 Task: open an excel sheet and write heading  Money ManagerAdd Descriptions in a column and its values below  'Salary, Rent, Groceries, Utilities, Dining out, Transportation & Entertainment. 'Add Categories in next column and its values below  Income, Expense, Expense, Expense, Expense, Expense & Expense. Add Amount in next column and its values below  $2,500, $800, $200, $100, $50, $30 & $100Add Dates in next column and its values below  2023-05-01, 2023-05-05, 2023-05-10, 2023-05-15, 2023-05-20, 2023-05-25 & 2023-05-31Save page AssetAllocationbook
Action: Mouse moved to (112, 111)
Screenshot: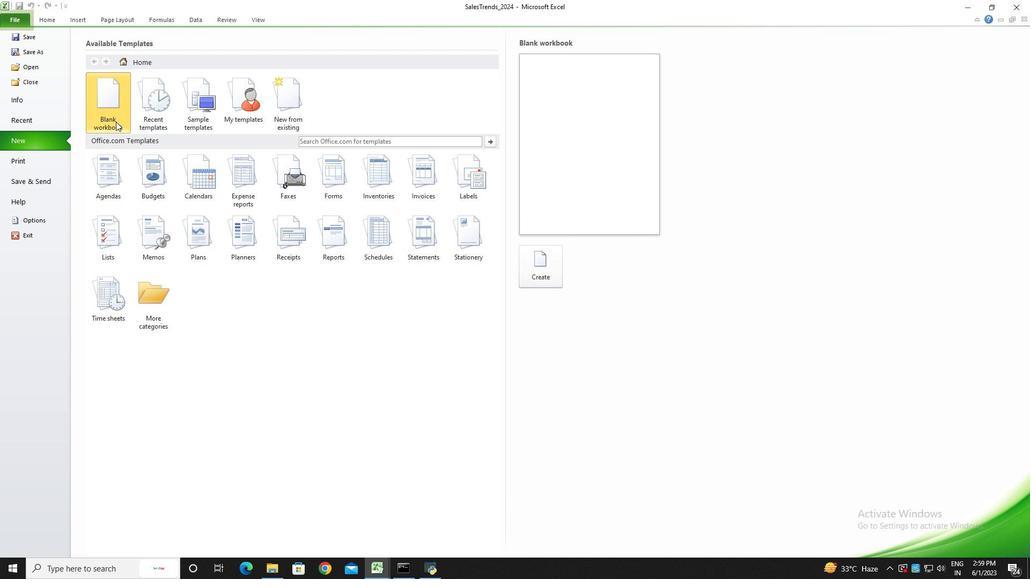 
Action: Mouse pressed left at (112, 111)
Screenshot: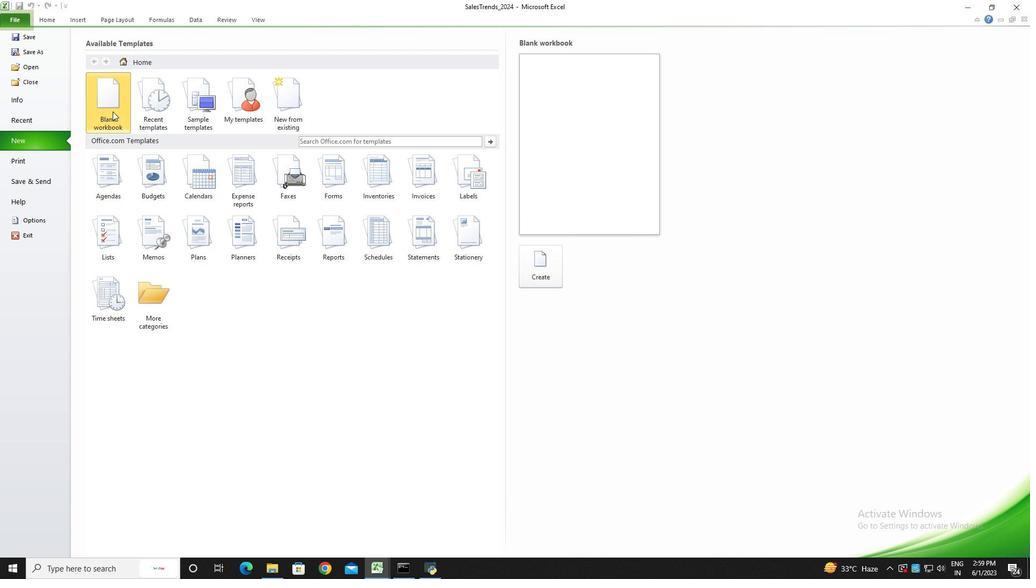 
Action: Mouse moved to (553, 267)
Screenshot: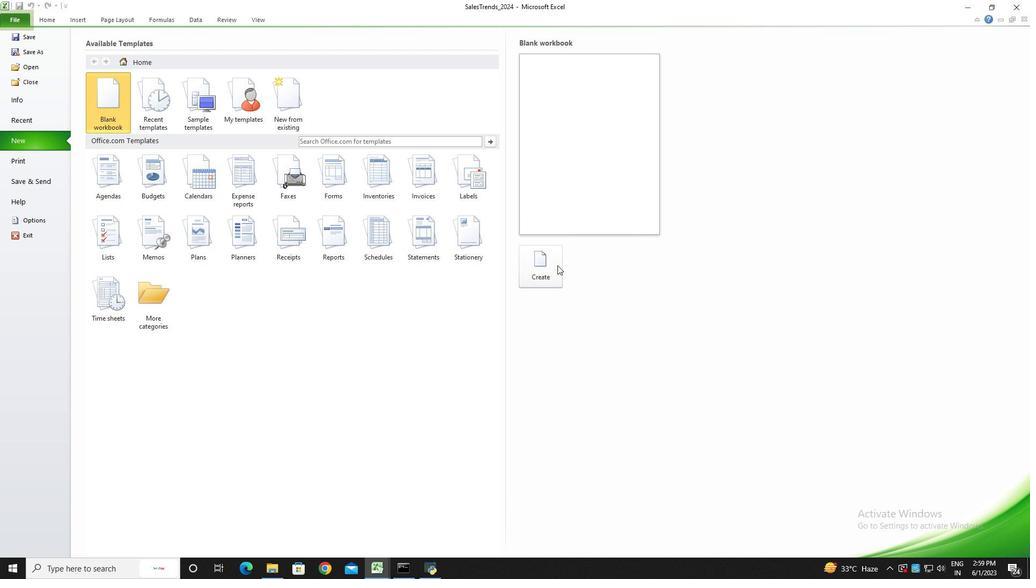 
Action: Mouse pressed left at (553, 267)
Screenshot: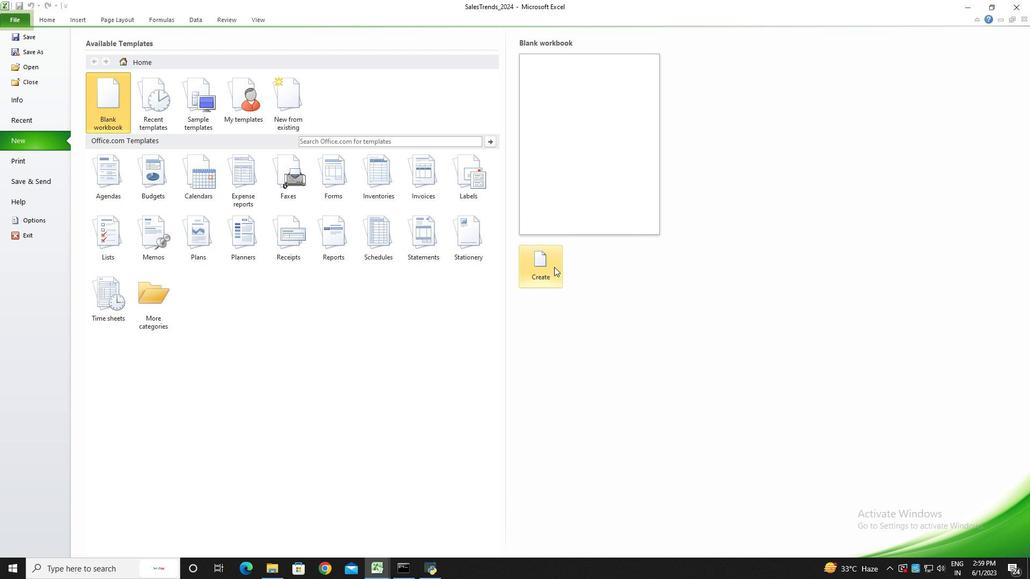 
Action: Key pressed <Key.shift>Money<Key.space><Key.shift><Key.shift><Key.shift><Key.shift><Key.shift><Key.shift><Key.shift><Key.shift><Key.shift><Key.shift><Key.shift><Key.shift><Key.shift><Key.shift><Key.shift><Key.shift><Key.shift><Key.shift><Key.shift><Key.shift><Key.shift><Key.shift><Key.shift><Key.shift><Key.shift><Key.shift><Key.shift><Key.shift><Key.shift><Key.shift><Key.shift><Key.shift><Key.shift><Key.shift>Manager<Key.enter><Key.shift>Descru<Key.backspace>iptions<Key.enter><Key.shift>Salary<Key.enter><Key.shift>Rent<Key.enter><Key.shift>Groceriess<Key.enter><Key.shift>Utilities<Key.enter><Key.shift>Dininhg<Key.backspace><Key.backspace>g<Key.space><Key.shift><Key.shift><Key.shift><Key.shift><Key.shift><Key.shift>Out<Key.enter><Key.shift>Transportation<Key.enter><Key.shift><Key.shift><Key.shift><Key.shift><Key.shift><Key.shift><Key.shift><Key.shift><Key.shift>Entertainment<Key.enter>
Screenshot: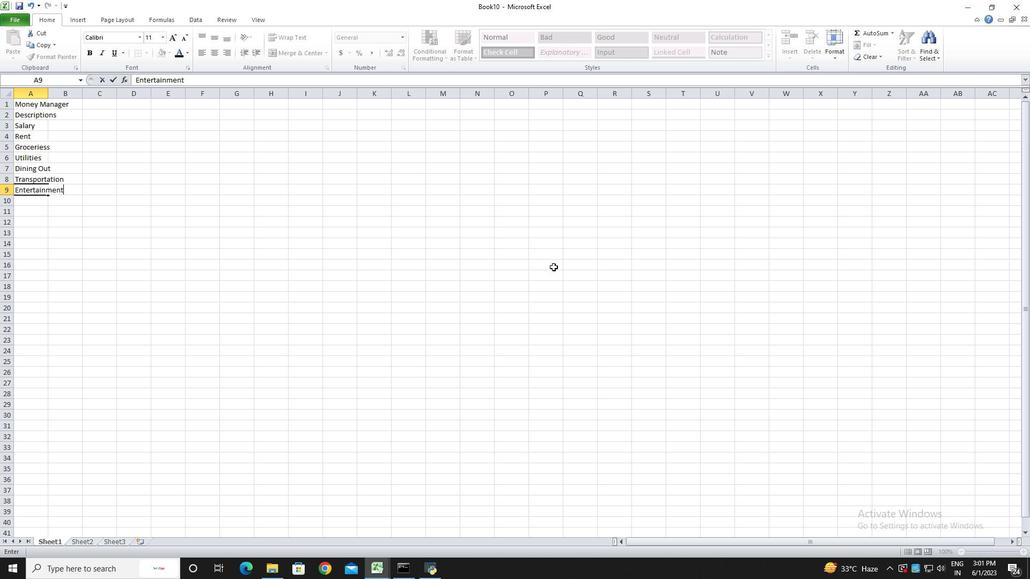 
Action: Mouse moved to (47, 92)
Screenshot: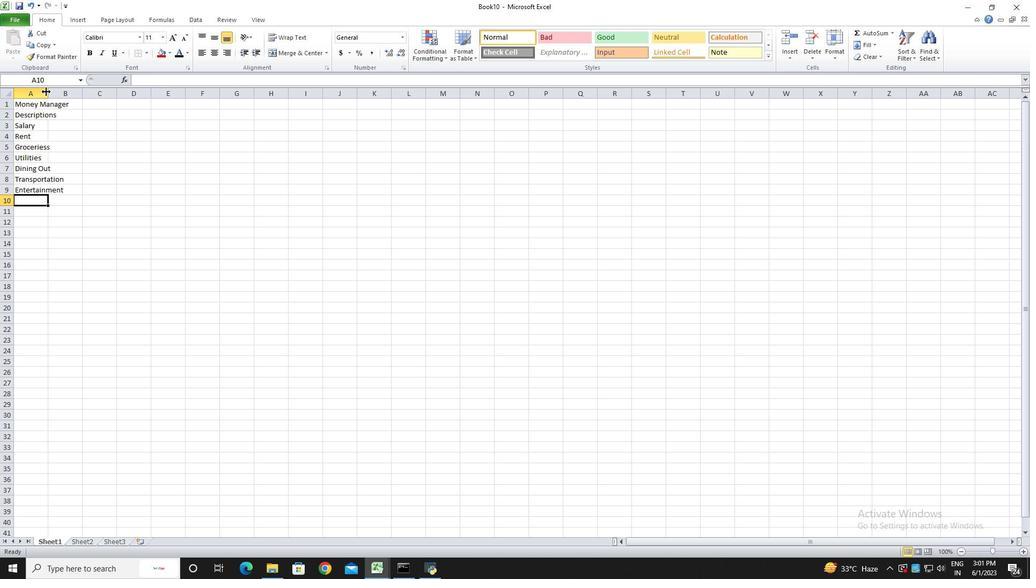 
Action: Mouse pressed left at (47, 92)
Screenshot: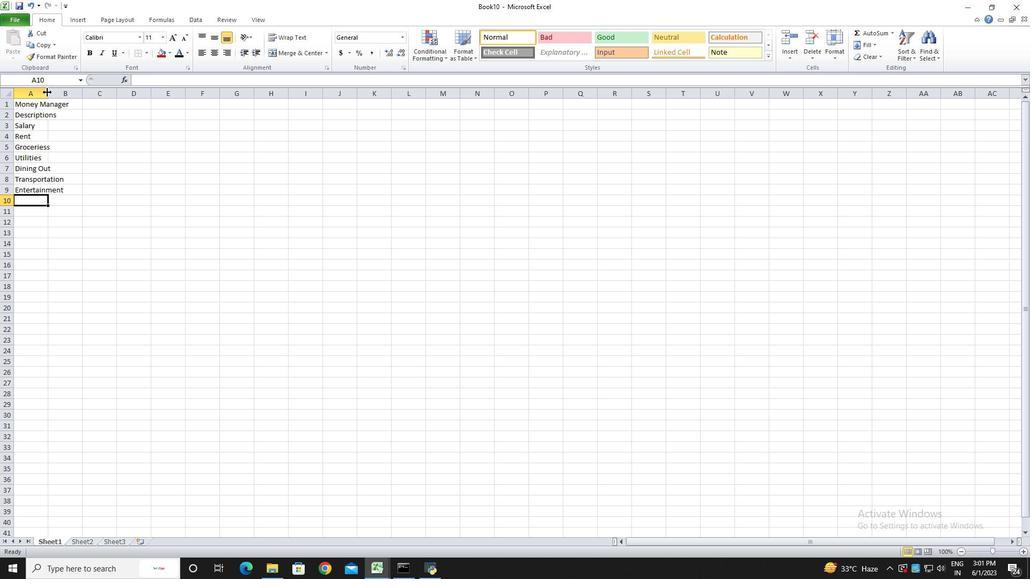 
Action: Mouse pressed left at (47, 92)
Screenshot: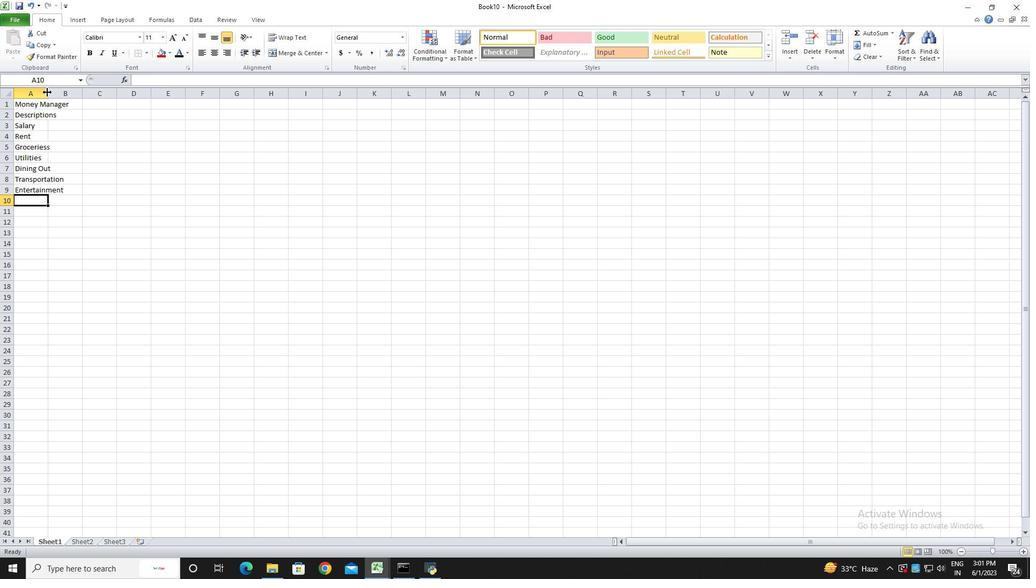 
Action: Mouse moved to (77, 115)
Screenshot: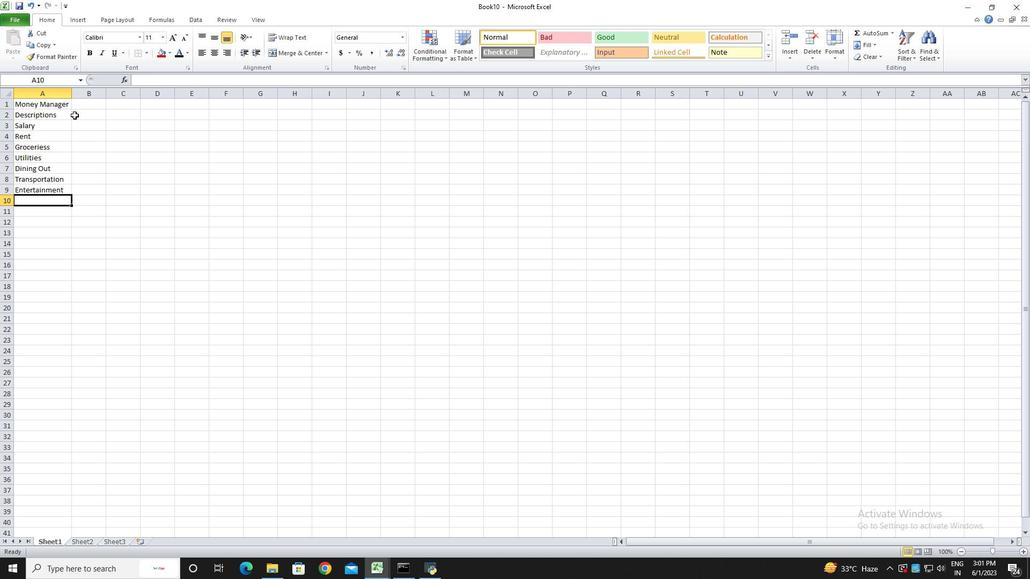 
Action: Mouse pressed left at (77, 115)
Screenshot: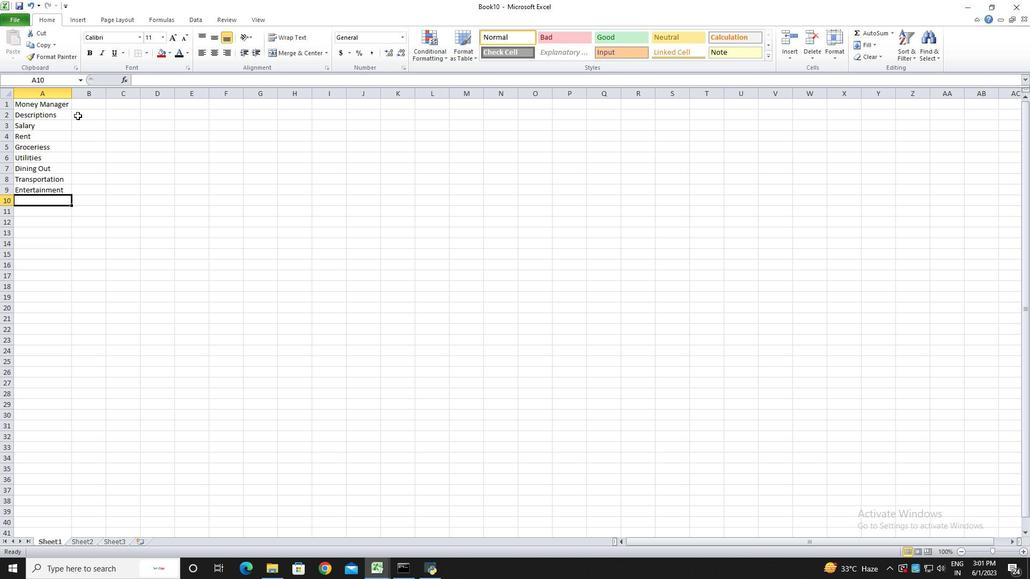 
Action: Key pressed <Key.shift><Key.shift><Key.shift><Key.shift><Key.shift><Key.shift>Categories<Key.enter><Key.shift><Key.shift><Key.shift><Key.shift>Income<Key.enter><Key.shift><Key.shift><Key.shift><Key.shift><Key.shift><Key.shift><Key.shift><Key.shift><Key.shift><Key.shift>Expenses<Key.backspace><Key.enter>expense<Key.enter><Key.backspace><Key.backspace><Key.up><Key.backspace><Key.shift>Expense<Key.enter><Key.shift>Expense<Key.enter><Key.shift>Expense<Key.enter><Key.shift>Expense<Key.enter><Key.shift>Expemn<Key.backspace><Key.backspace>m<Key.backspace>nse<Key.enter>
Screenshot: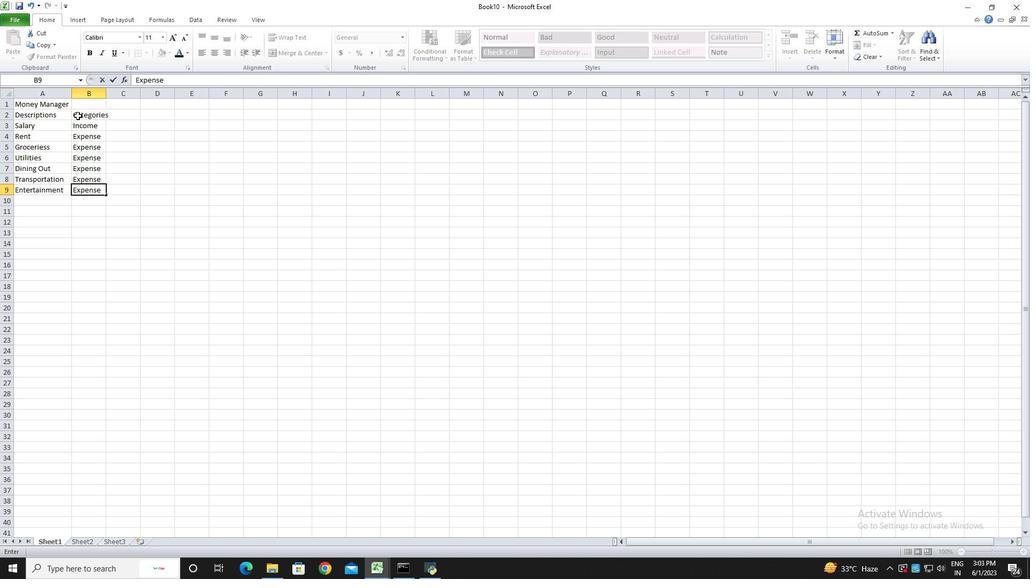 
Action: Mouse moved to (106, 91)
Screenshot: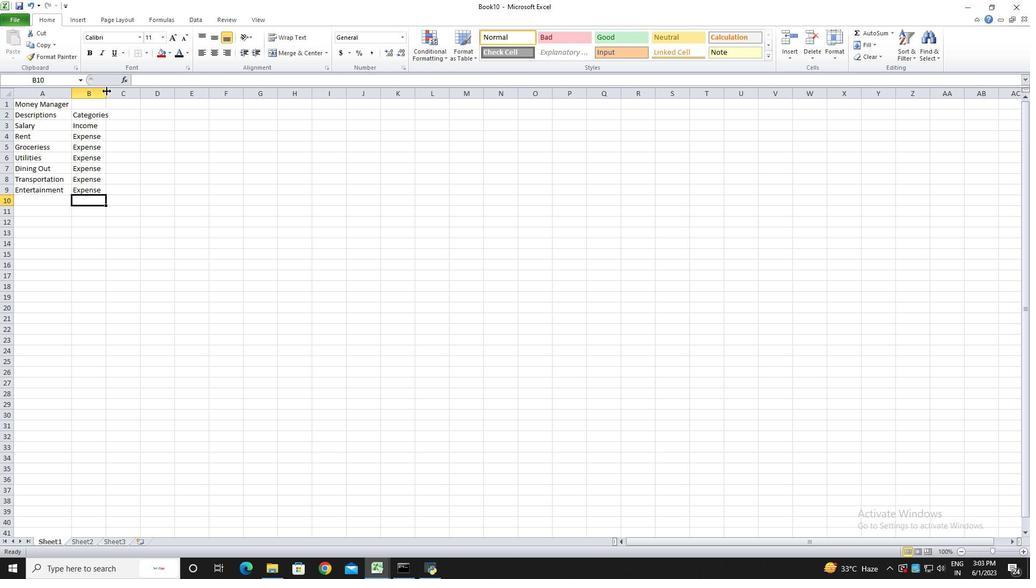 
Action: Mouse pressed left at (106, 91)
Screenshot: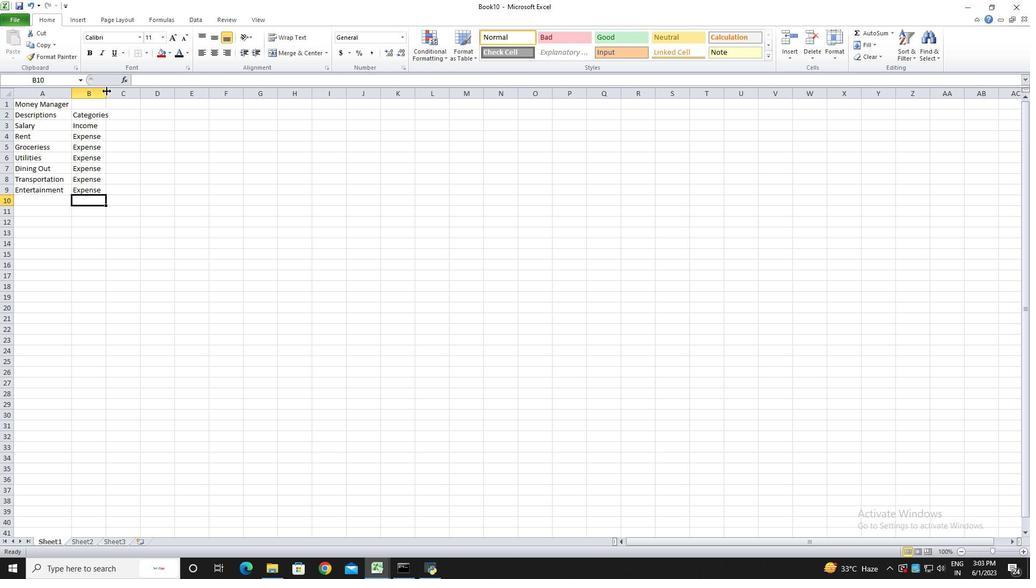 
Action: Mouse pressed left at (106, 91)
Screenshot: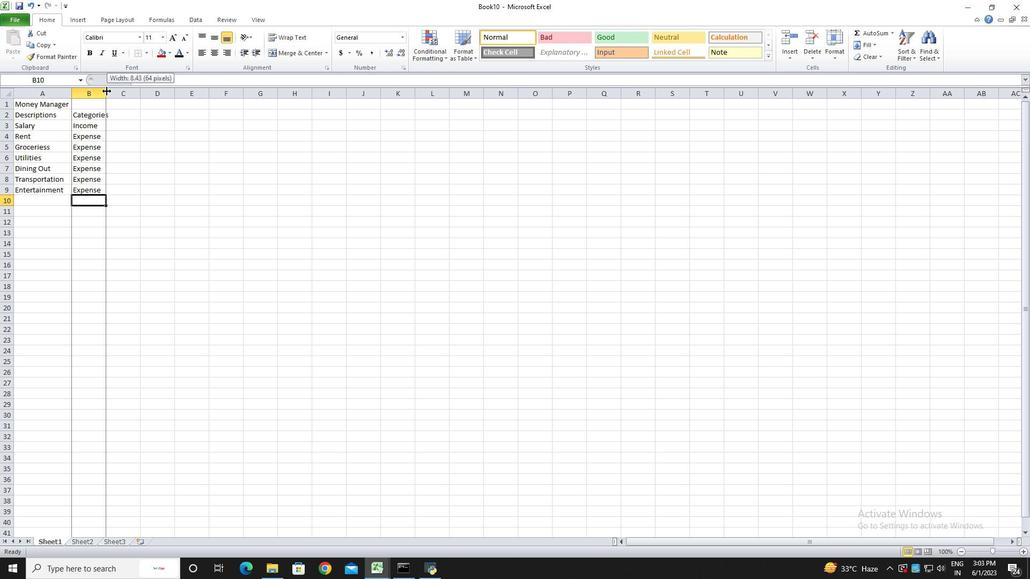 
Action: Mouse moved to (127, 112)
Screenshot: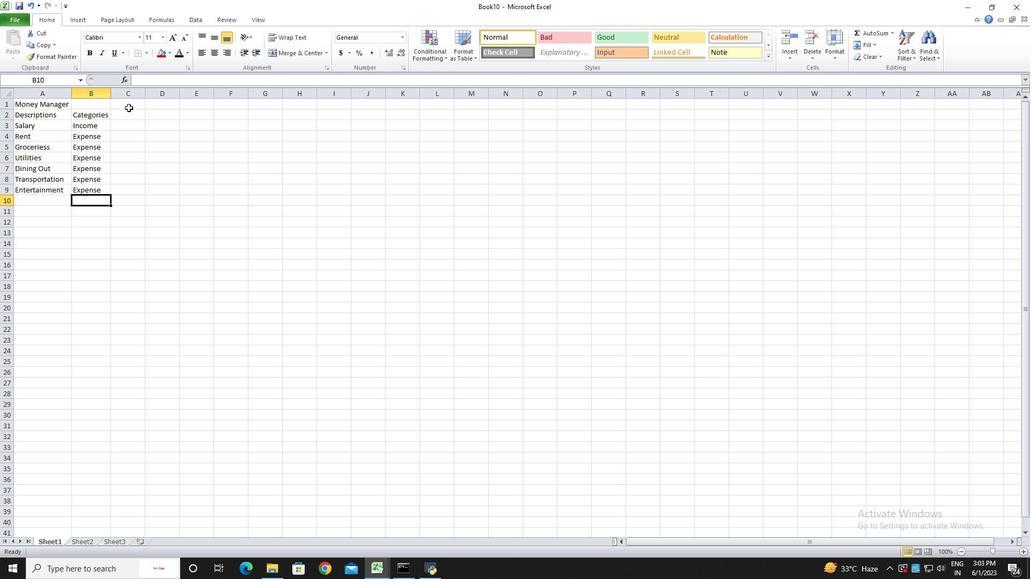 
Action: Mouse pressed left at (127, 112)
Screenshot: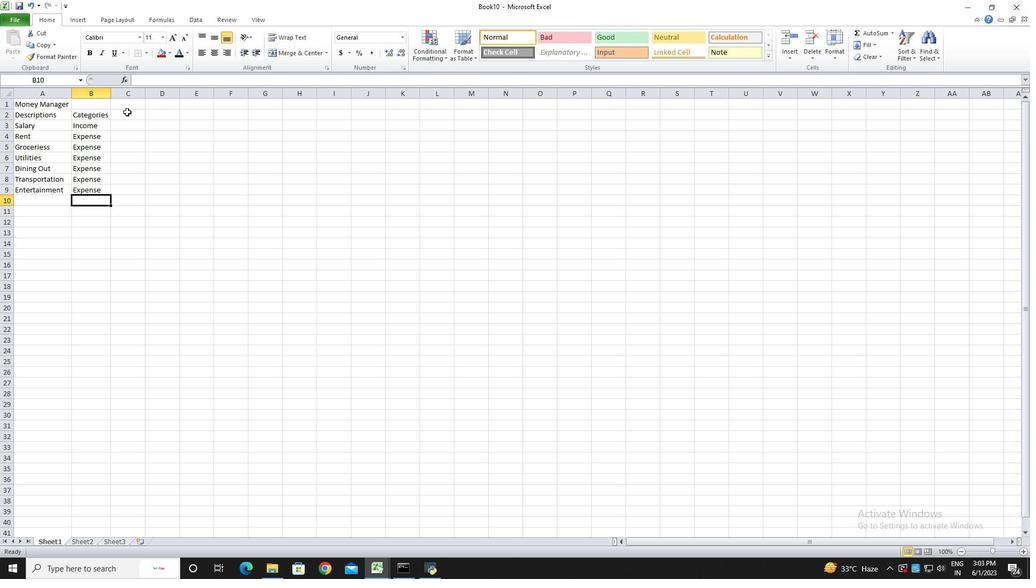 
Action: Key pressed <Key.shift>Amount<Key.enter><Key.shift><Key.shift><Key.shift><Key.shift><Key.shift><Key.shift><Key.shift><Key.shift><Key.shift><Key.shift>$2500<Key.enter><Key.shift><Key.shift>$800<Key.enter><Key.shift><Key.shift><Key.shift><Key.shift><Key.shift><Key.shift><Key.shift><Key.shift><Key.shift><Key.shift>$200<Key.enter><Key.shift><Key.shift><Key.shift><Key.shift><Key.shift><Key.shift><Key.shift>$100<Key.enter><Key.shift><Key.shift><Key.shift>$50<Key.enter><Key.shift><Key.shift><Key.shift><Key.shift><Key.shift><Key.shift><Key.shift>$30<Key.enter><Key.shift><Key.shift><Key.shift><Key.shift><Key.shift><Key.shift><Key.shift><Key.shift><Key.shift><Key.shift>$100<Key.enter>
Screenshot: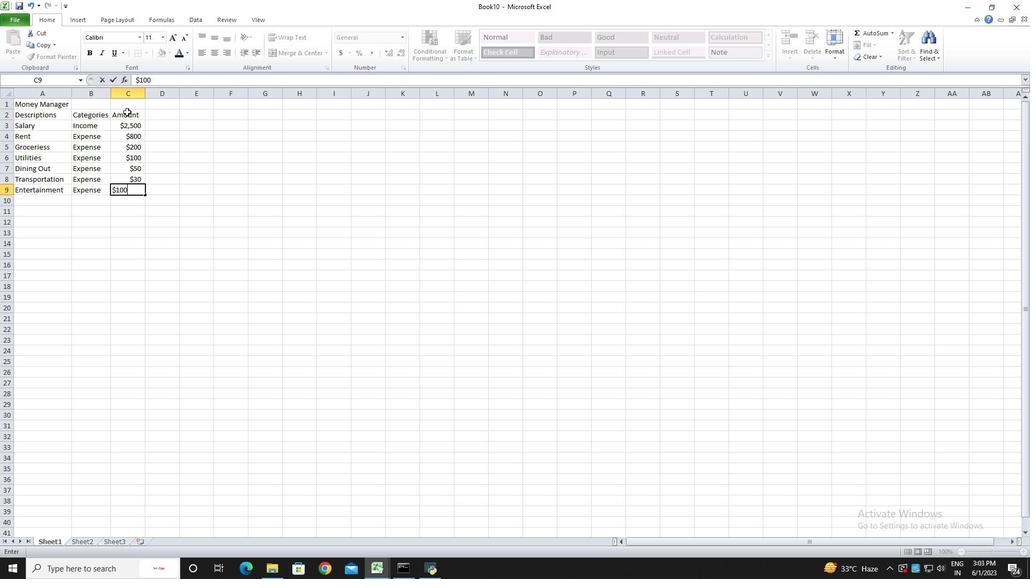 
Action: Mouse moved to (144, 92)
Screenshot: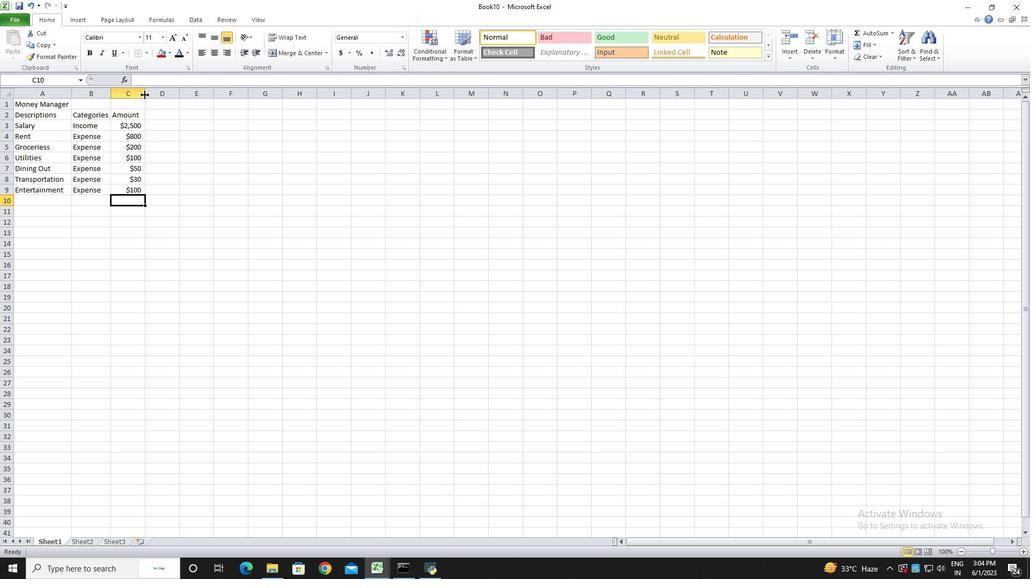 
Action: Mouse pressed left at (144, 92)
Screenshot: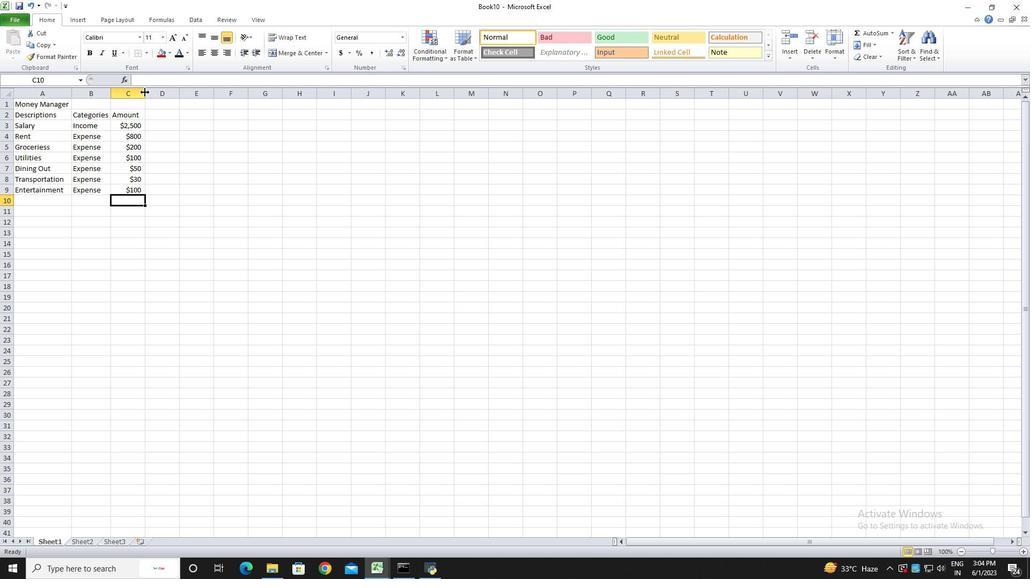 
Action: Mouse pressed left at (144, 92)
Screenshot: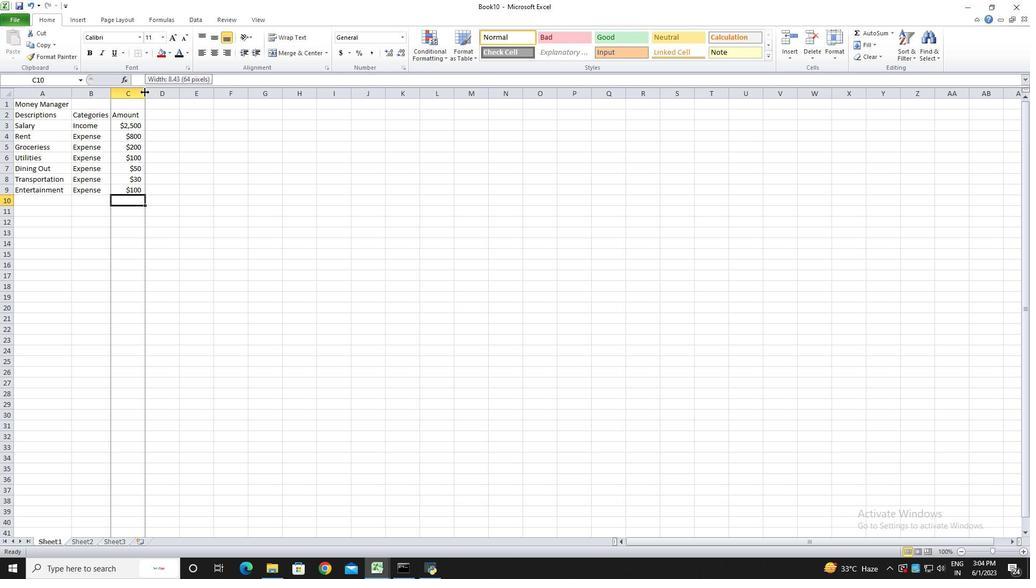 
Action: Mouse moved to (155, 117)
Screenshot: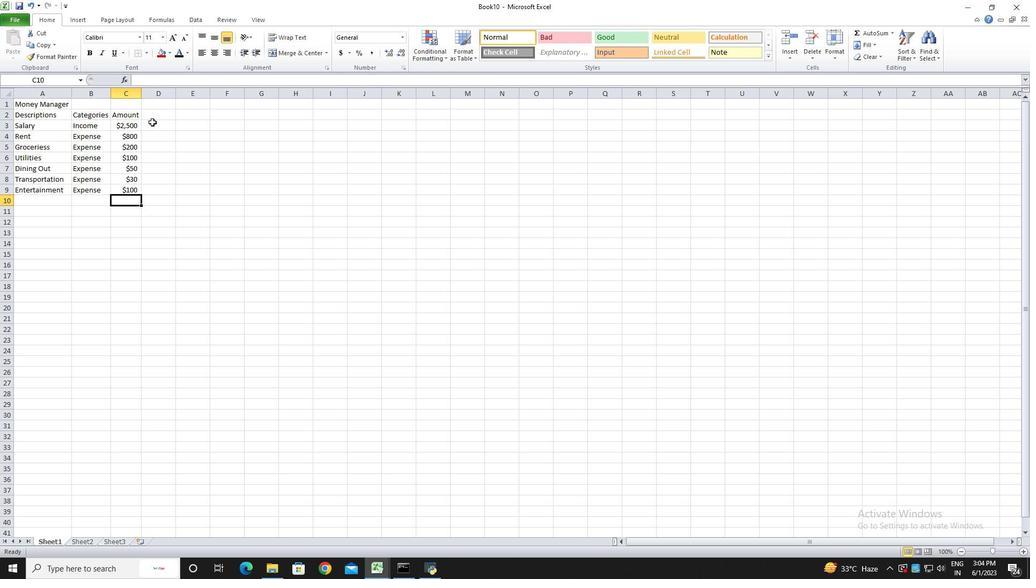 
Action: Mouse pressed left at (155, 117)
Screenshot: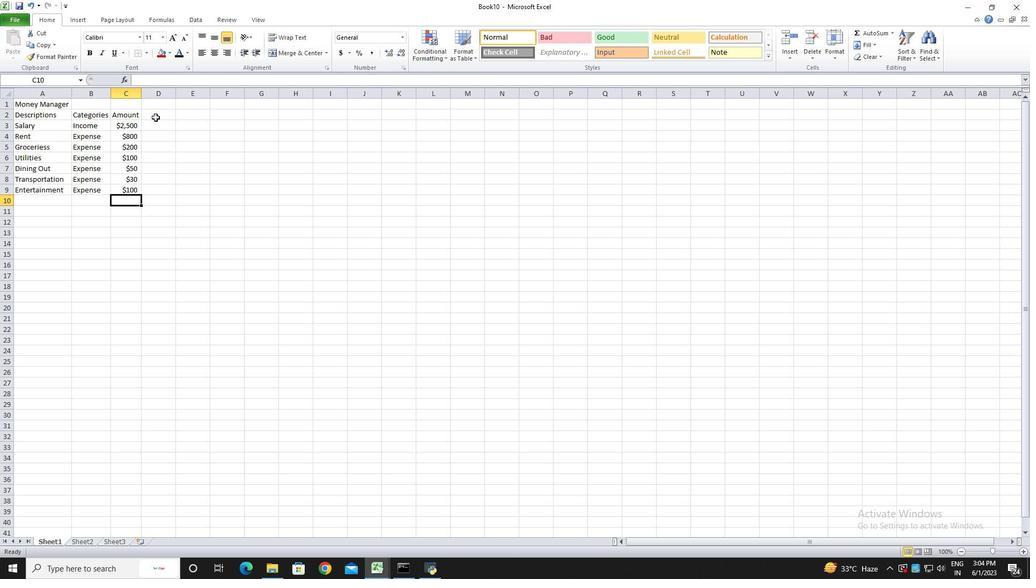 
Action: Key pressed <Key.shift>Dates<Key.enter>2023-05-01<Key.enter>
Screenshot: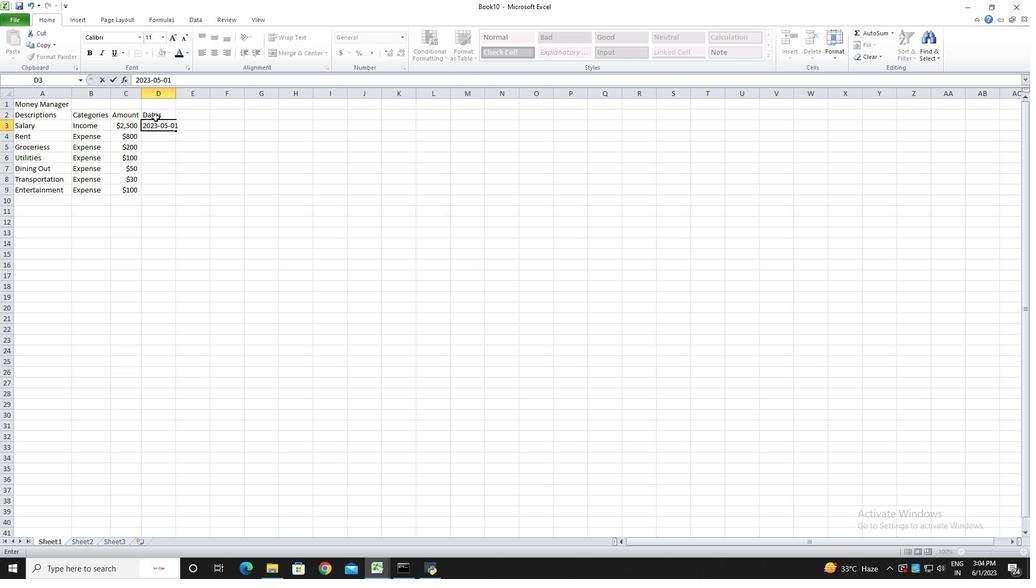 
Action: Mouse moved to (154, 126)
Screenshot: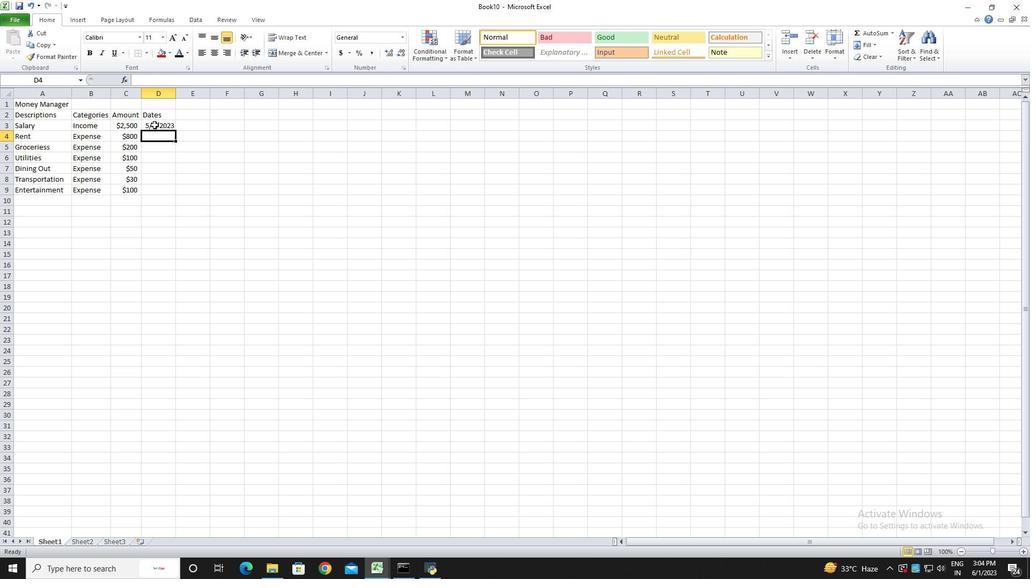 
Action: Mouse pressed left at (154, 126)
Screenshot: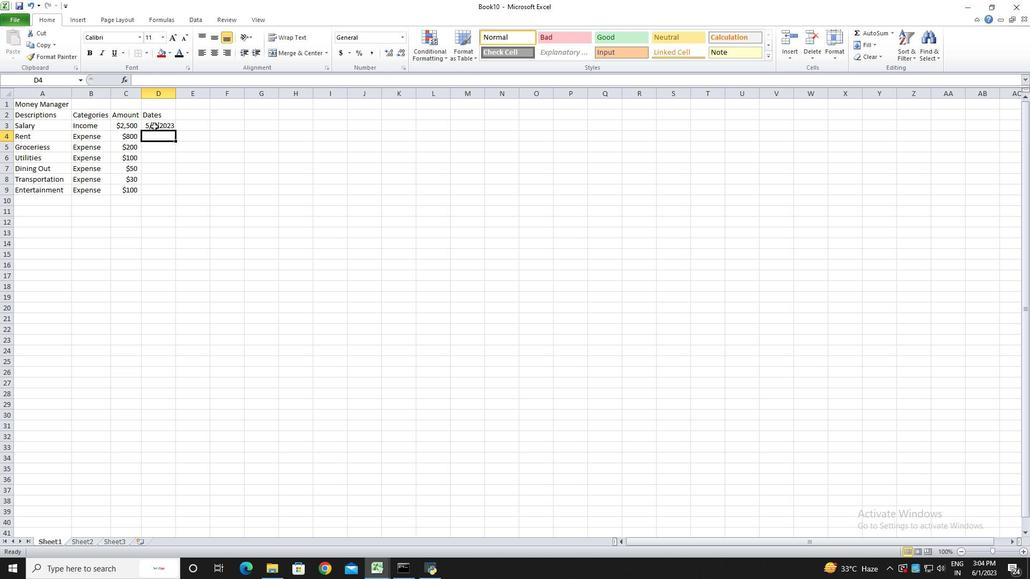 
Action: Mouse pressed right at (154, 126)
Screenshot: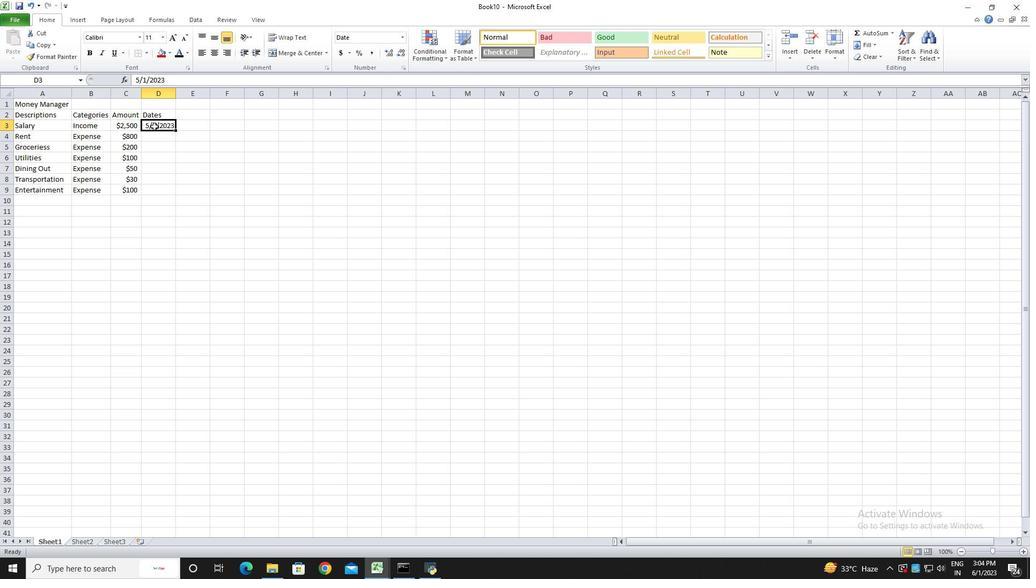 
Action: Mouse moved to (185, 274)
Screenshot: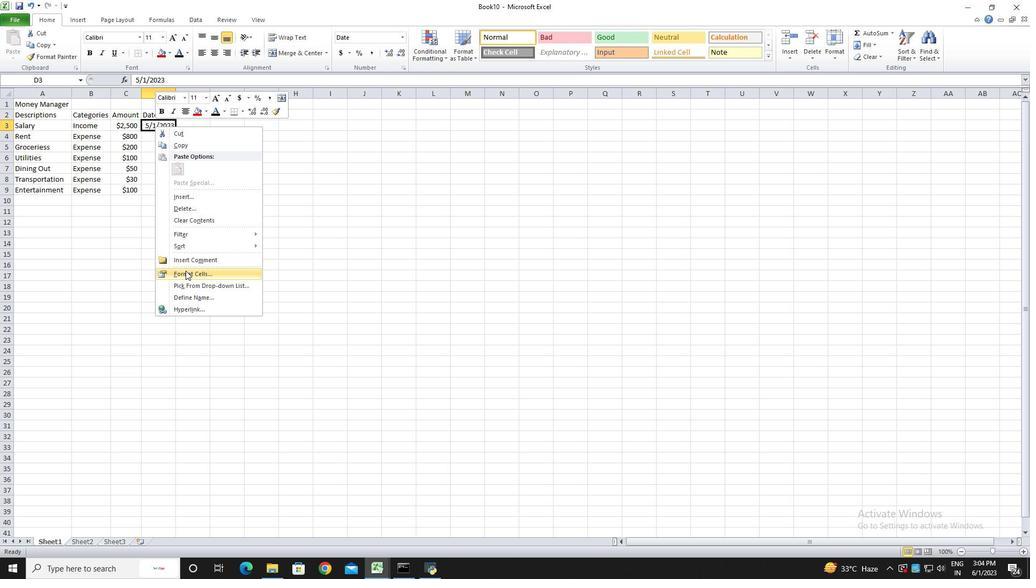
Action: Mouse pressed left at (185, 274)
Screenshot: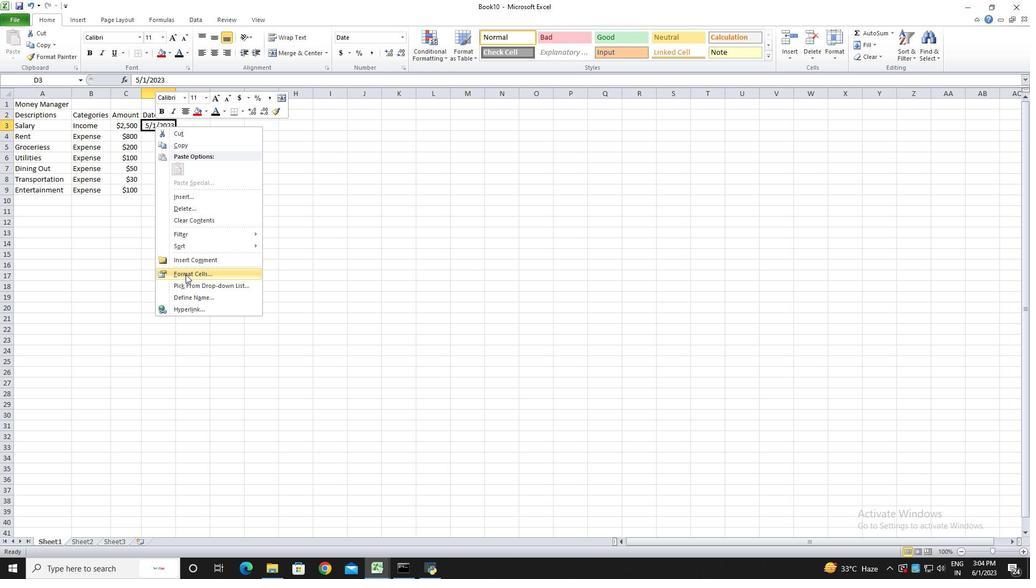 
Action: Mouse moved to (74, 270)
Screenshot: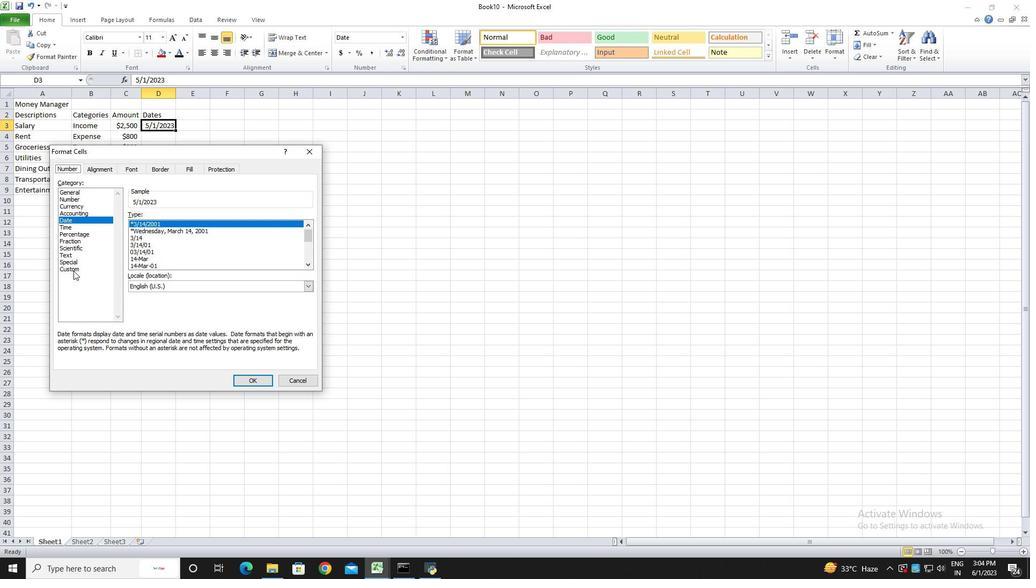 
Action: Mouse pressed left at (74, 270)
Screenshot: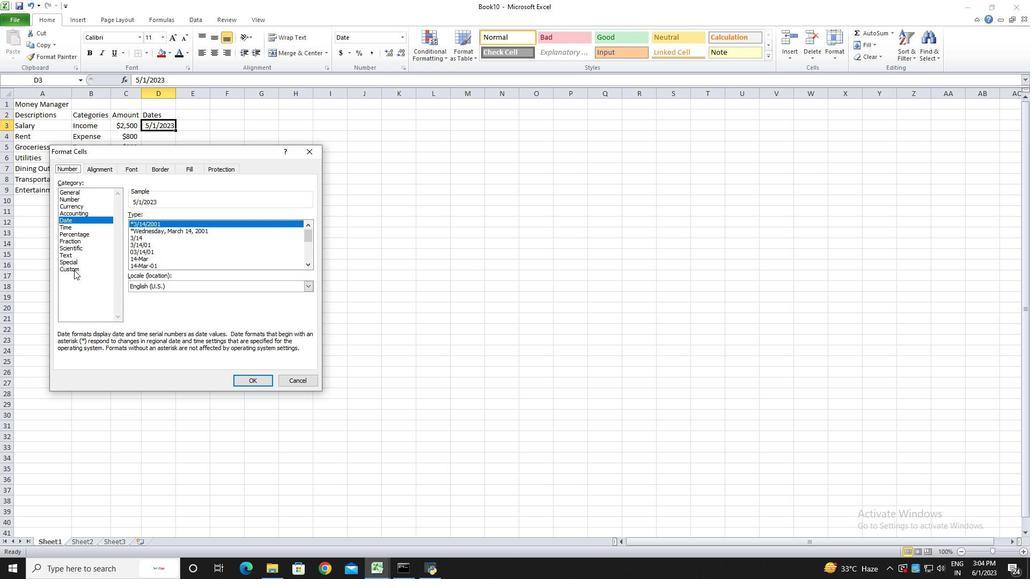 
Action: Mouse moved to (170, 225)
Screenshot: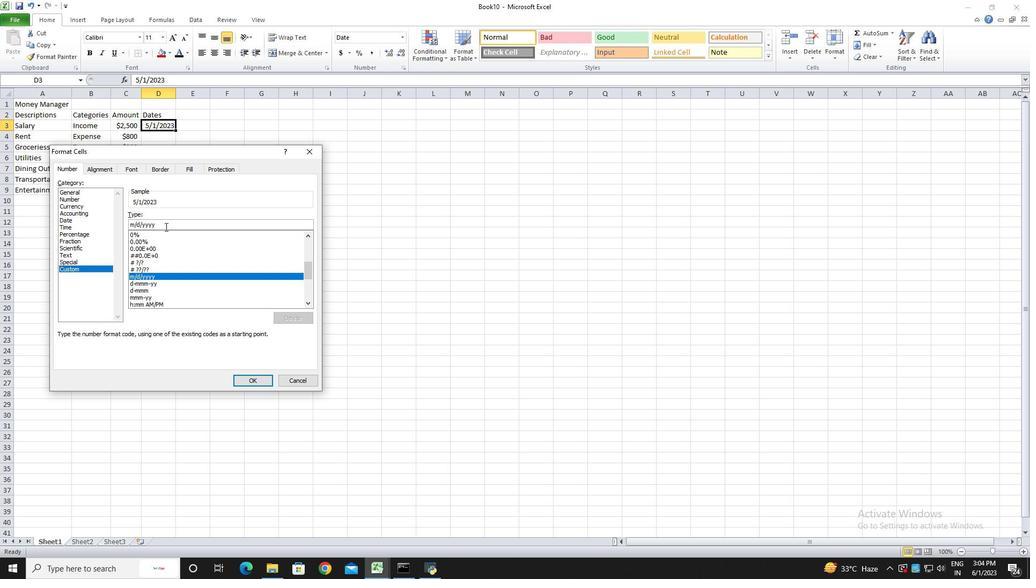 
Action: Mouse pressed left at (170, 225)
Screenshot: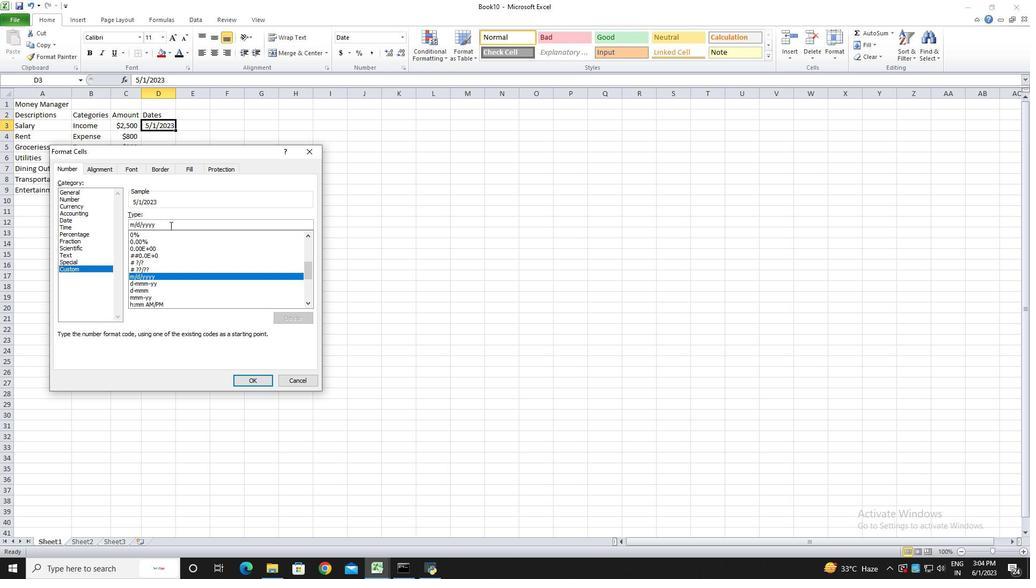 
Action: Key pressed <Key.backspace><Key.backspace><Key.backspace><Key.backspace><Key.backspace><Key.backspace><Key.backspace><Key.backspace><Key.backspace><Key.backspace>yyyy/ee<Key.backspace><Key.backspace>mm/dd
Screenshot: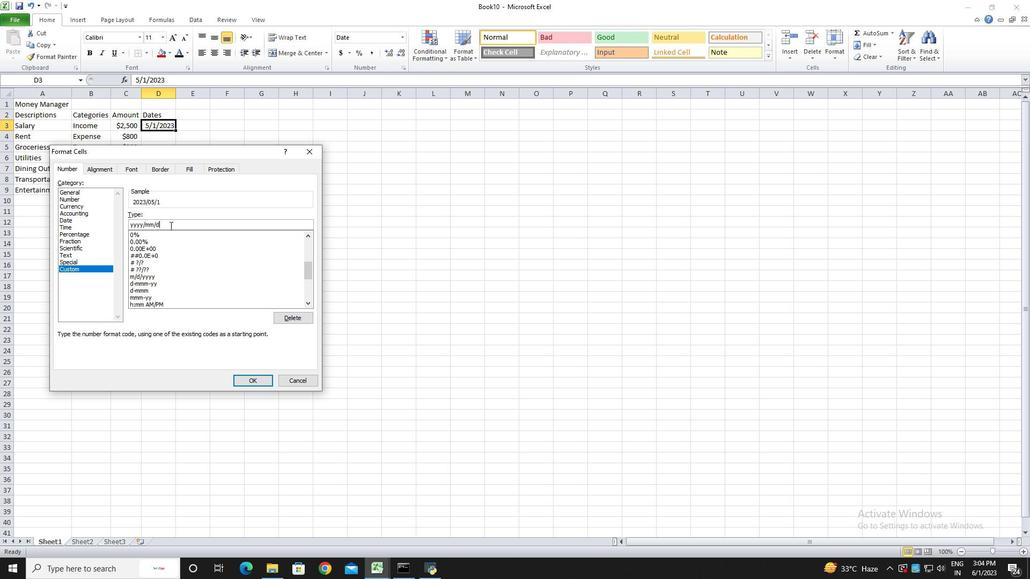 
Action: Mouse moved to (258, 380)
Screenshot: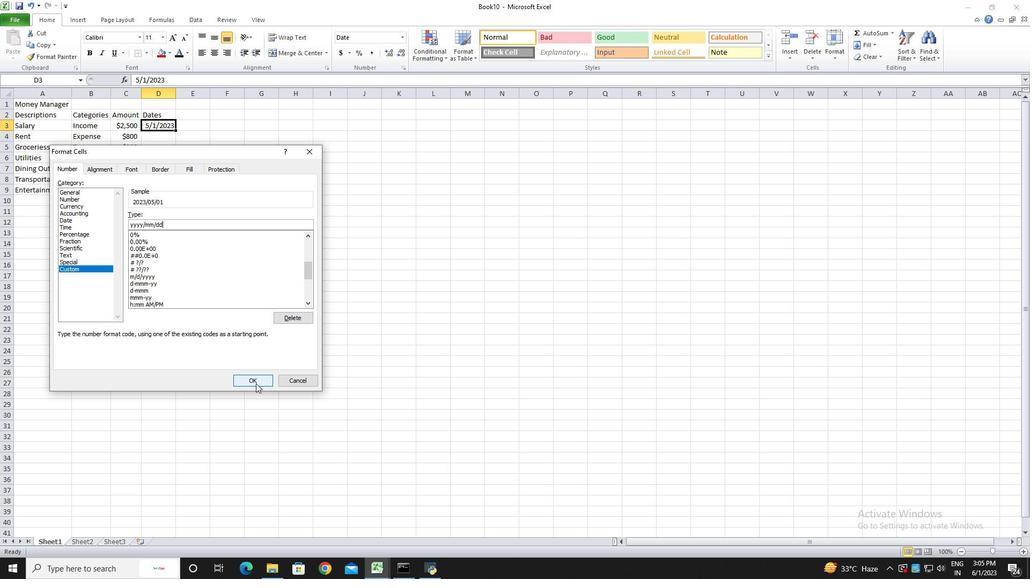 
Action: Mouse pressed left at (258, 380)
Screenshot: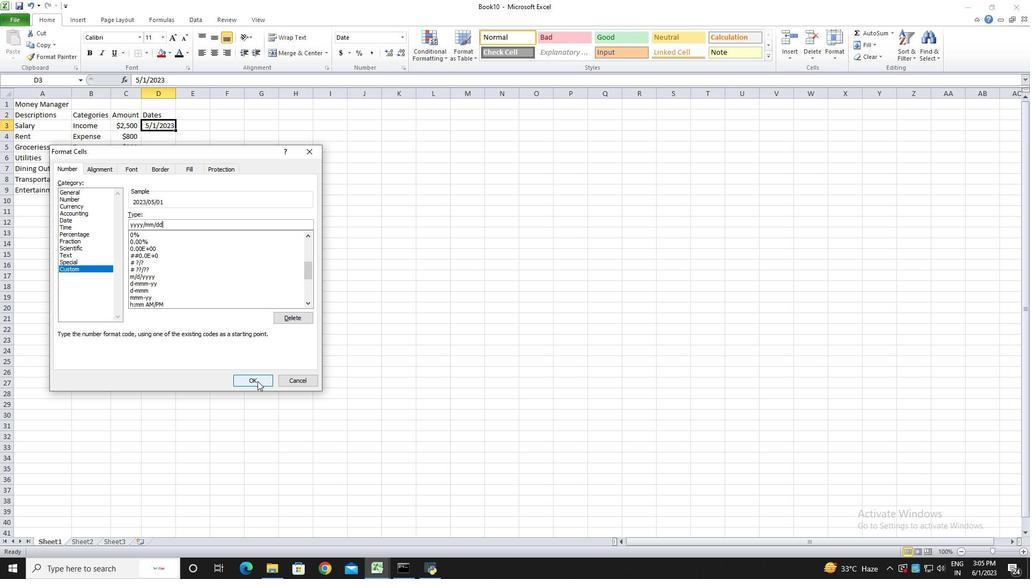 
Action: Mouse moved to (160, 125)
Screenshot: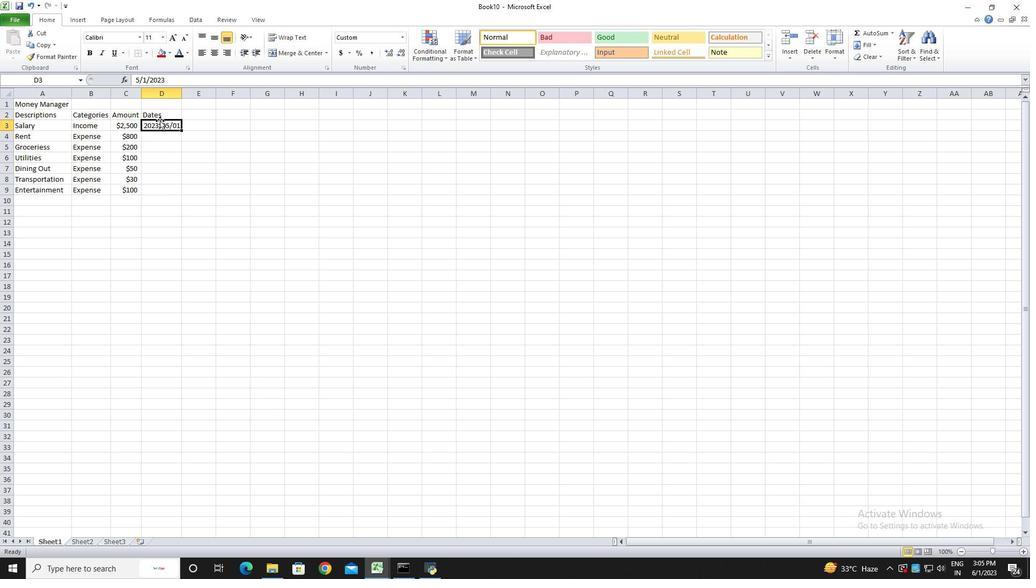 
Action: Mouse pressed left at (160, 125)
Screenshot: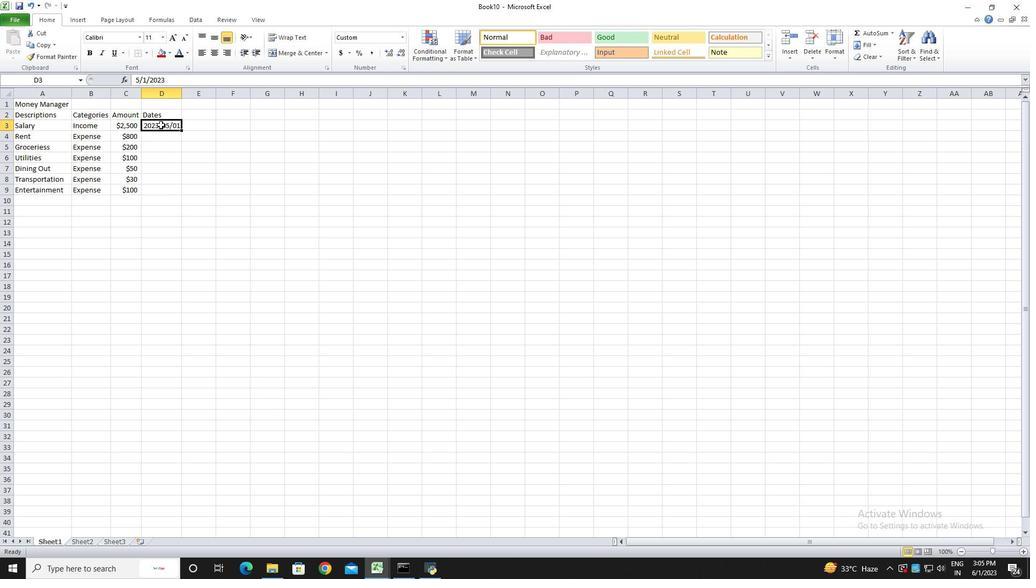 
Action: Mouse moved to (163, 125)
Screenshot: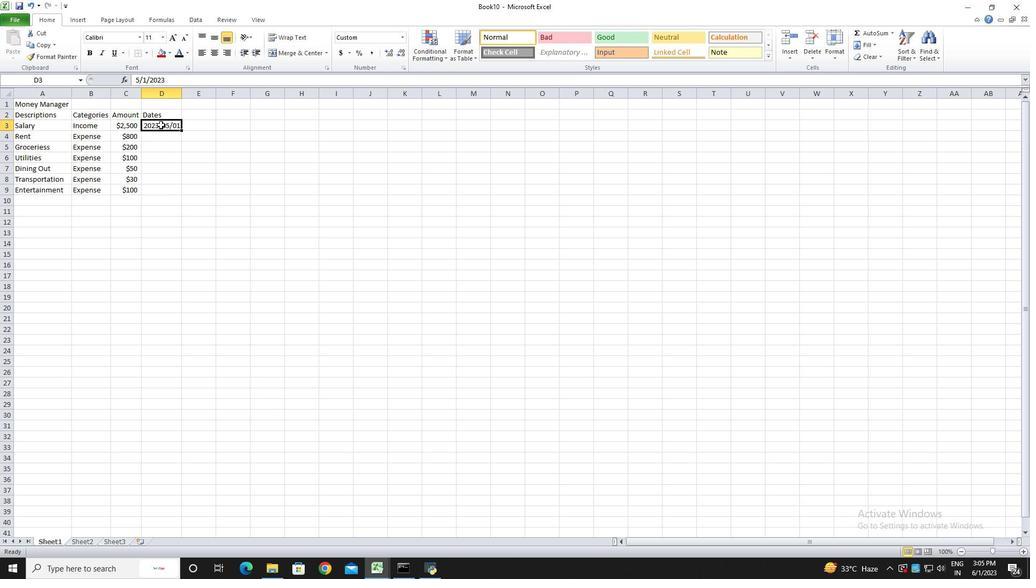 
Action: Mouse pressed right at (163, 125)
Screenshot: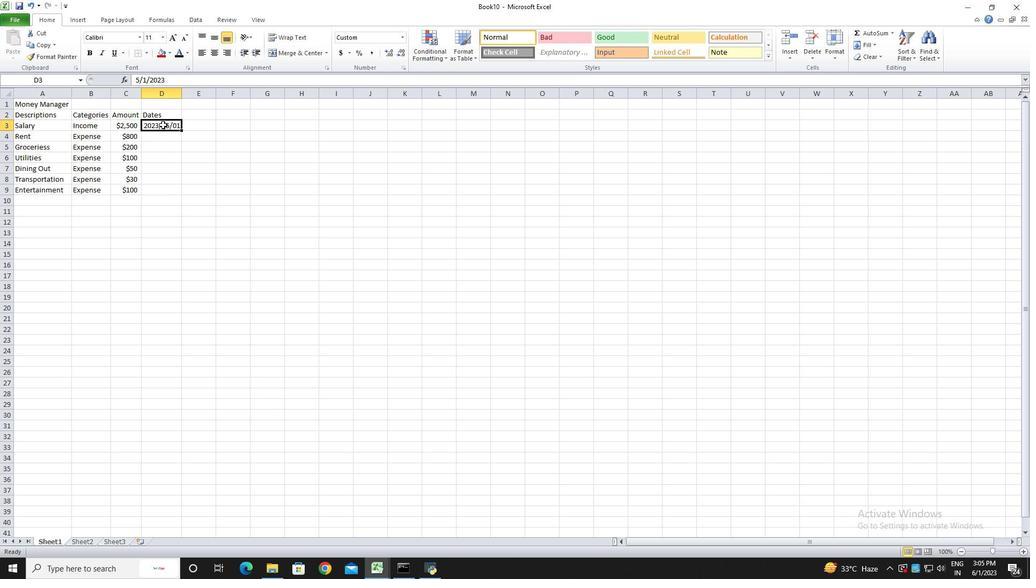 
Action: Mouse moved to (151, 136)
Screenshot: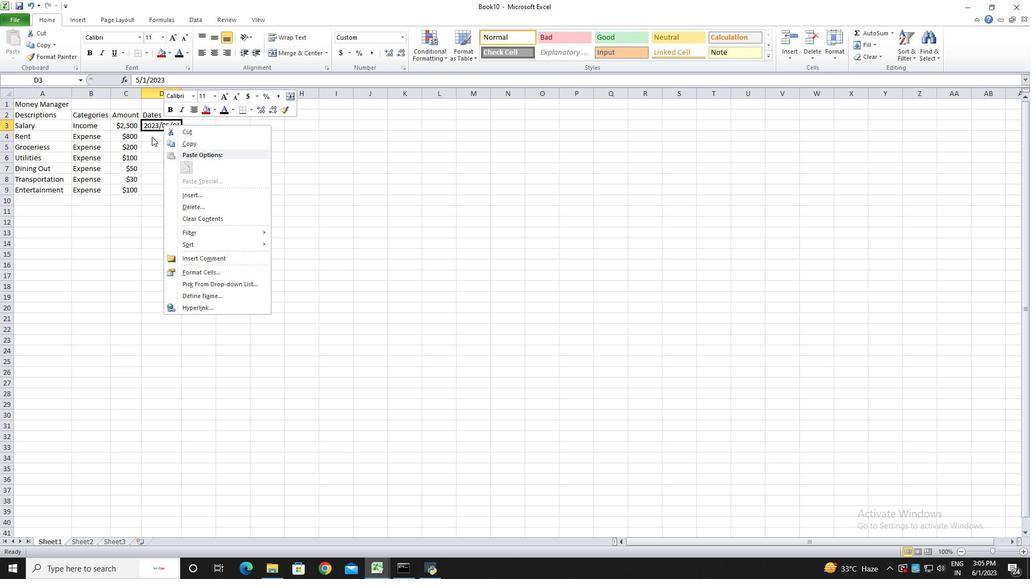 
Action: Mouse pressed left at (151, 136)
Screenshot: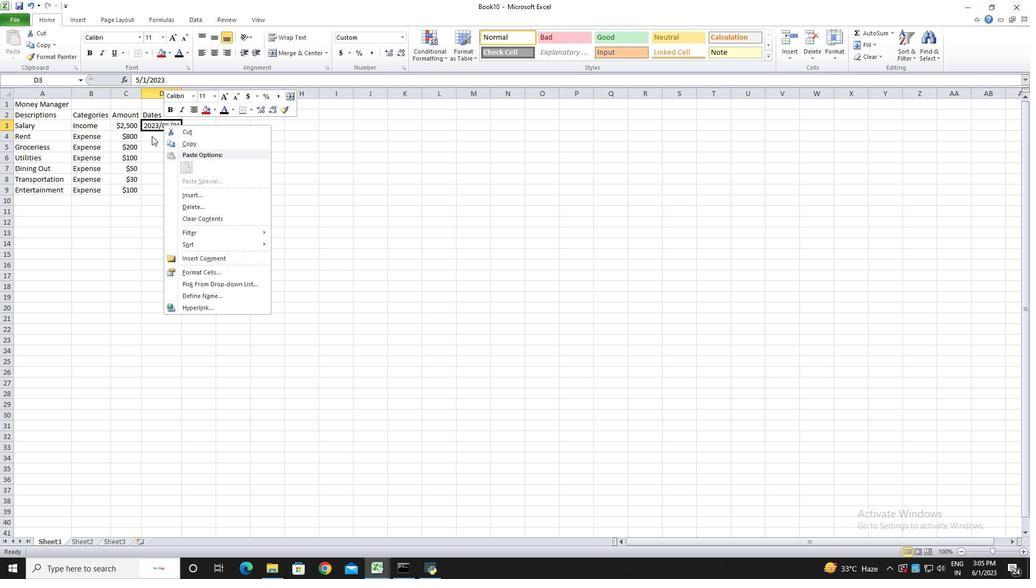 
Action: Mouse moved to (180, 123)
Screenshot: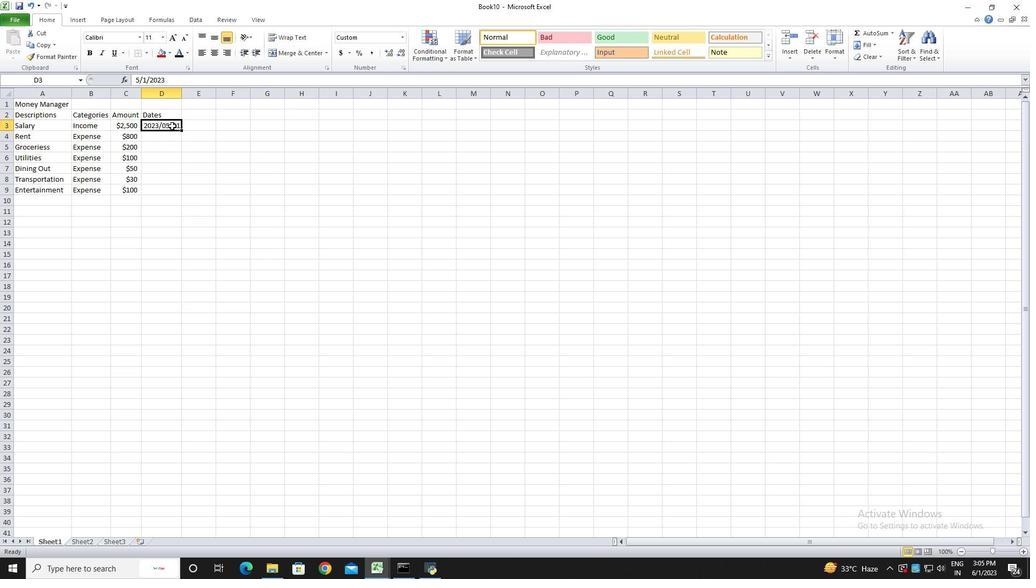 
Action: Key pressed <Key.enter>2023/05/05<Key.enter>
Screenshot: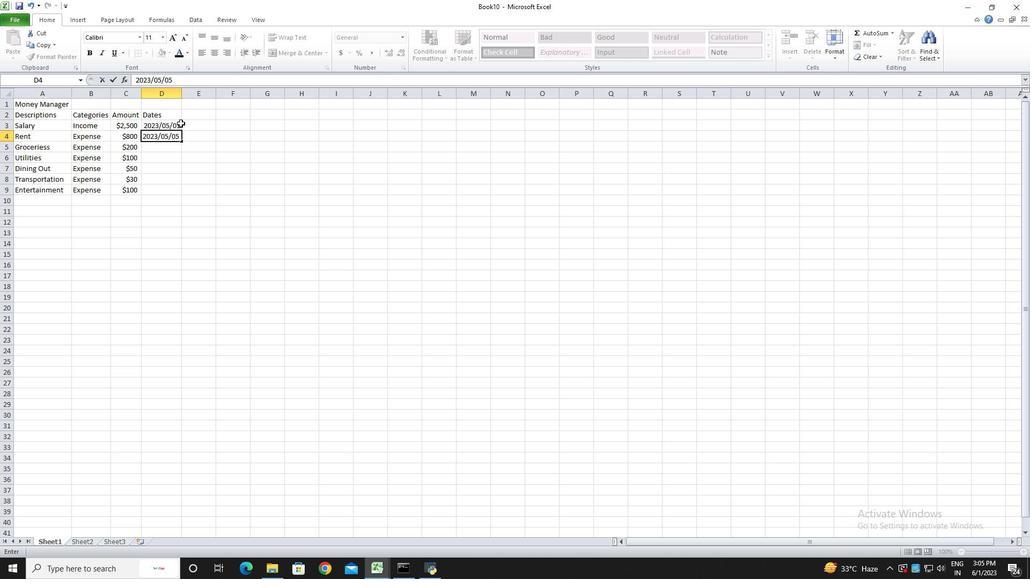 
Action: Mouse moved to (163, 135)
Screenshot: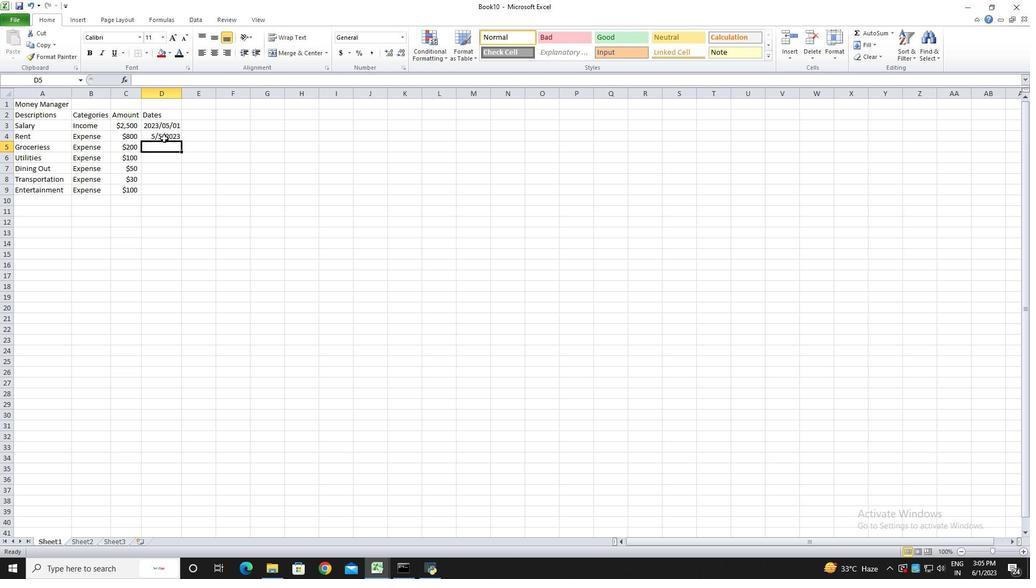 
Action: Mouse pressed left at (163, 135)
Screenshot: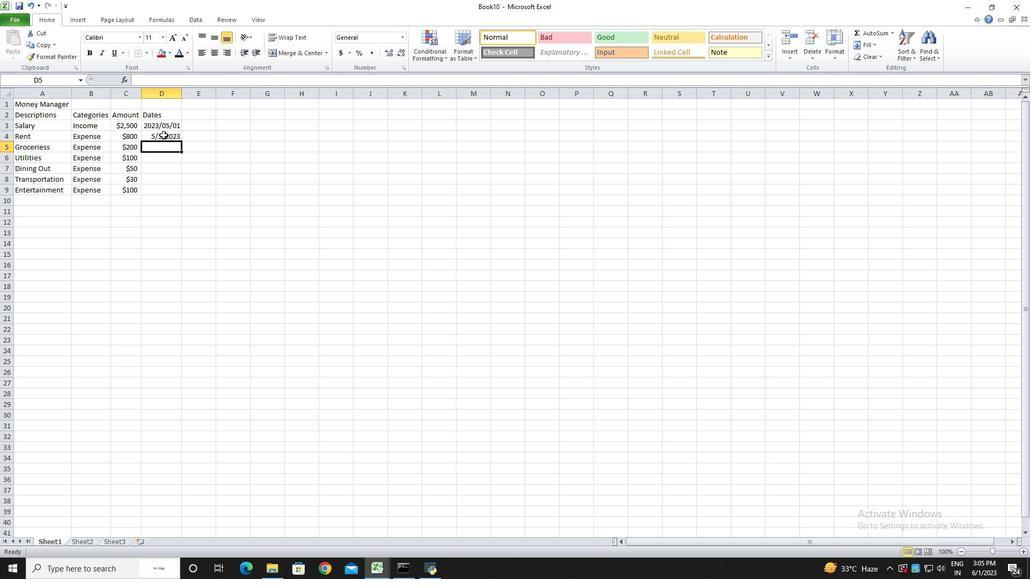 
Action: Mouse pressed right at (163, 135)
Screenshot: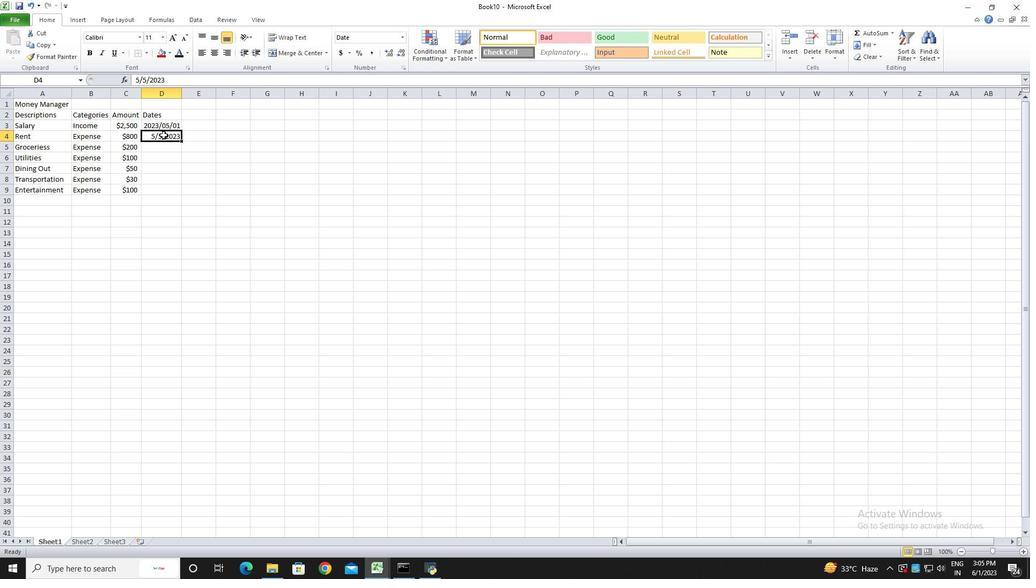 
Action: Mouse moved to (206, 283)
Screenshot: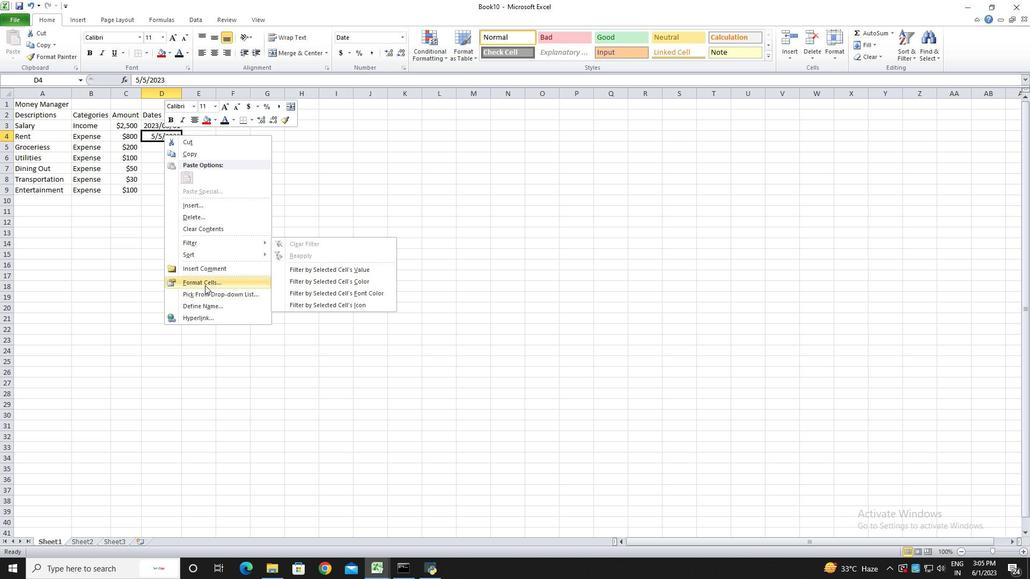 
Action: Mouse pressed left at (206, 283)
Screenshot: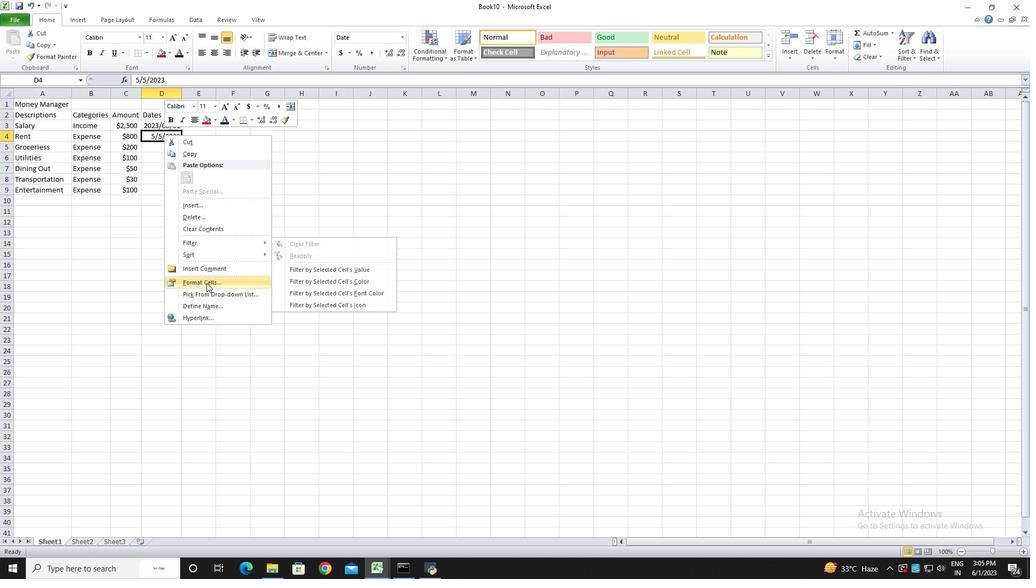
Action: Mouse moved to (98, 276)
Screenshot: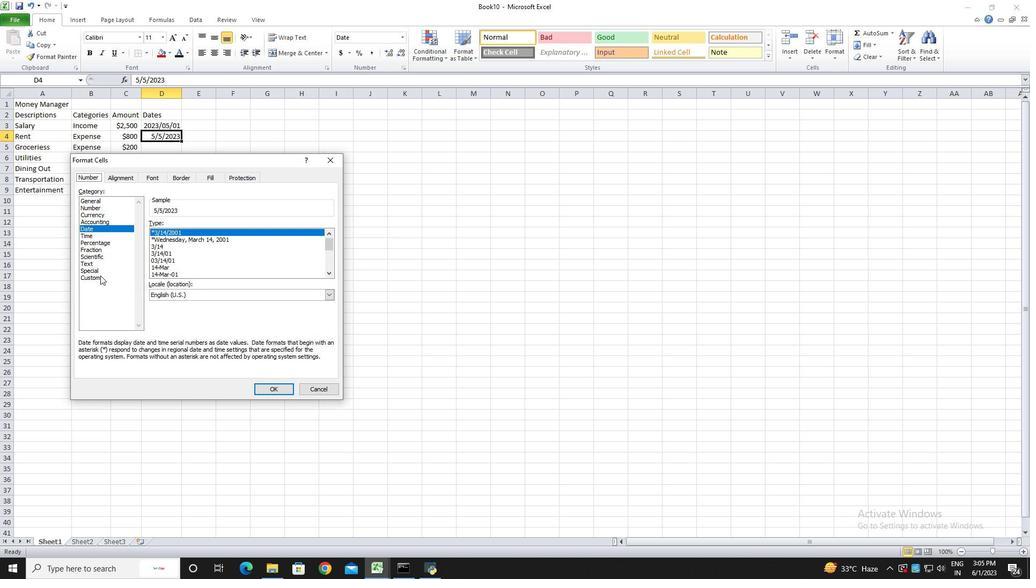 
Action: Mouse pressed left at (98, 276)
Screenshot: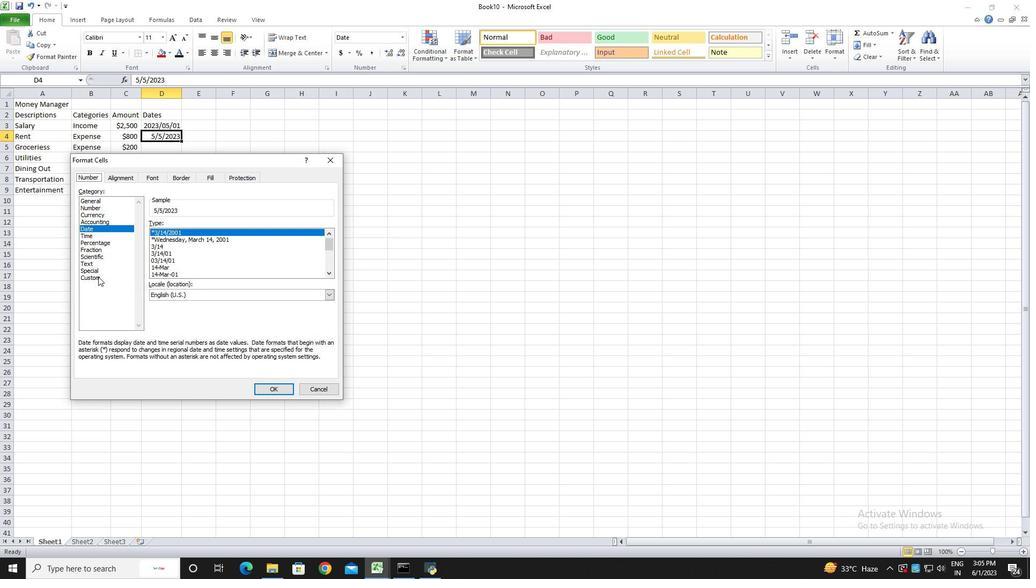 
Action: Mouse moved to (179, 234)
Screenshot: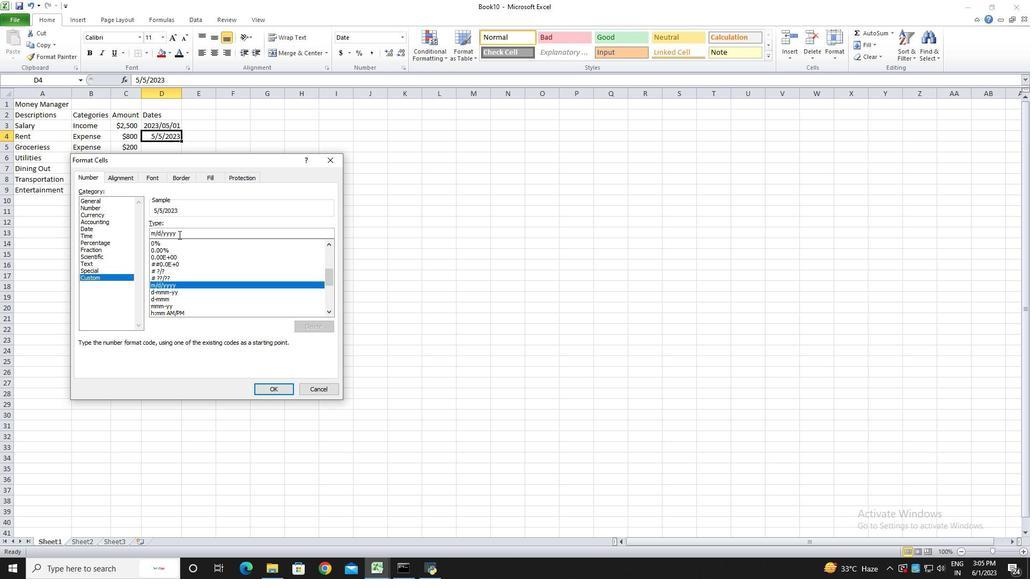 
Action: Mouse pressed left at (179, 234)
Screenshot: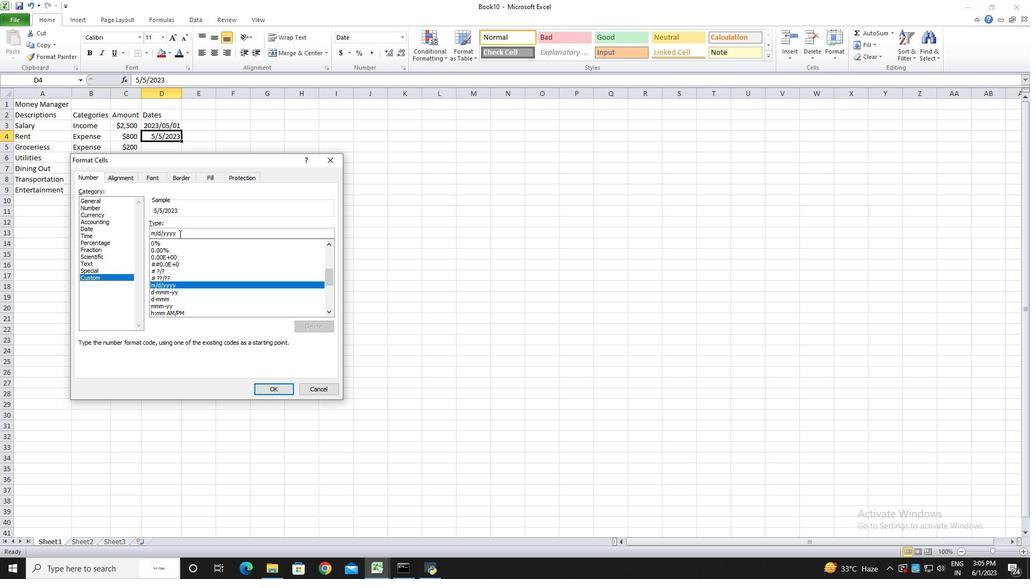
Action: Key pressed <Key.backspace><Key.backspace><Key.backspace><Key.backspace><Key.backspace><Key.backspace><Key.backspace><Key.backspace><Key.backspace><Key.backspace>yyyy/mm<Key.backspace>m/dd<Key.enter>
Screenshot: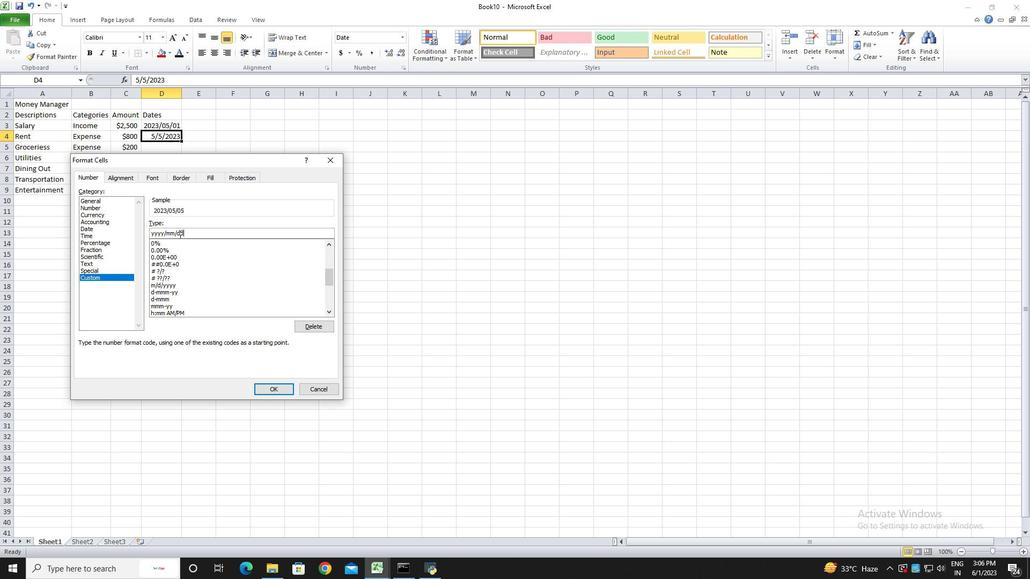 
Action: Mouse moved to (157, 147)
Screenshot: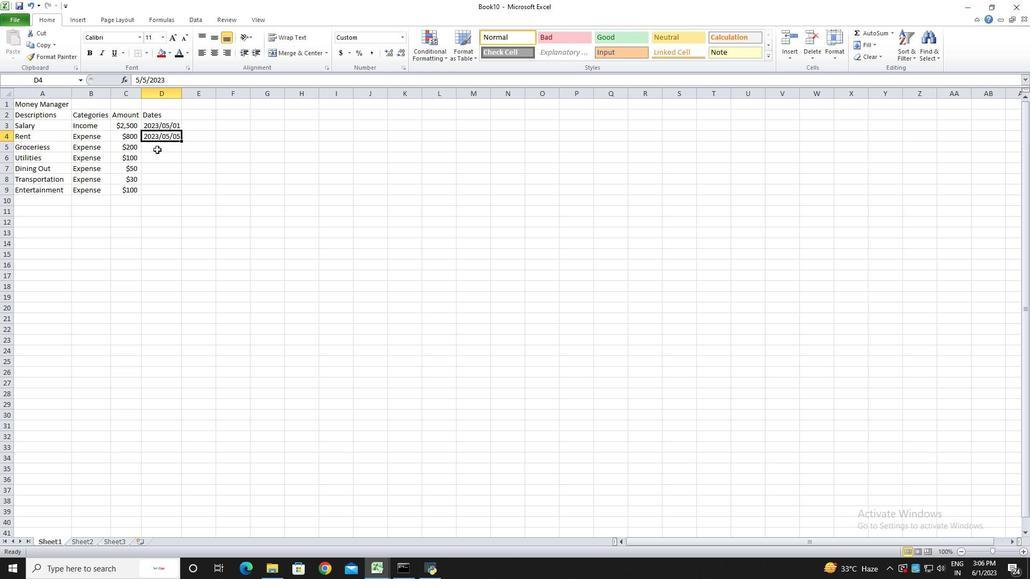 
Action: Mouse pressed left at (157, 147)
Screenshot: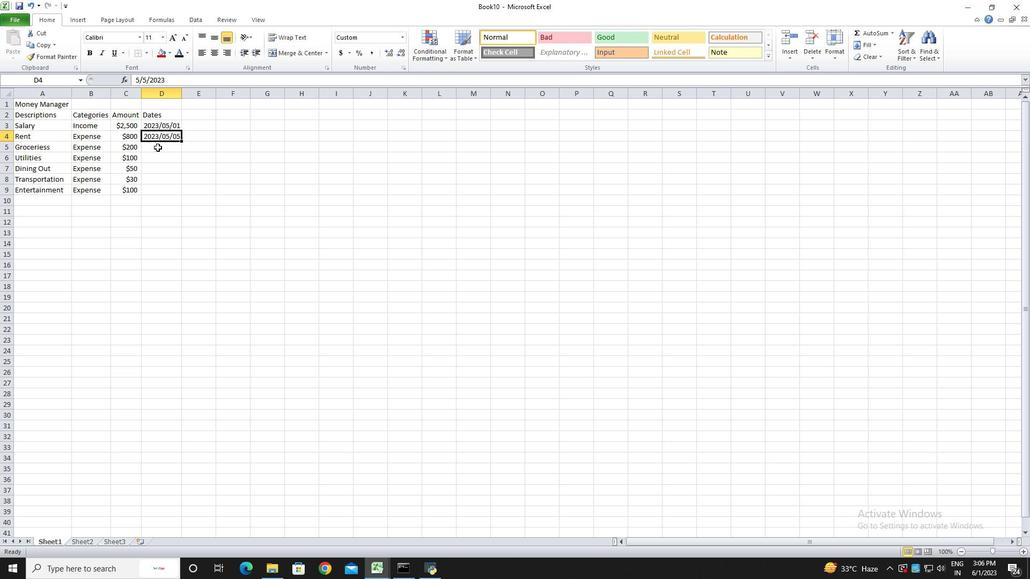 
Action: Key pressed 2023-<Key.backspace><Key.backspace><Key.backspace><Key.backspace><Key.backspace><Key.backspace><Key.backspace><Key.backspace><Key.backspace><Key.backspace><Key.backspace><Key.backspace><Key.backspace><Key.backspace>
Screenshot: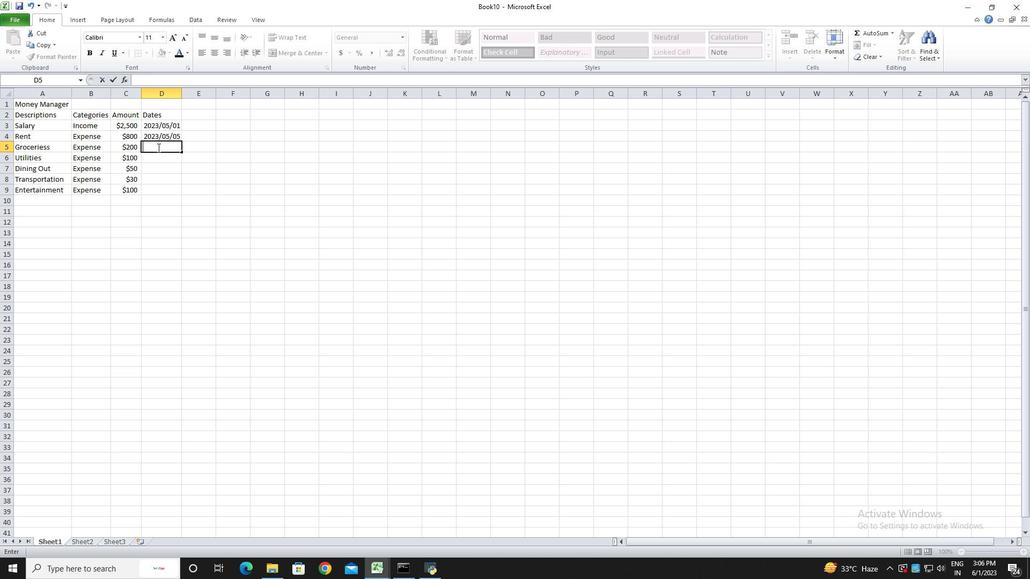 
Action: Mouse moved to (166, 136)
Screenshot: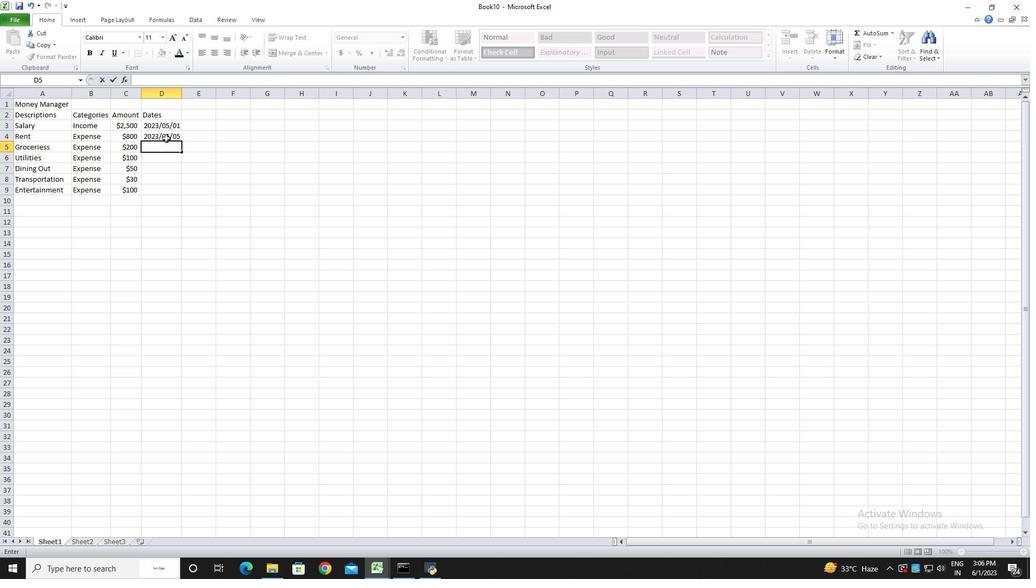 
Action: Mouse pressed left at (166, 136)
Screenshot: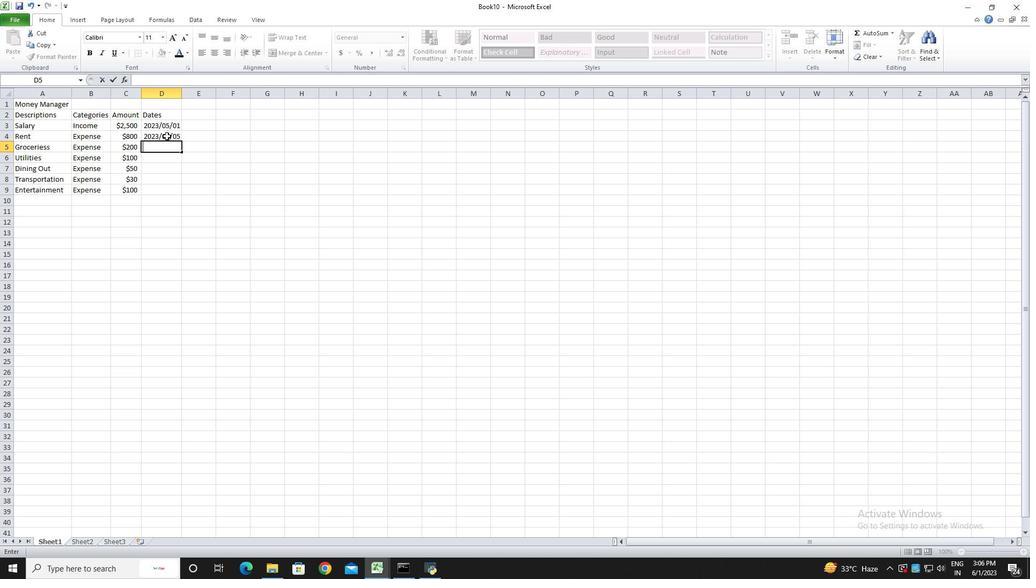 
Action: Key pressed <Key.backspace>
Screenshot: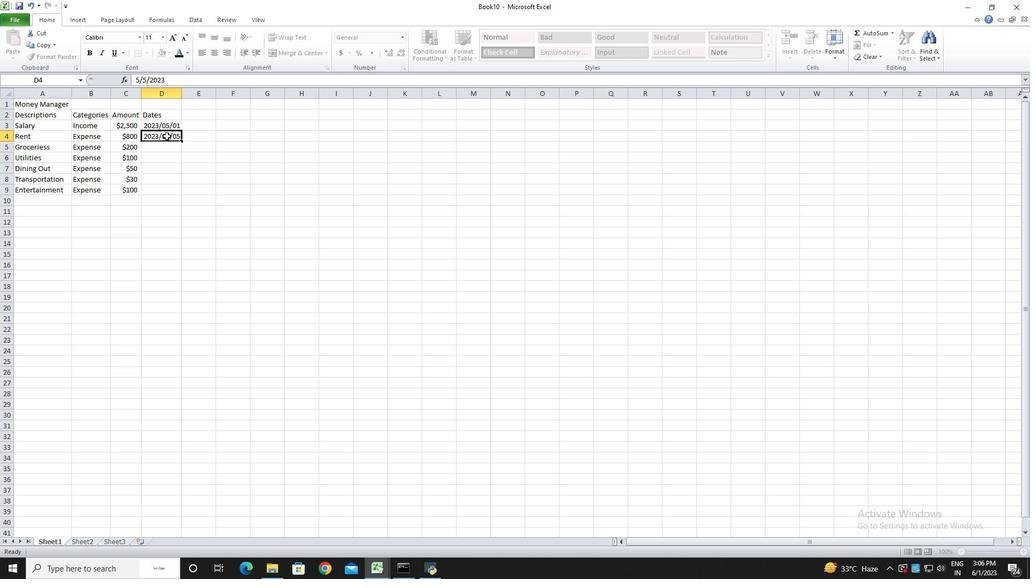 
Action: Mouse moved to (171, 128)
Screenshot: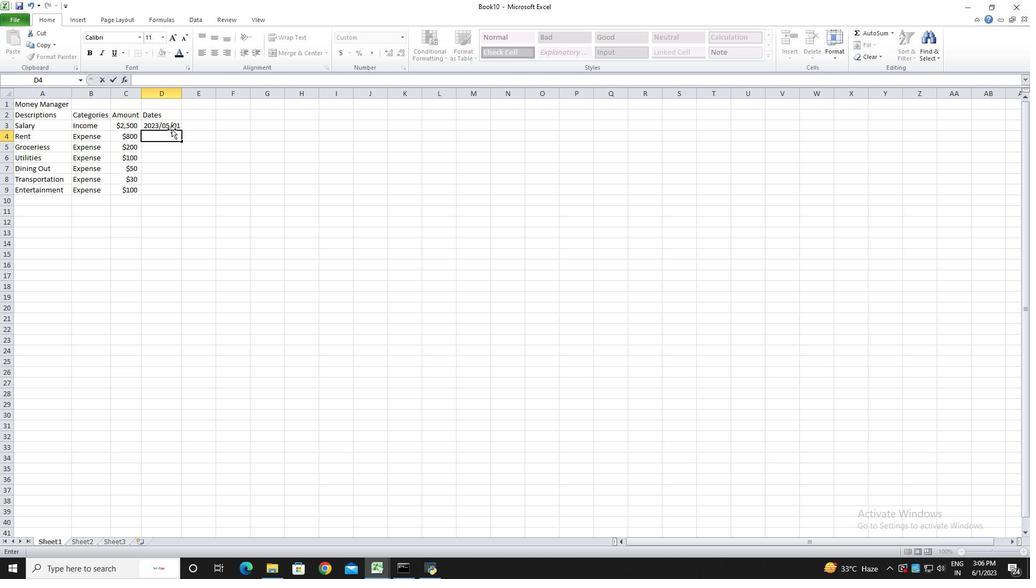 
Action: Mouse pressed left at (171, 128)
Screenshot: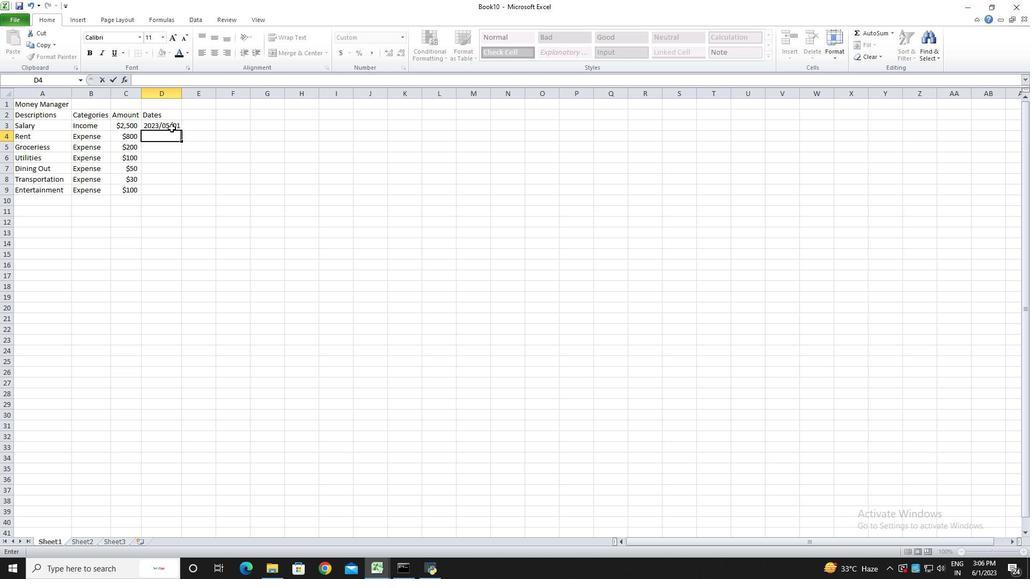 
Action: Key pressed <Key.backspace>
Screenshot: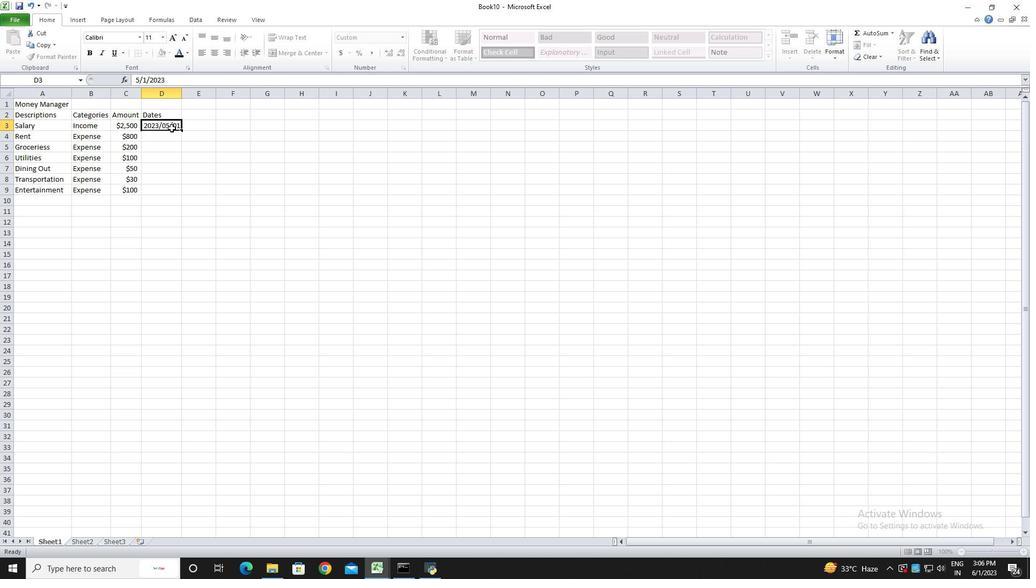 
Action: Mouse moved to (171, 128)
Screenshot: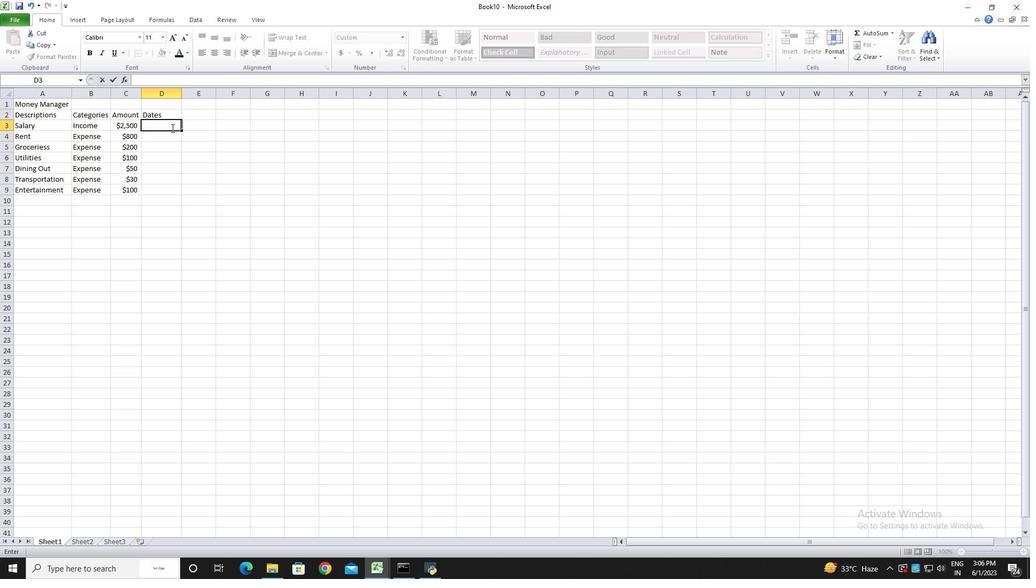 
Action: Mouse pressed left at (171, 128)
Screenshot: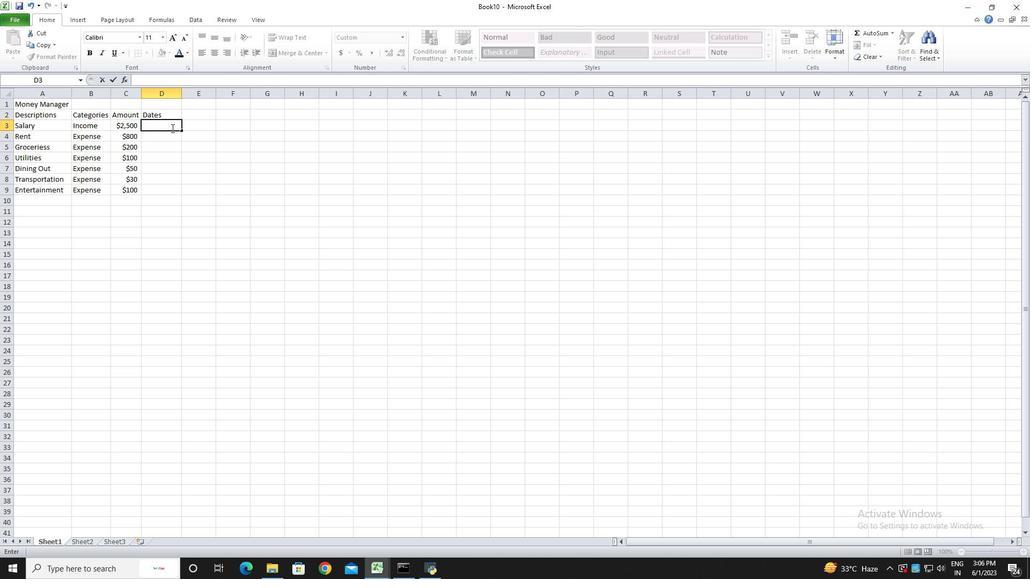 
Action: Key pressed 2023/<Key.backspace>-05-01<Key.enter>
Screenshot: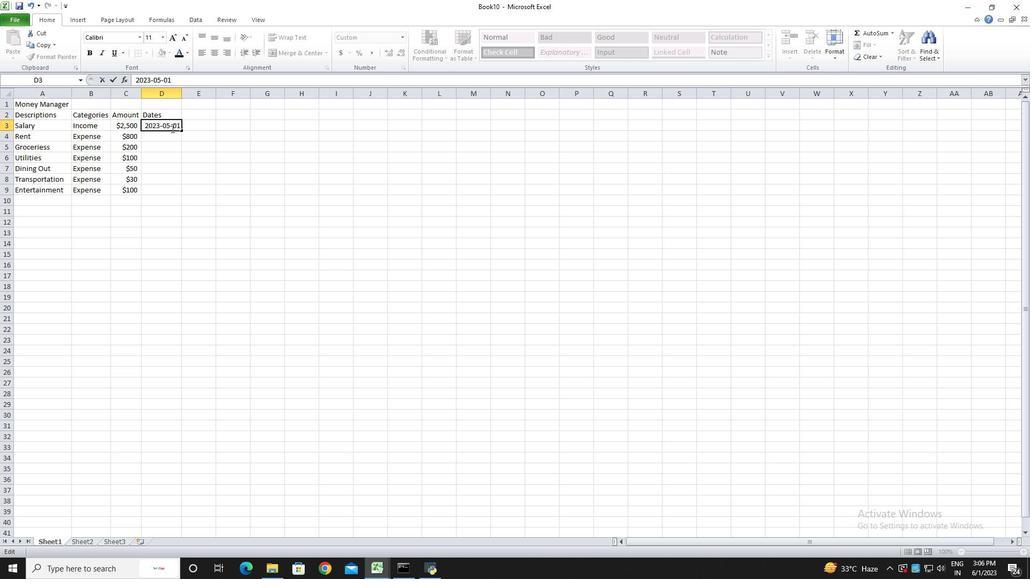 
Action: Mouse moved to (157, 189)
Screenshot: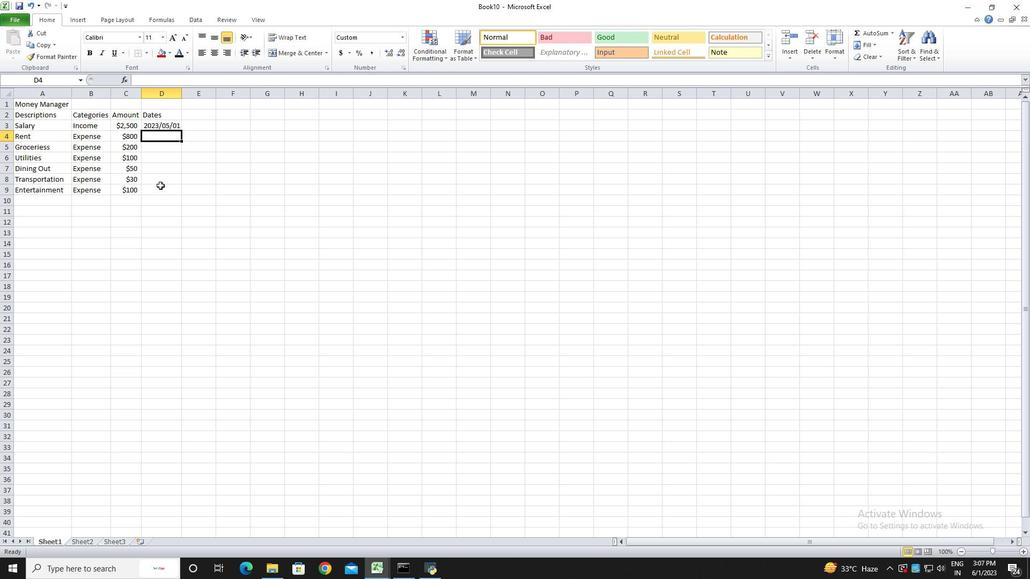 
Action: Mouse pressed left at (157, 189)
Screenshot: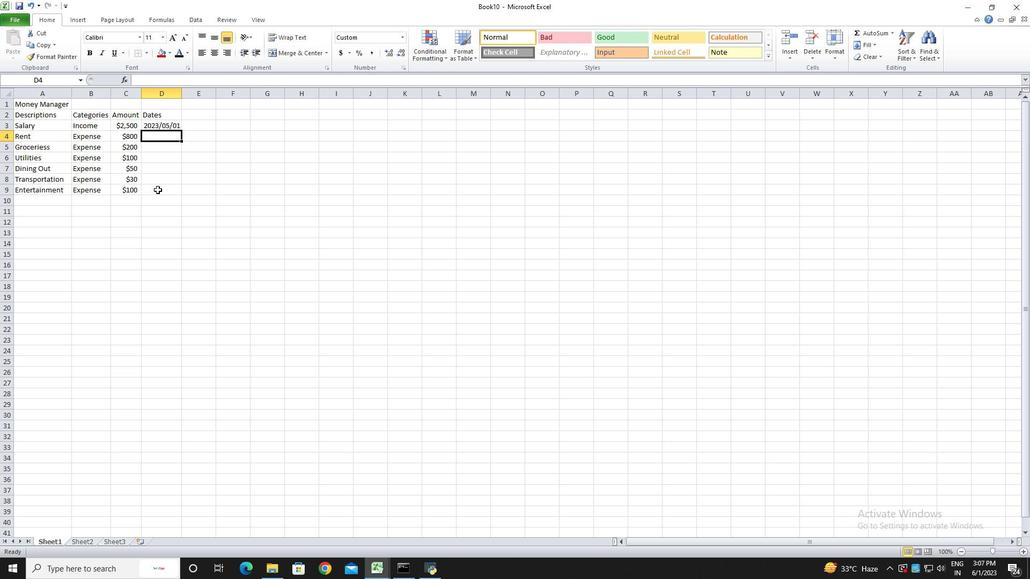 
Action: Mouse moved to (165, 128)
Screenshot: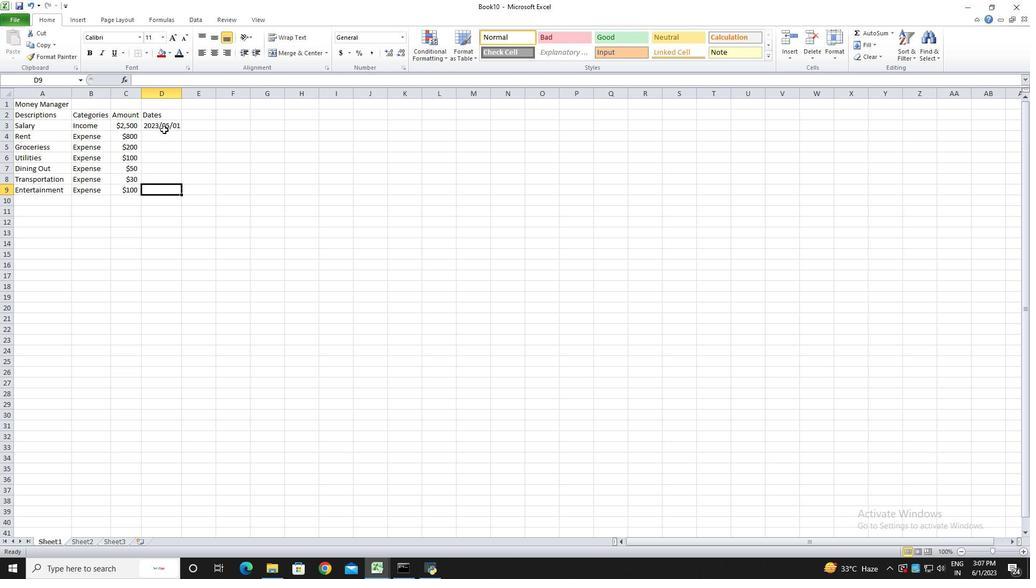 
Action: Mouse pressed left at (165, 128)
Screenshot: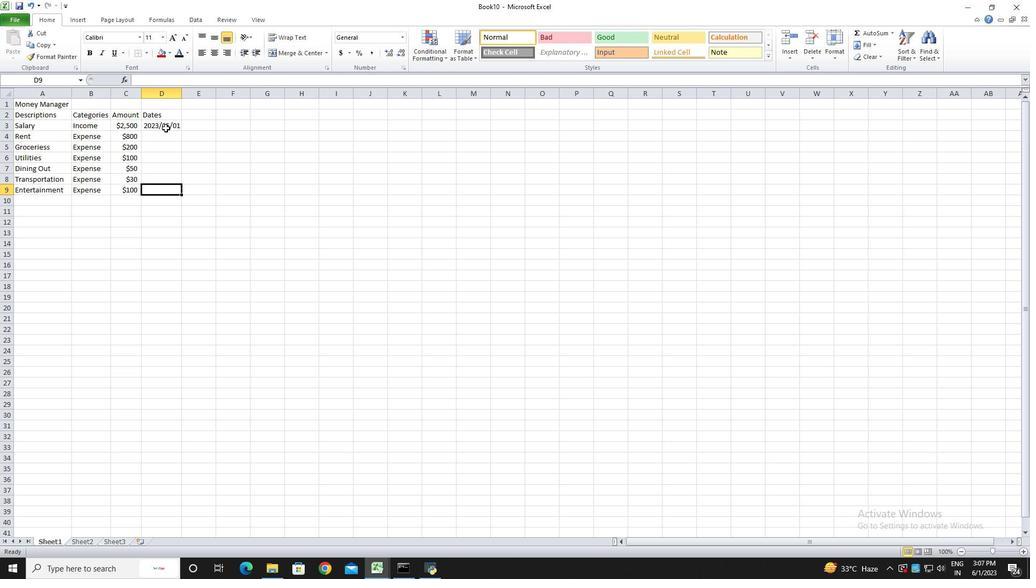 
Action: Mouse pressed right at (165, 128)
Screenshot: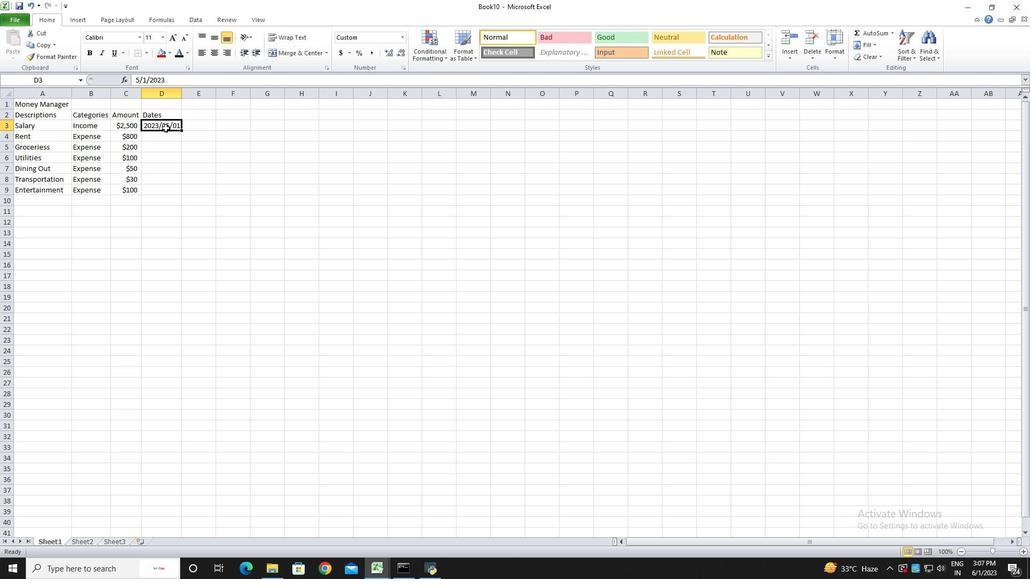 
Action: Mouse moved to (207, 275)
Screenshot: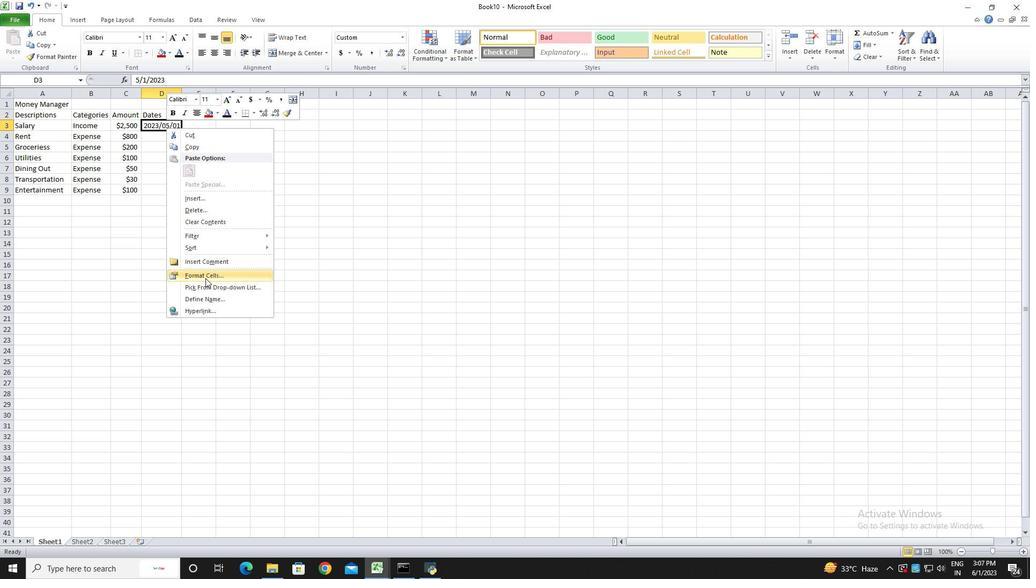 
Action: Mouse pressed left at (207, 275)
Screenshot: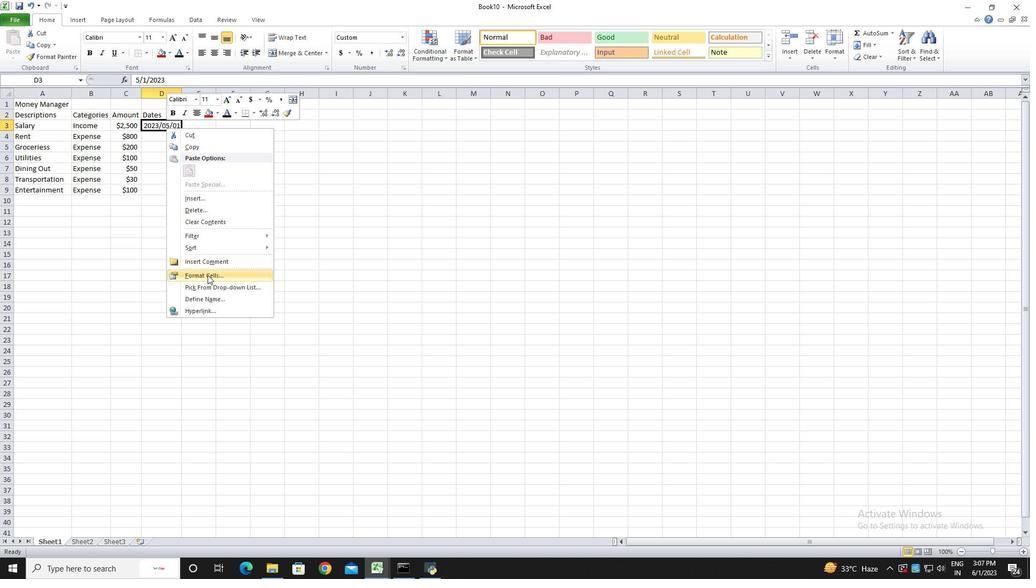
Action: Mouse moved to (191, 223)
Screenshot: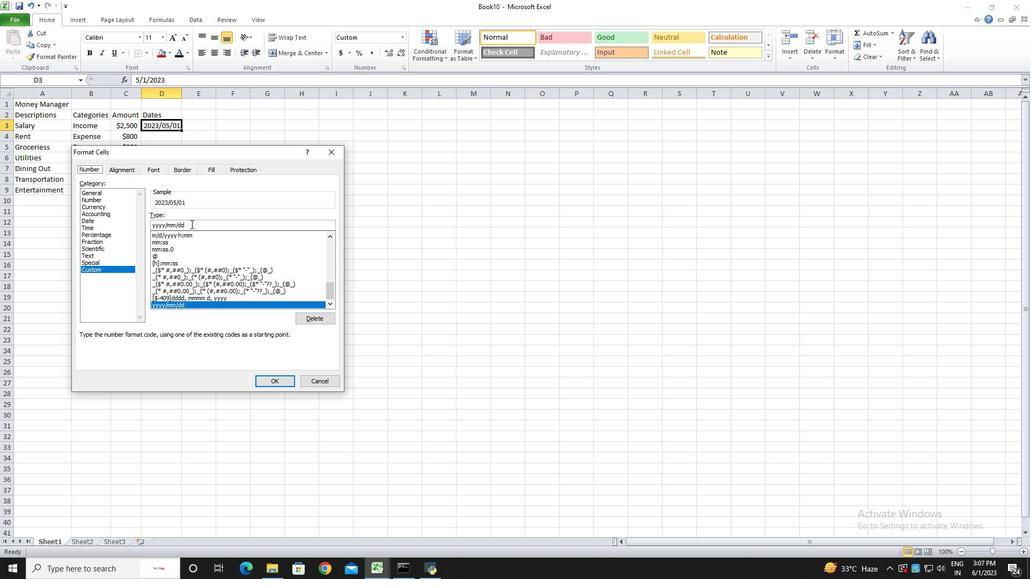 
Action: Mouse pressed left at (191, 223)
Screenshot: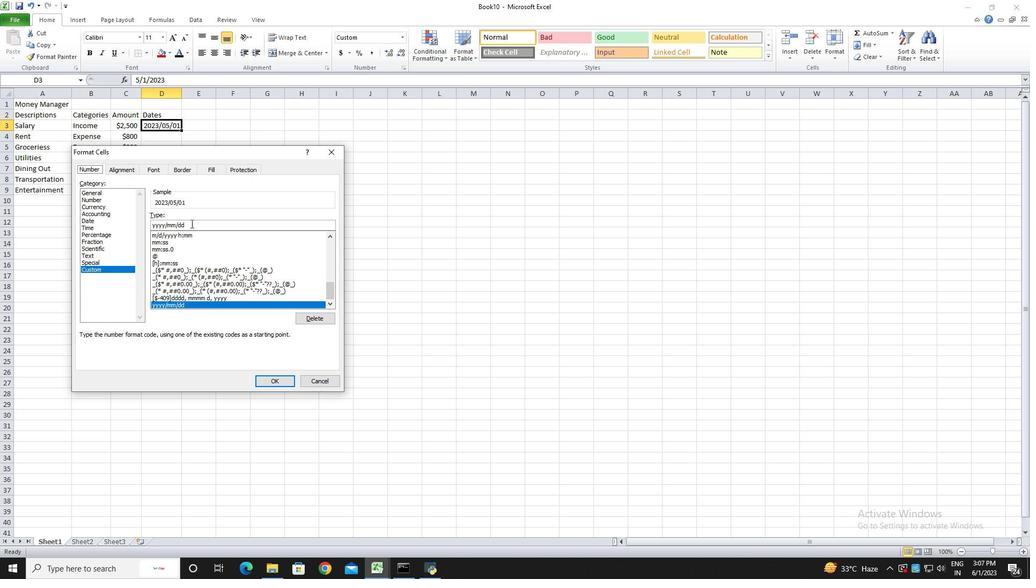 
Action: Key pressed <Key.left><Key.left><Key.backspace>-<Key.left><Key.left><Key.left><Key.backspace>-<Key.enter>
Screenshot: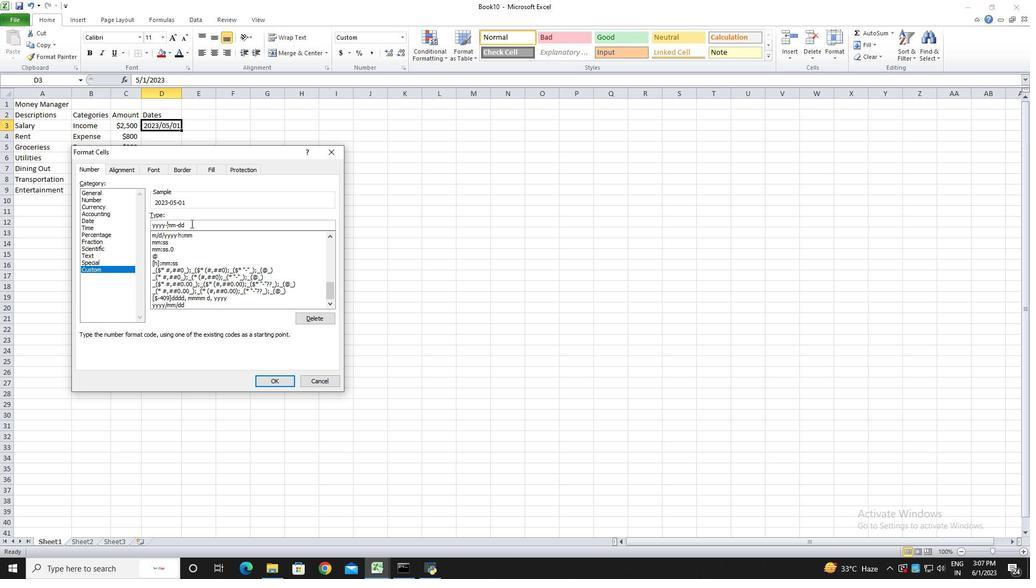 
Action: Mouse moved to (161, 140)
Screenshot: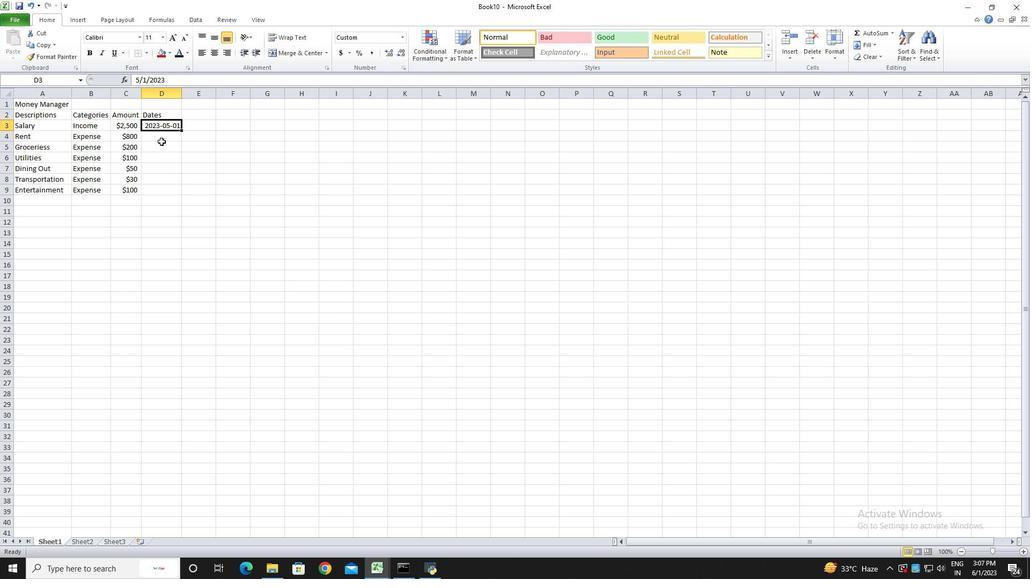 
Action: Mouse pressed left at (161, 140)
Screenshot: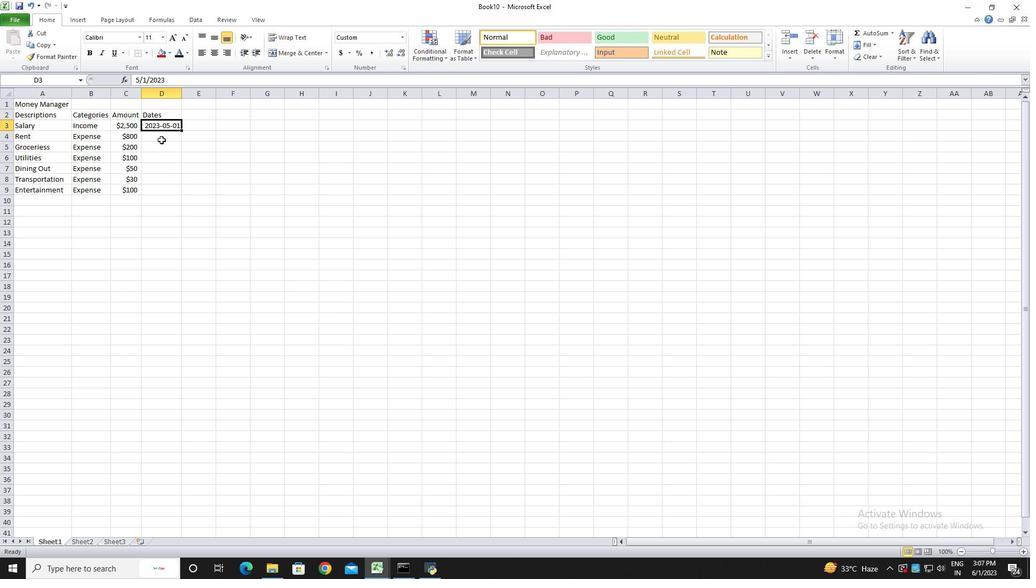 
Action: Key pressed 2023-05-05<Key.enter>
Screenshot: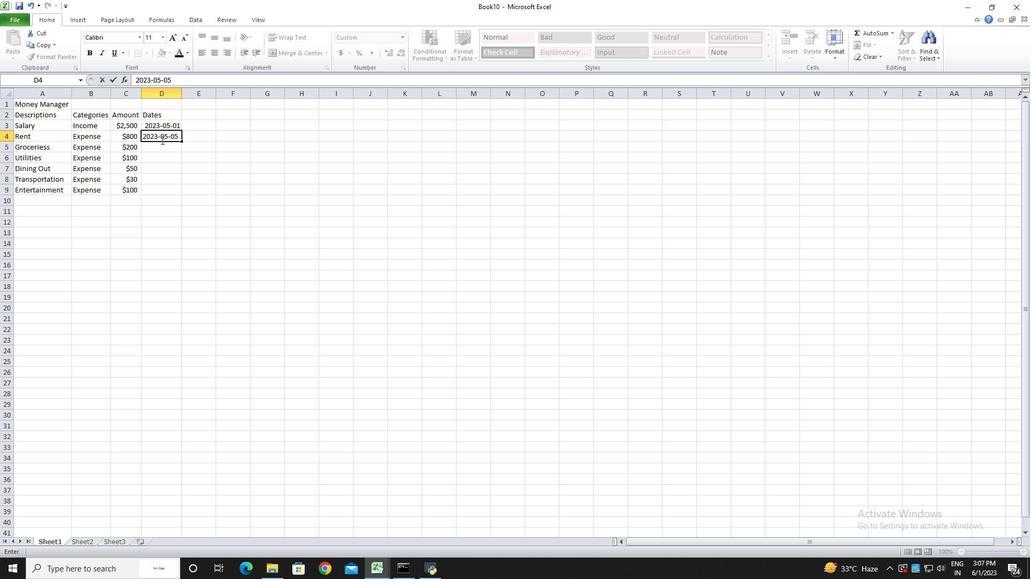 
Action: Mouse moved to (163, 136)
Screenshot: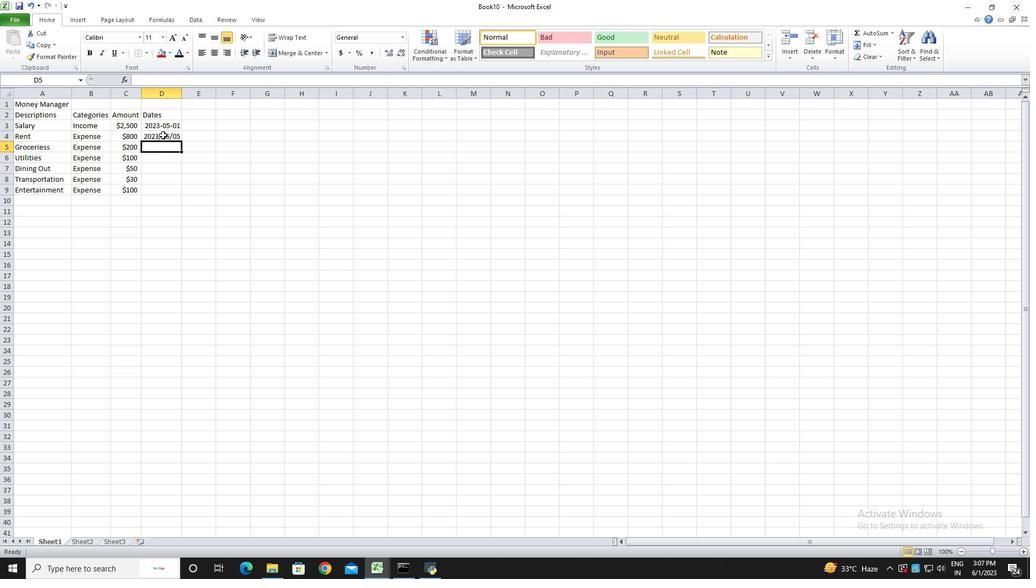 
Action: Mouse pressed left at (163, 136)
Screenshot: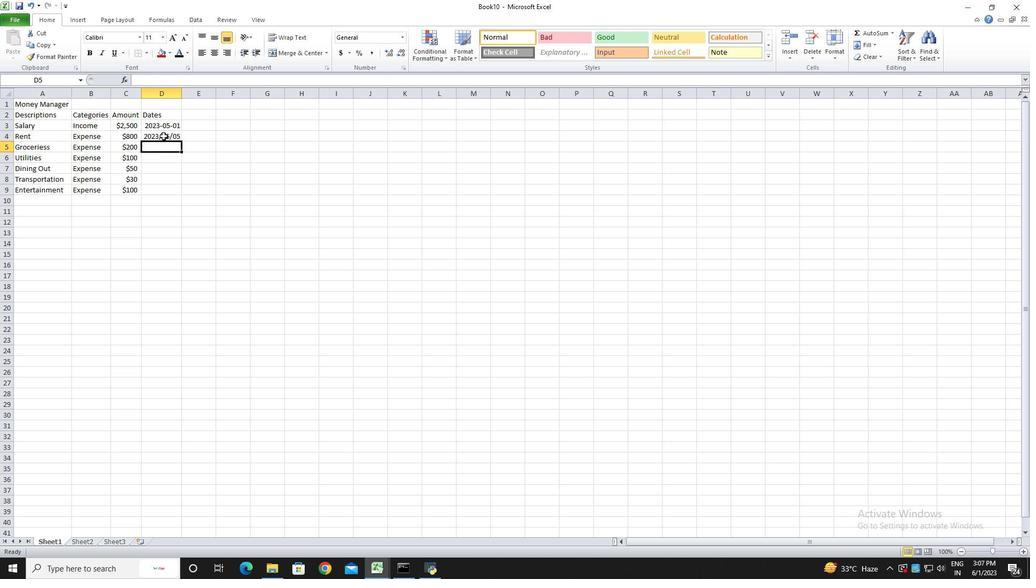 
Action: Mouse pressed right at (163, 136)
Screenshot: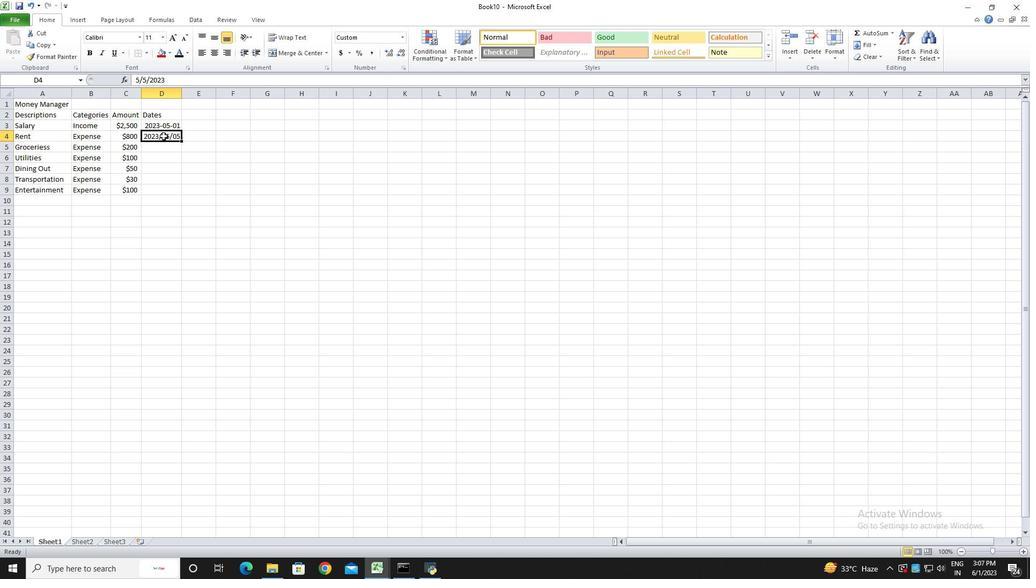 
Action: Mouse moved to (196, 282)
Screenshot: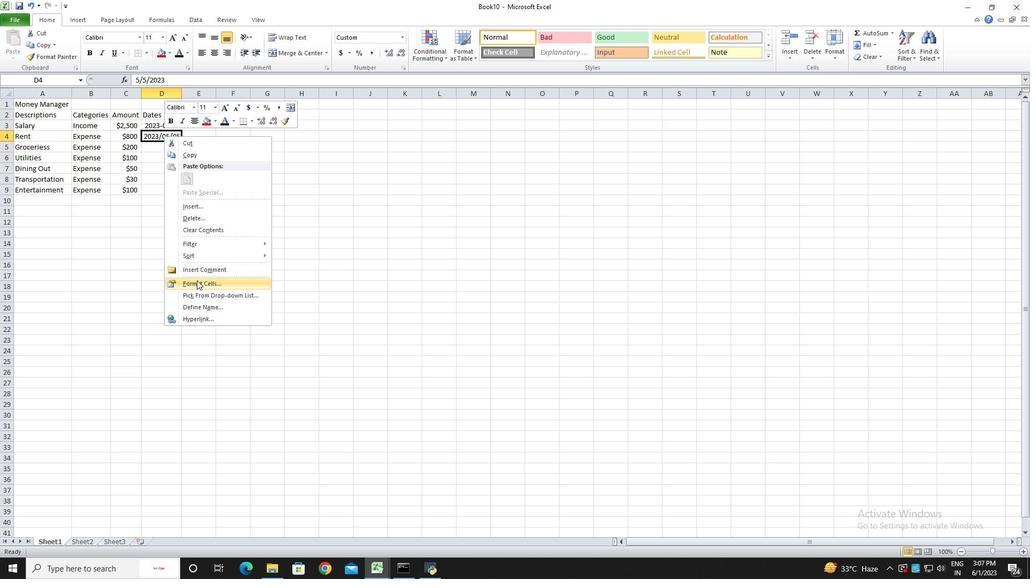 
Action: Mouse pressed left at (196, 282)
Screenshot: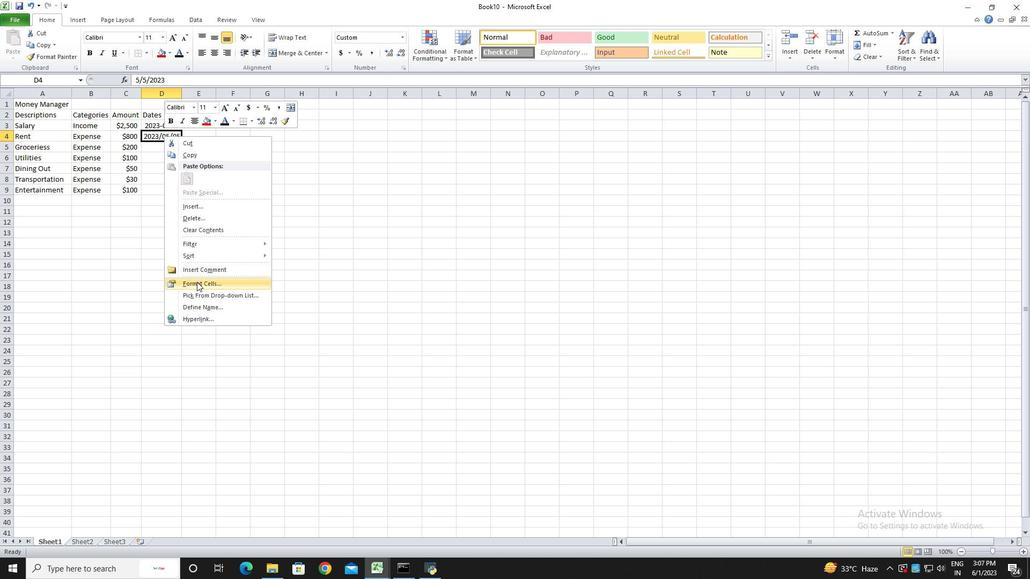 
Action: Mouse moved to (173, 230)
Screenshot: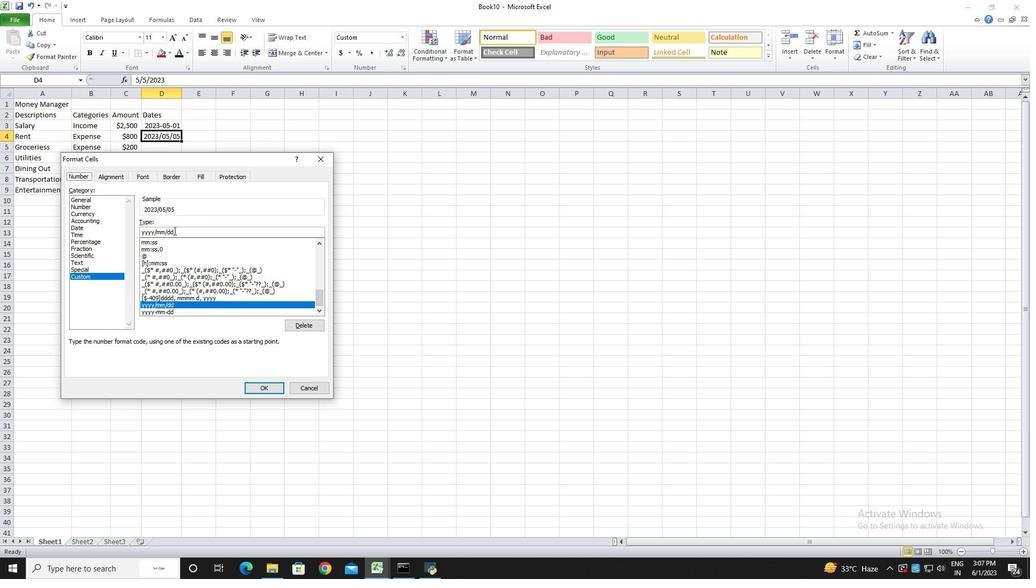 
Action: Mouse pressed left at (173, 230)
Screenshot: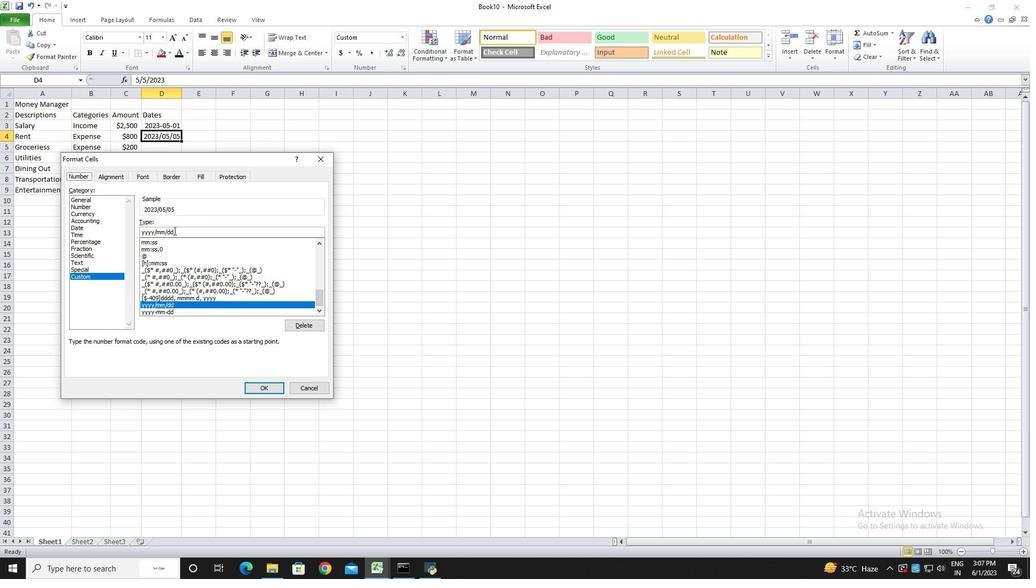 
Action: Key pressed <Key.left><Key.left><Key.backspace>-<Key.left><Key.left><Key.left><Key.backspace>-<Key.enter>
Screenshot: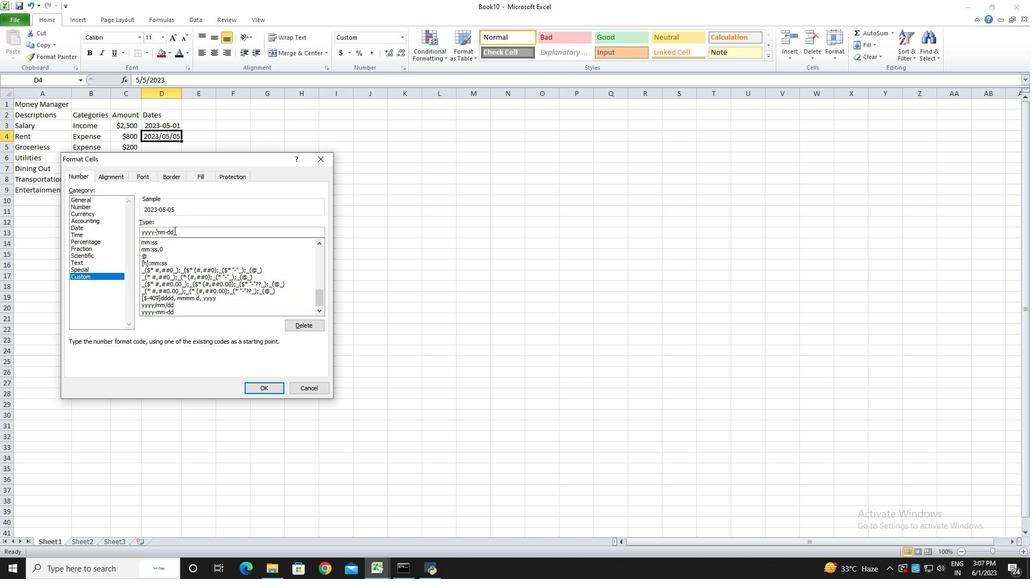 
Action: Mouse moved to (152, 148)
Screenshot: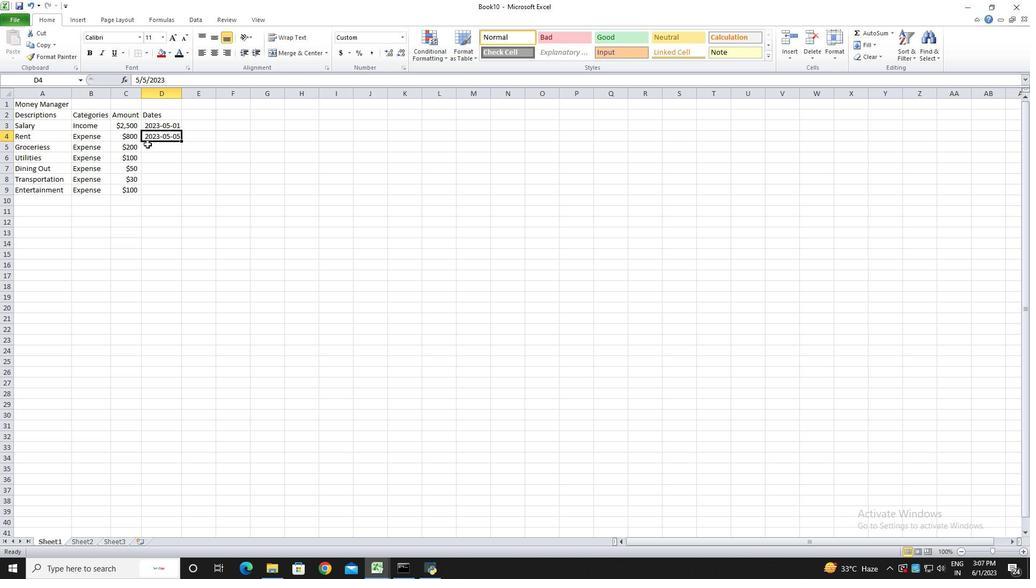 
Action: Mouse pressed left at (152, 148)
Screenshot: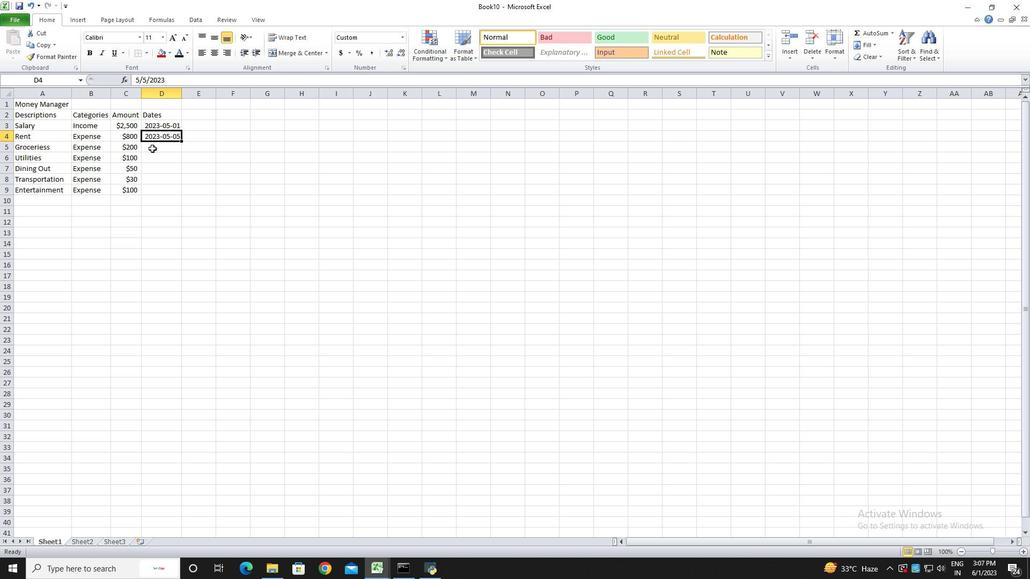 
Action: Key pressed 2023-05-10<Key.enter>
Screenshot: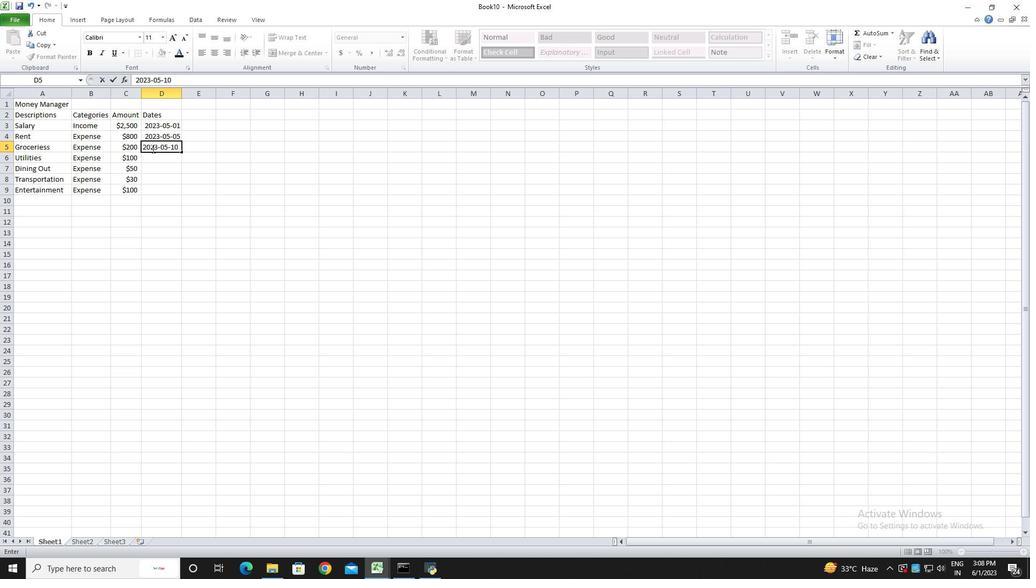 
Action: Mouse moved to (165, 148)
Screenshot: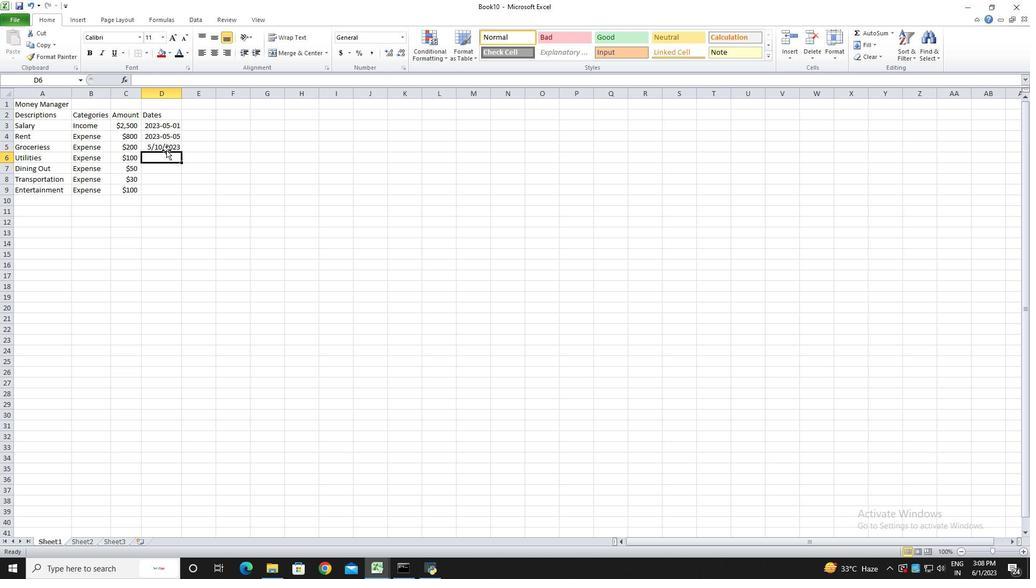 
Action: Mouse pressed left at (165, 148)
Screenshot: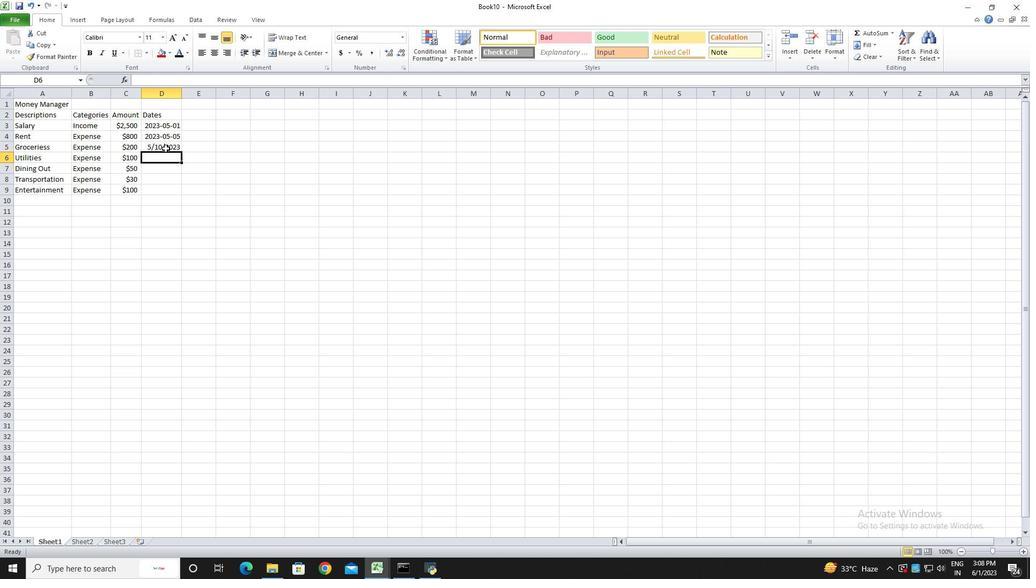 
Action: Mouse pressed right at (165, 148)
Screenshot: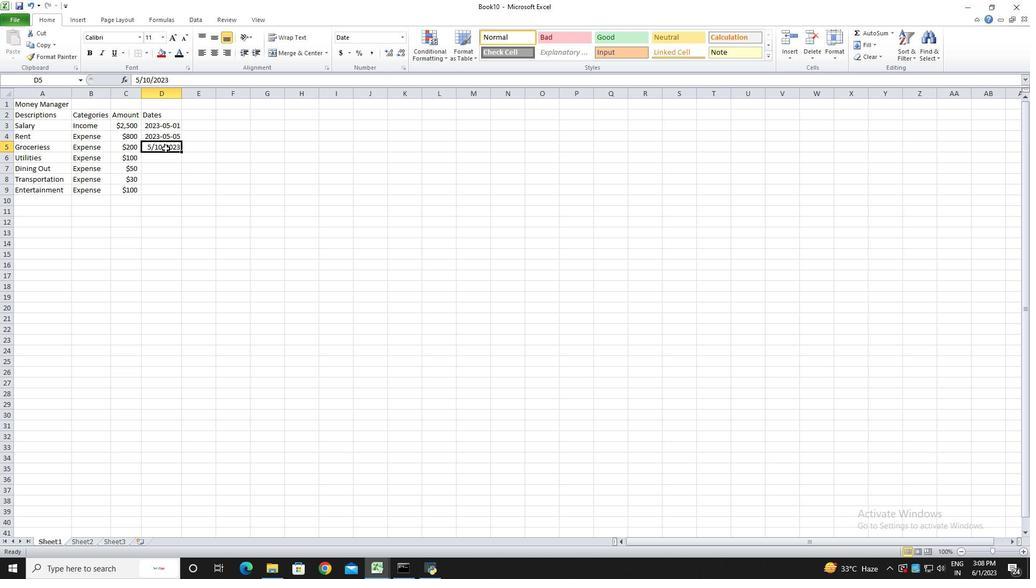 
Action: Mouse moved to (204, 296)
Screenshot: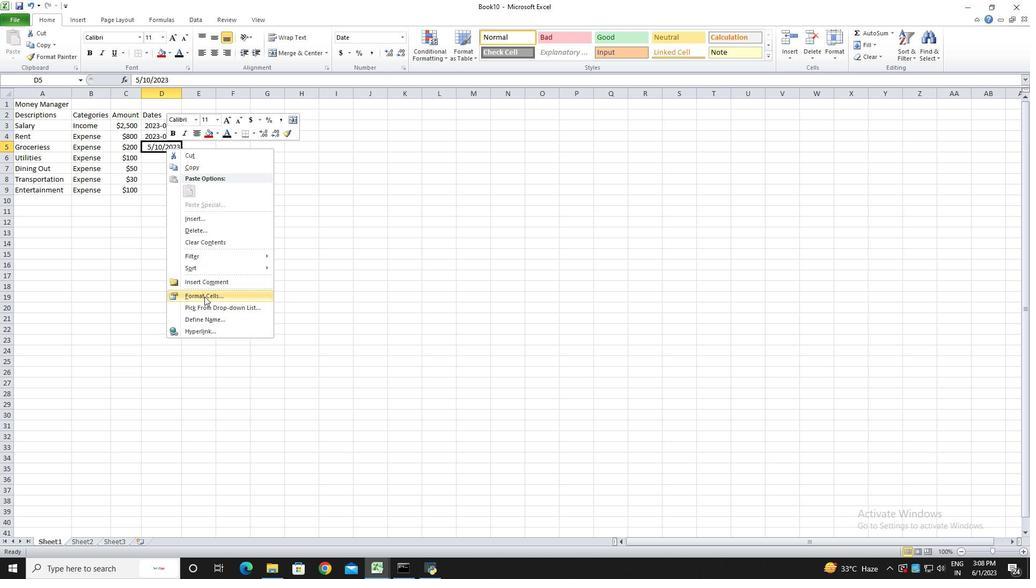 
Action: Mouse pressed left at (204, 296)
Screenshot: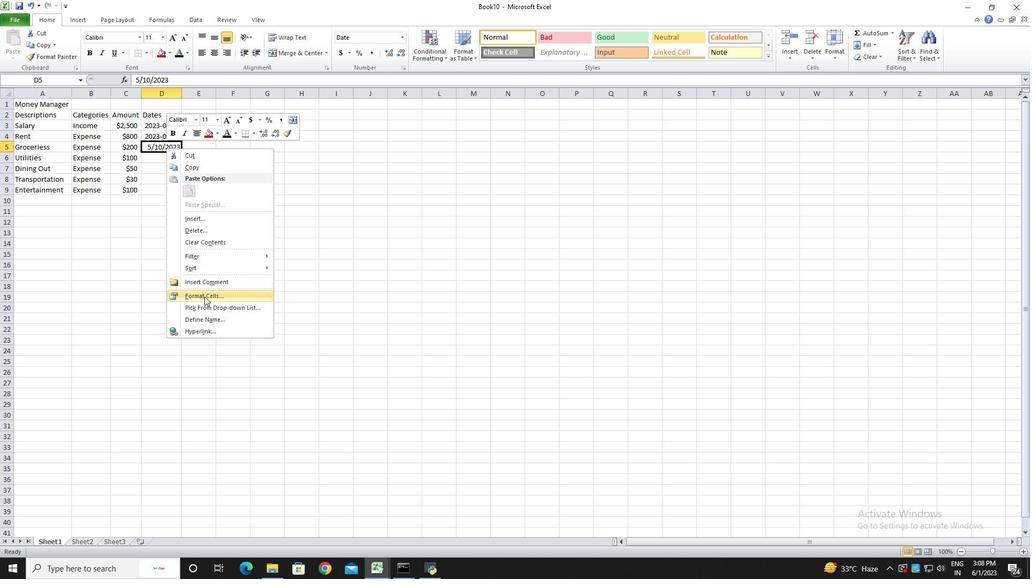 
Action: Mouse moved to (94, 289)
Screenshot: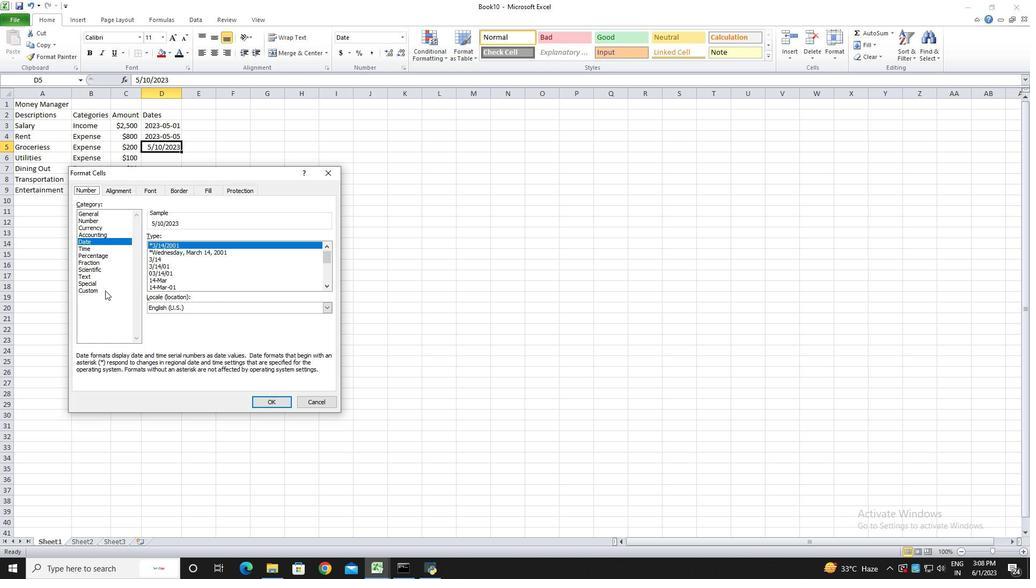 
Action: Mouse pressed left at (94, 289)
Screenshot: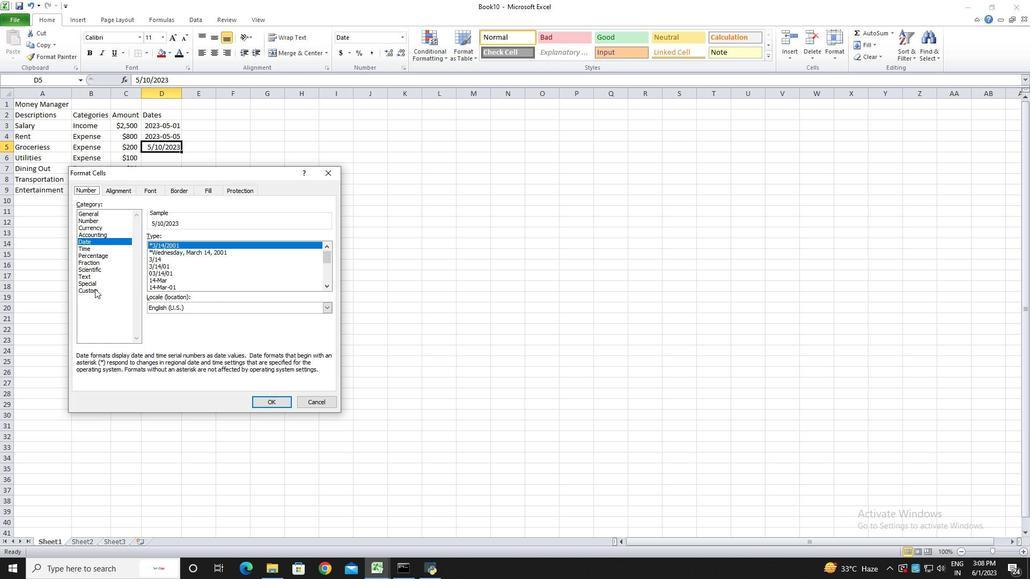
Action: Mouse moved to (181, 247)
Screenshot: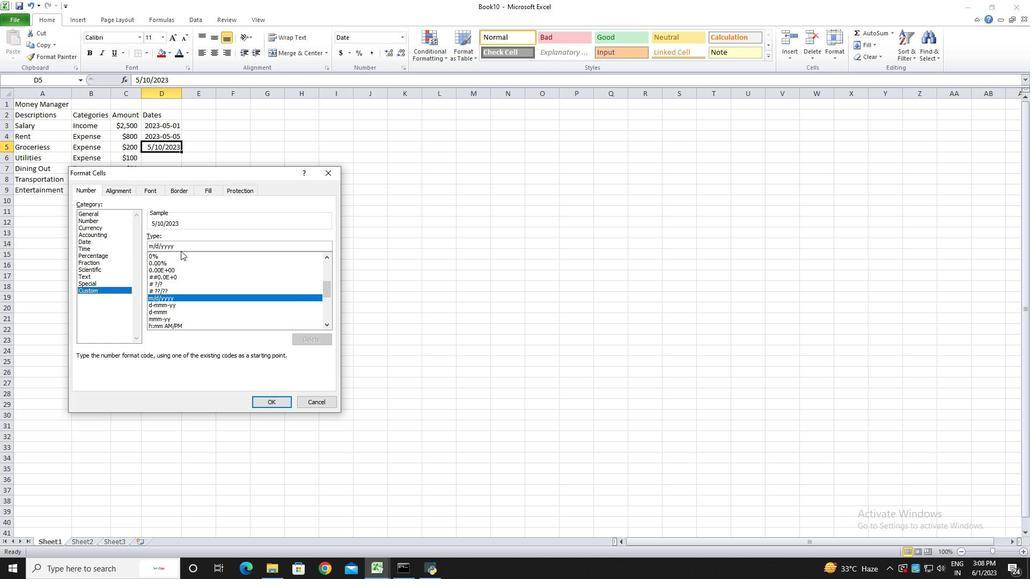 
Action: Mouse pressed left at (181, 247)
Screenshot: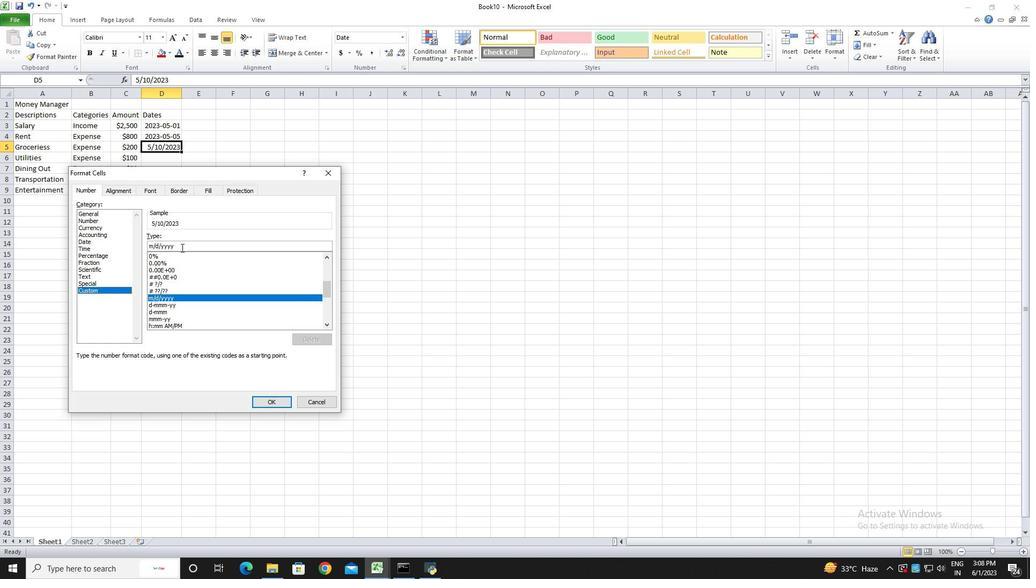 
Action: Key pressed <Key.backspace><Key.backspace><Key.backspace><Key.backspace><Key.backspace><Key.backspace><Key.backspace><Key.backspace><Key.backspace><Key.backspace>yyyy-mm-dd
Screenshot: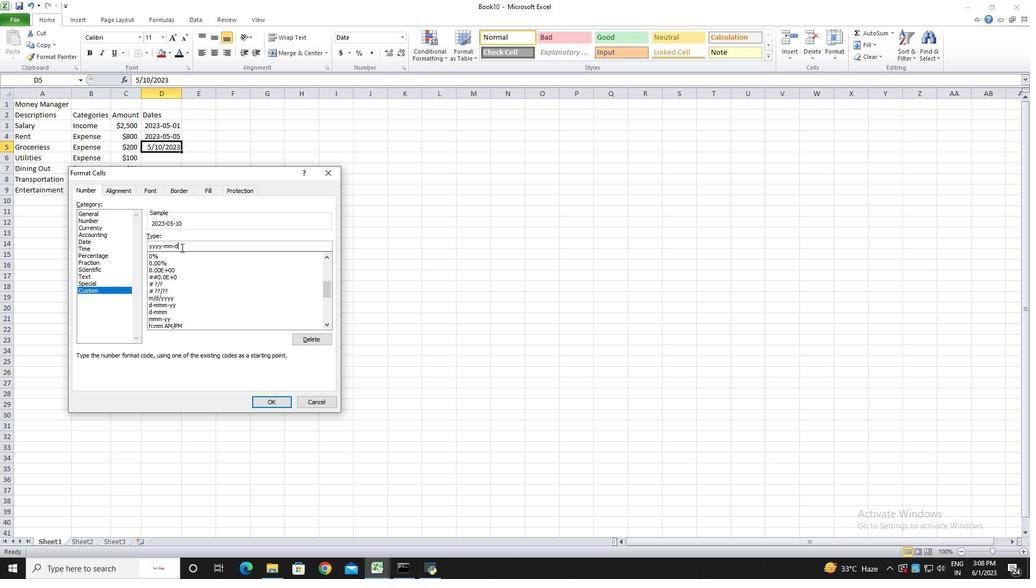 
Action: Mouse moved to (259, 401)
Screenshot: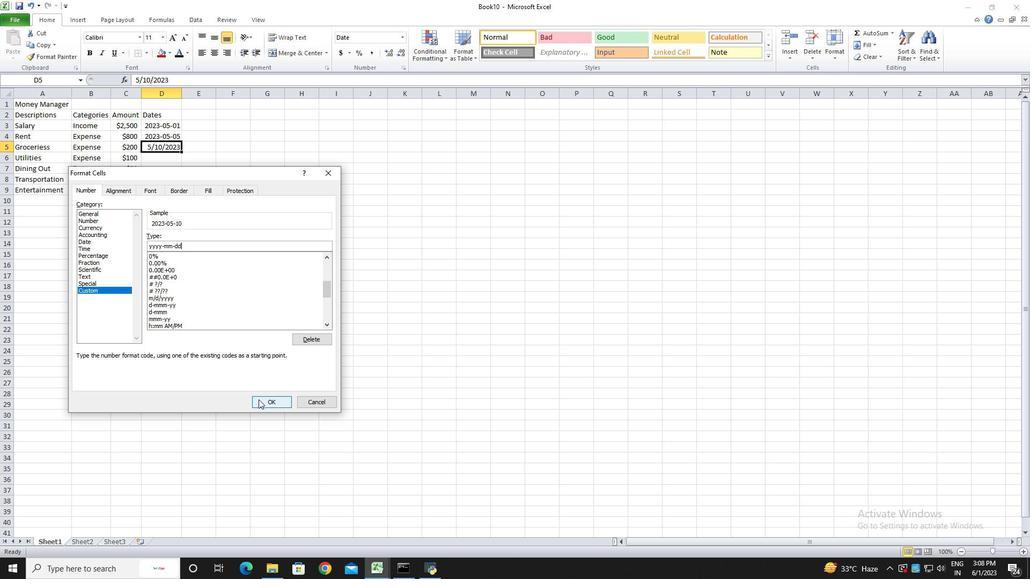 
Action: Mouse pressed left at (259, 401)
Screenshot: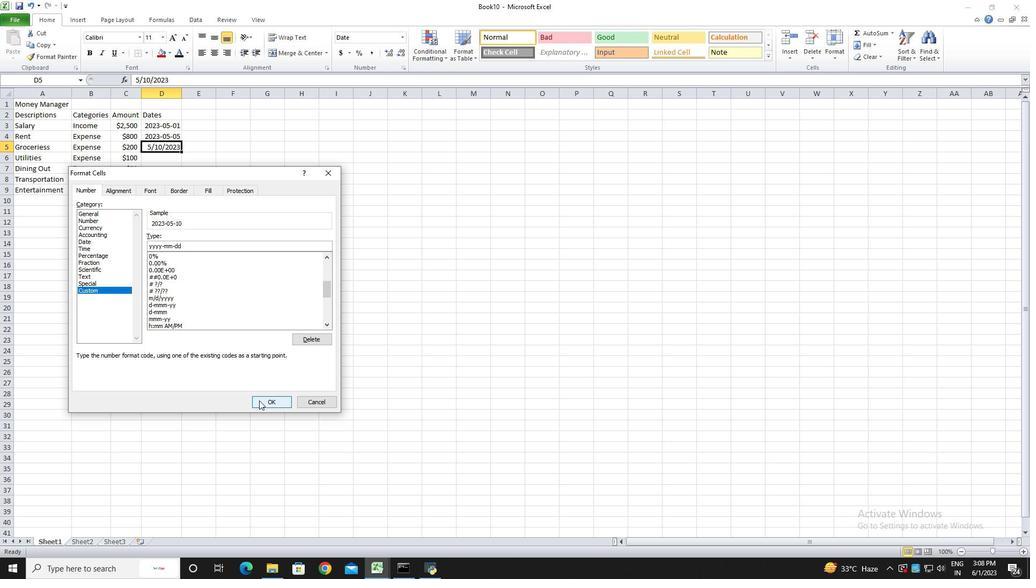 
Action: Mouse moved to (156, 161)
Screenshot: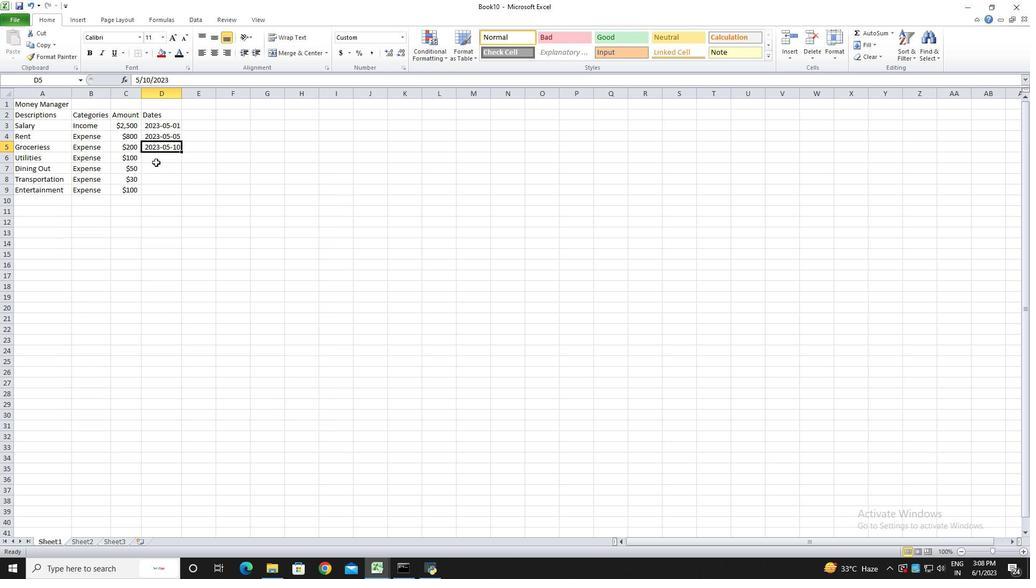 
Action: Mouse pressed left at (156, 161)
Screenshot: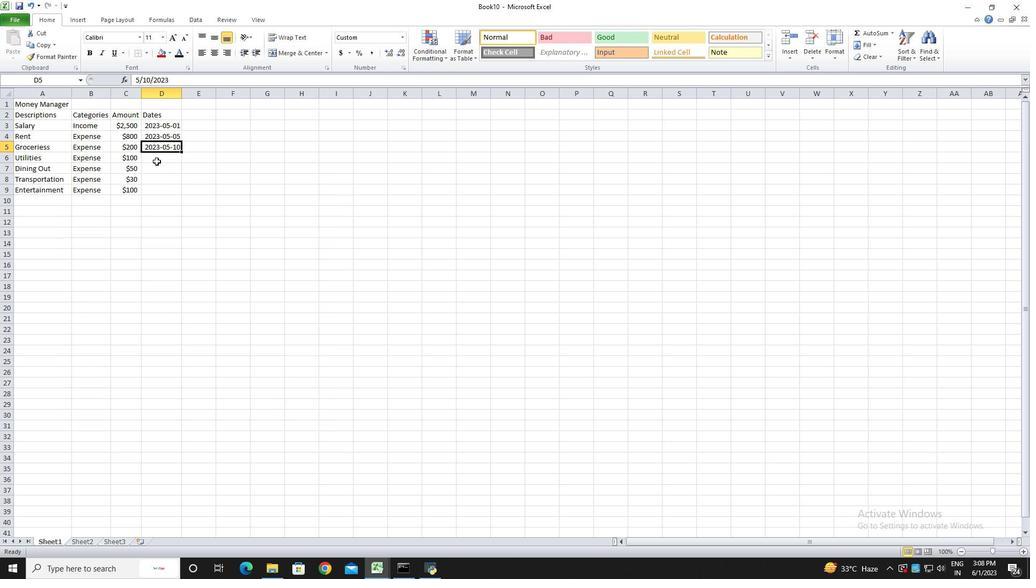 
Action: Key pressed 2023-0515<Key.backspace><Key.backspace>-15
Screenshot: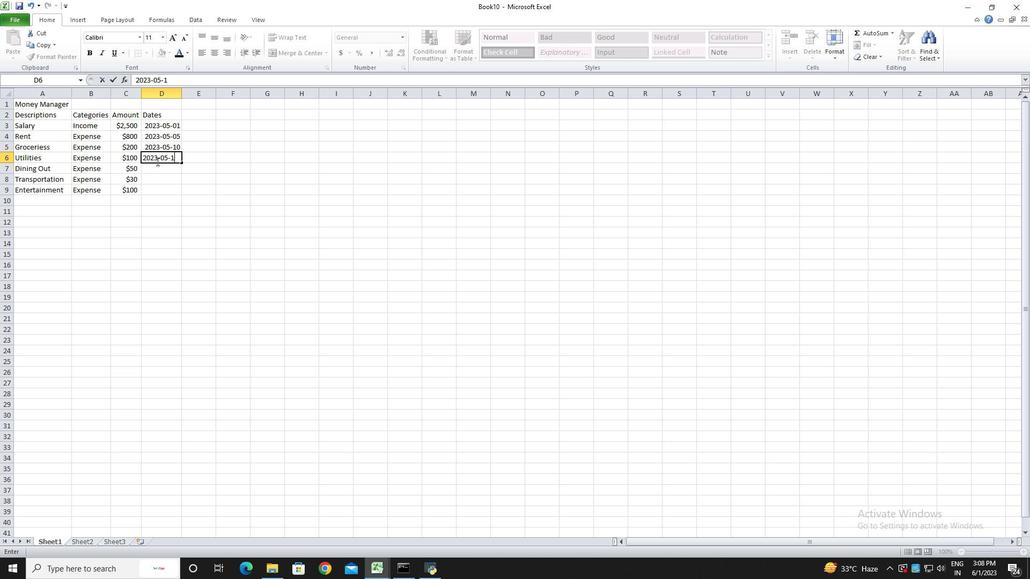 
Action: Mouse moved to (170, 157)
Screenshot: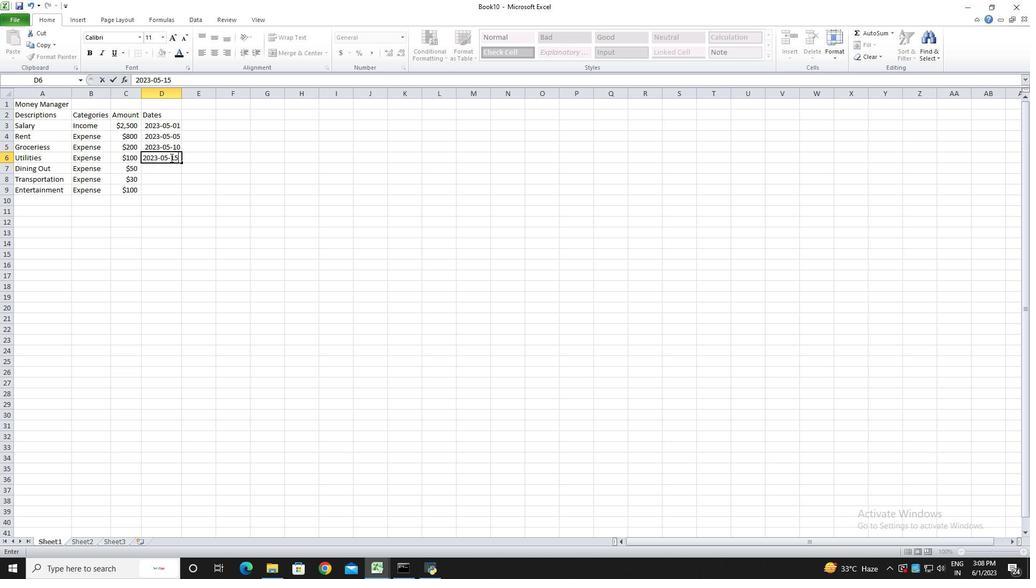 
Action: Mouse pressed right at (170, 157)
Screenshot: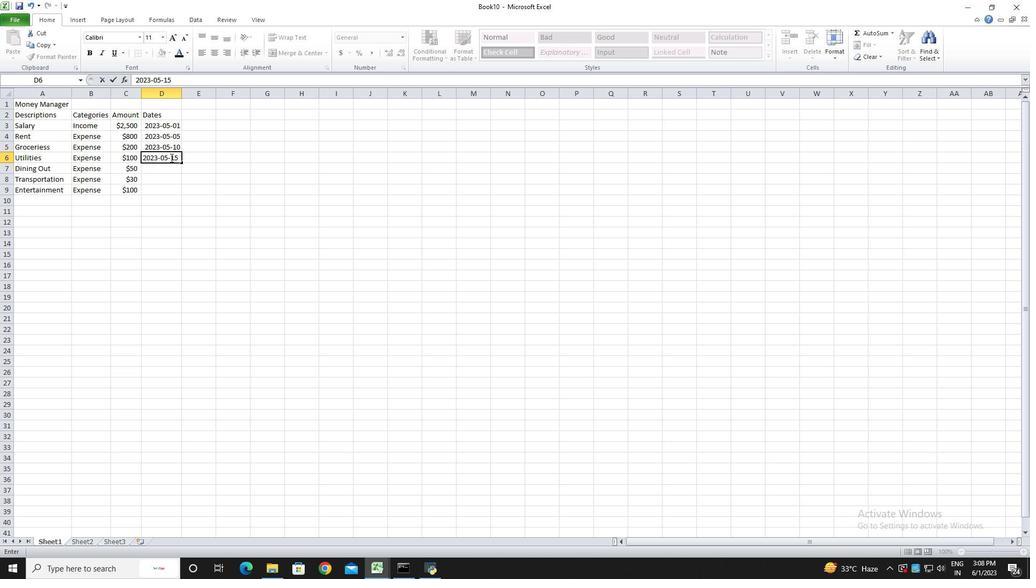 
Action: Mouse moved to (196, 215)
Screenshot: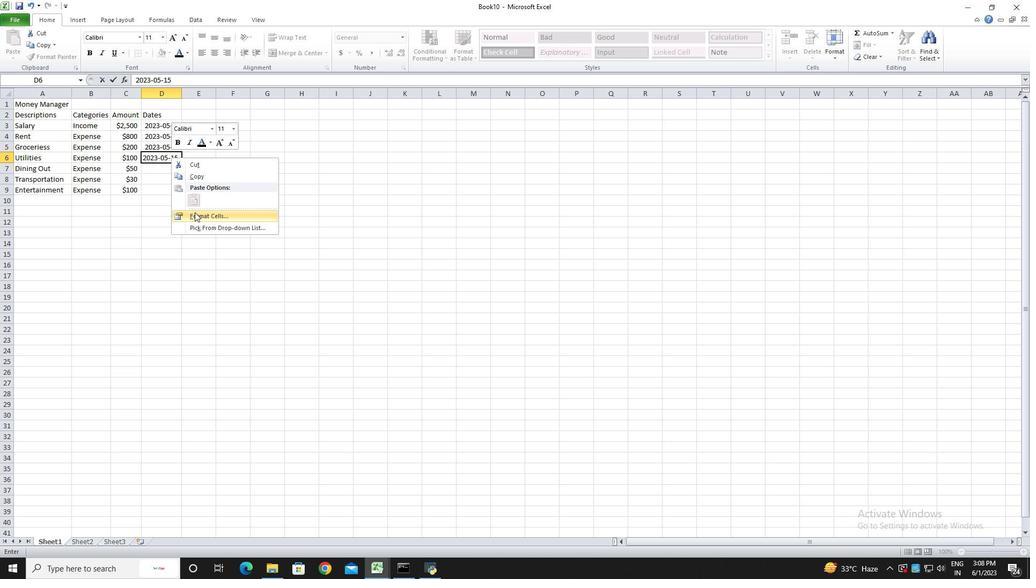 
Action: Mouse pressed left at (196, 215)
Screenshot: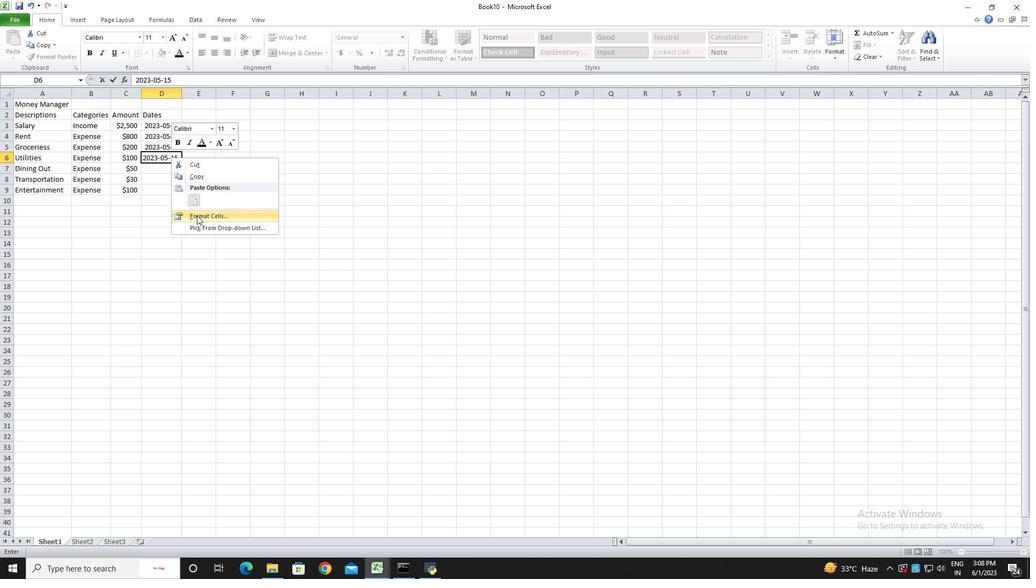 
Action: Mouse moved to (370, 284)
Screenshot: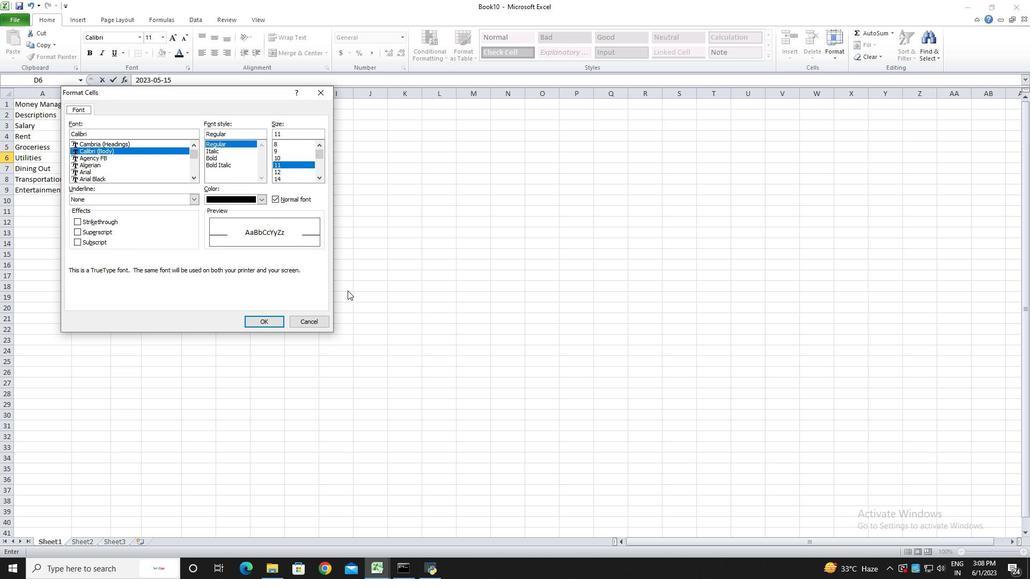 
Action: Mouse pressed left at (370, 284)
Screenshot: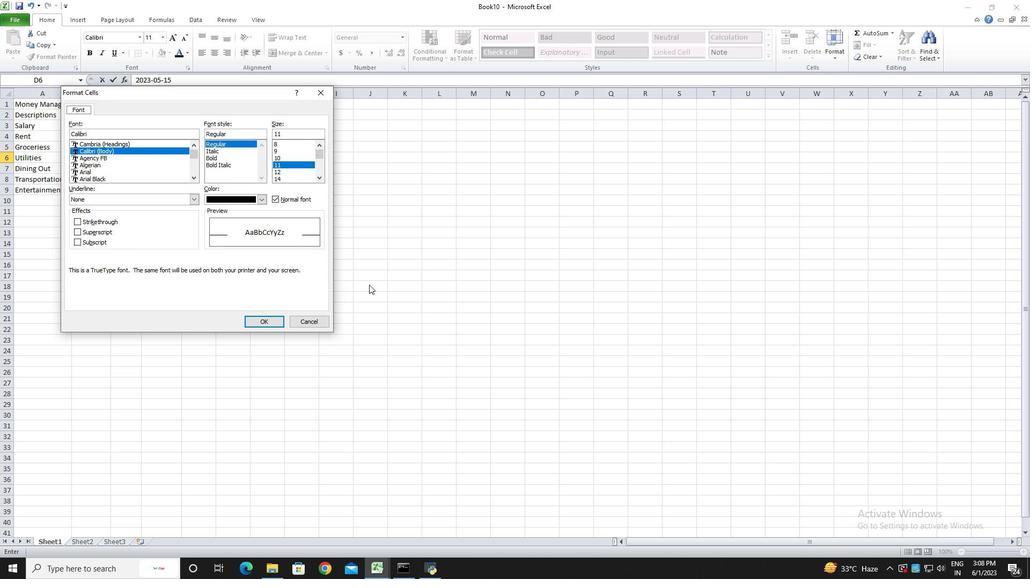 
Action: Mouse moved to (308, 323)
Screenshot: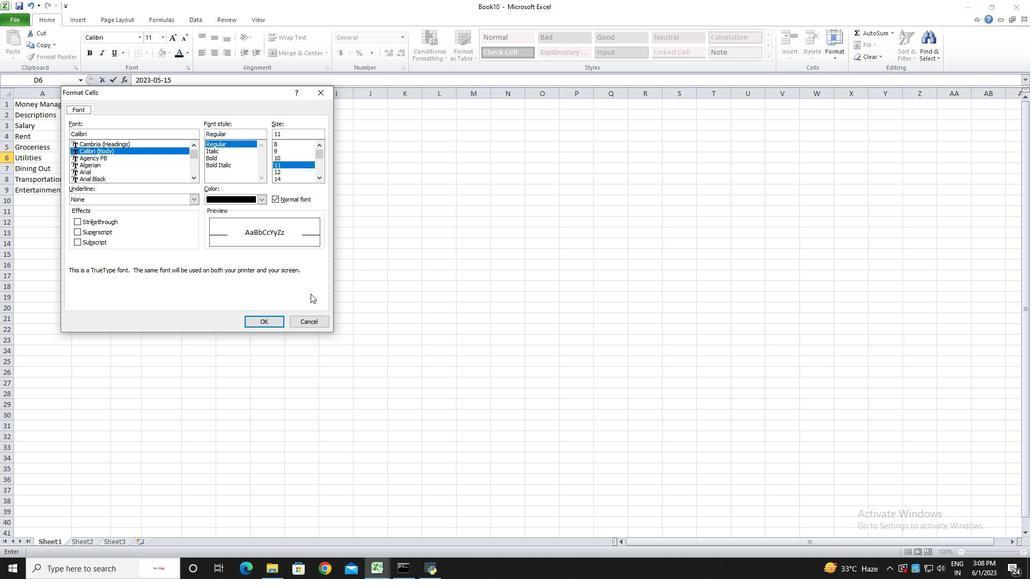
Action: Mouse pressed left at (308, 323)
Screenshot: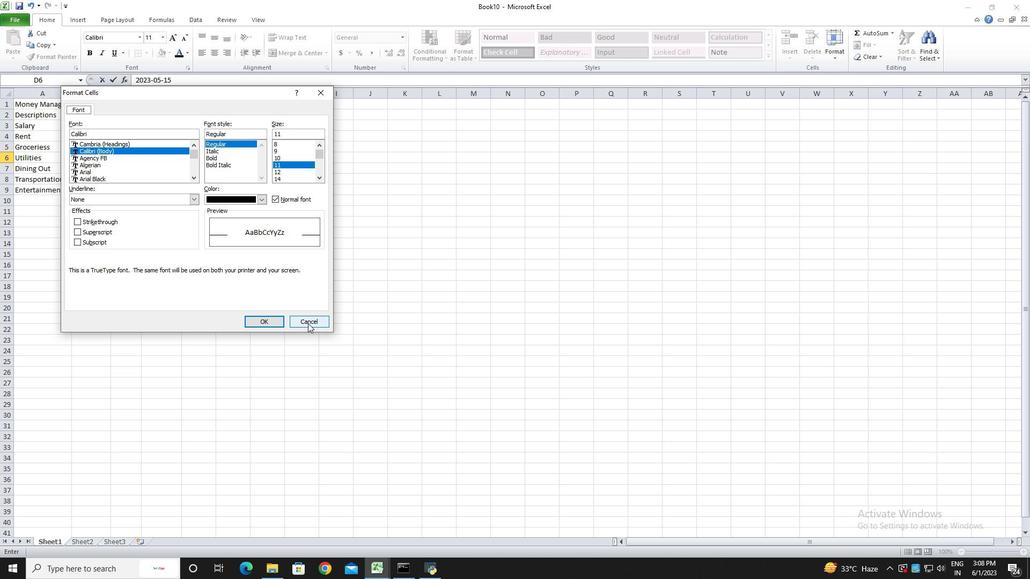 
Action: Mouse moved to (162, 156)
Screenshot: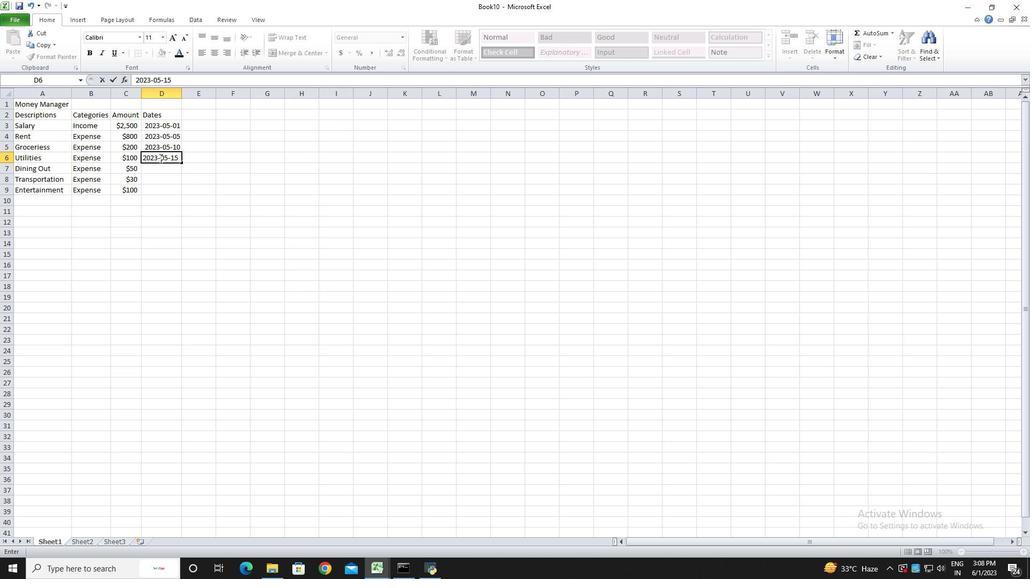 
Action: Mouse pressed left at (162, 156)
Screenshot: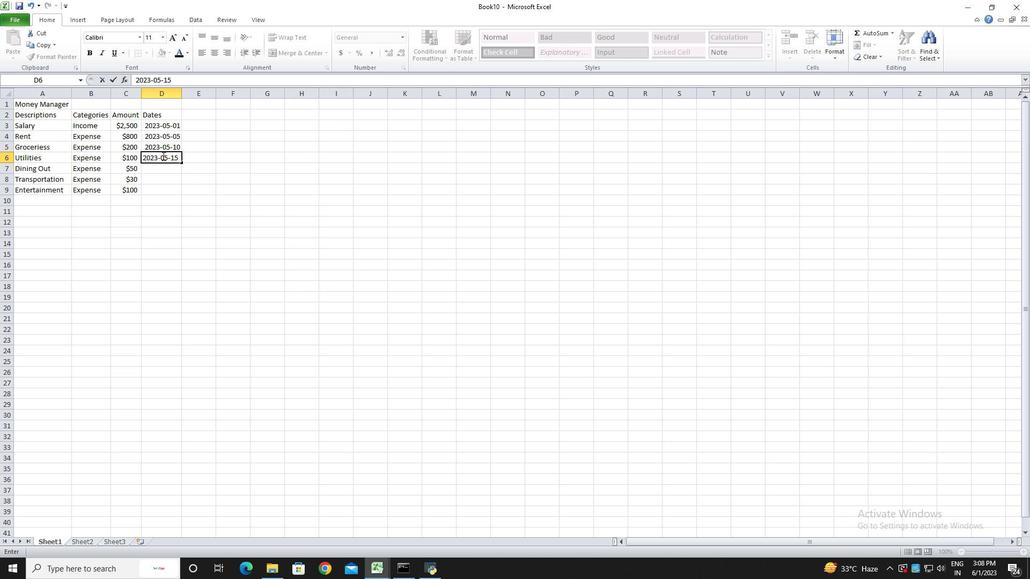 
Action: Mouse moved to (176, 156)
Screenshot: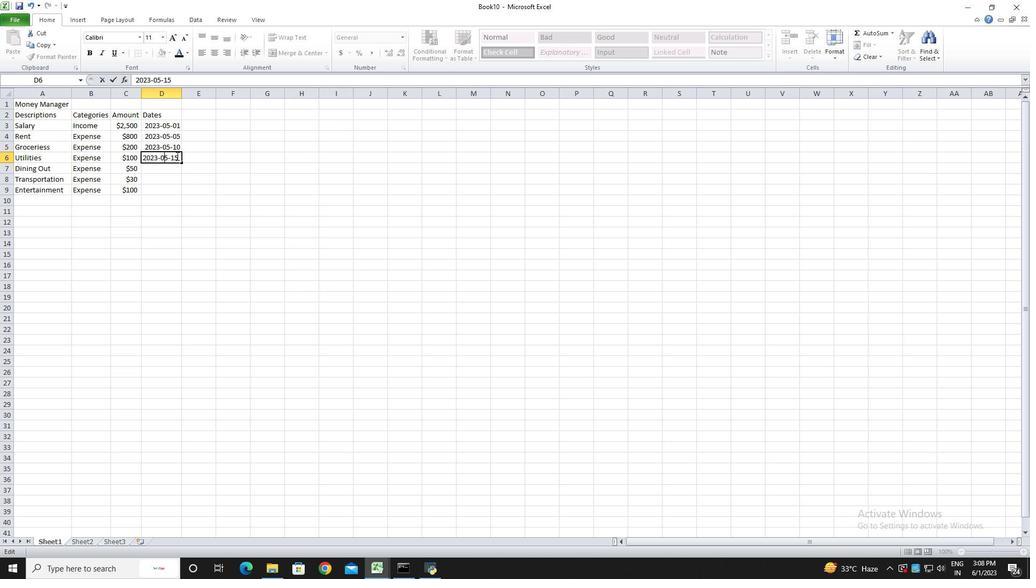 
Action: Mouse pressed left at (176, 156)
Screenshot: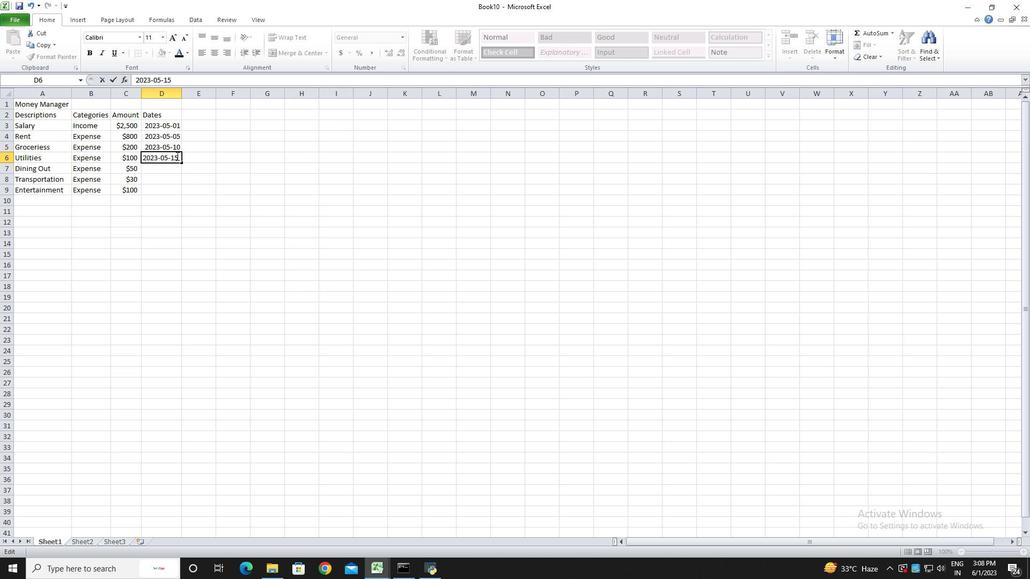 
Action: Mouse moved to (174, 186)
Screenshot: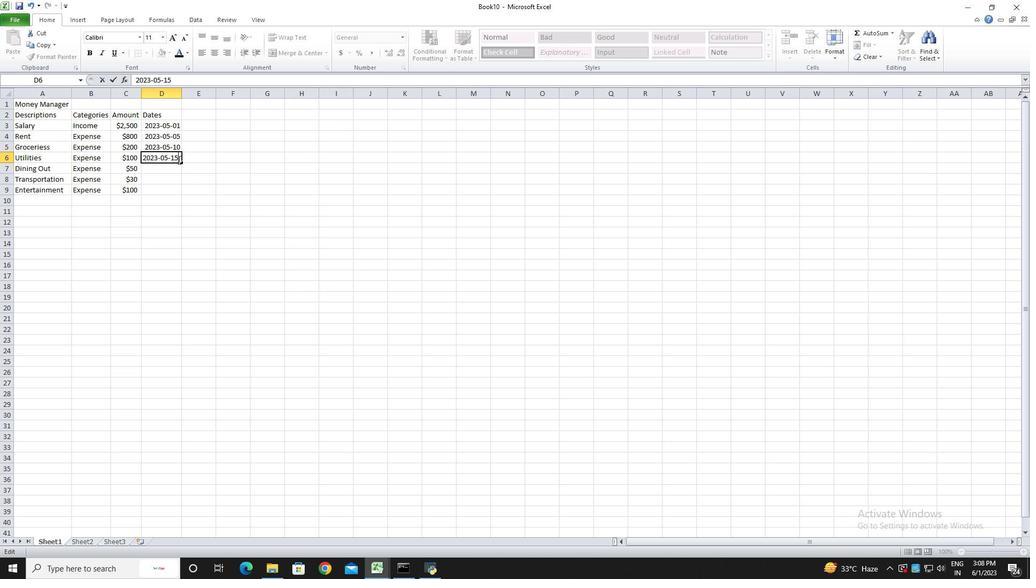 
Action: Mouse pressed left at (174, 186)
Screenshot: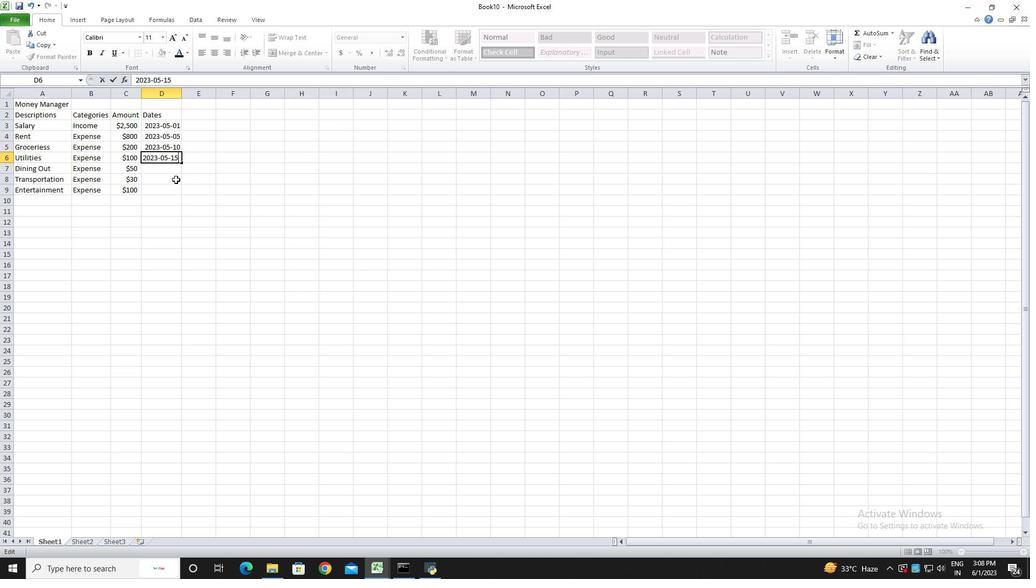 
Action: Mouse moved to (176, 159)
Screenshot: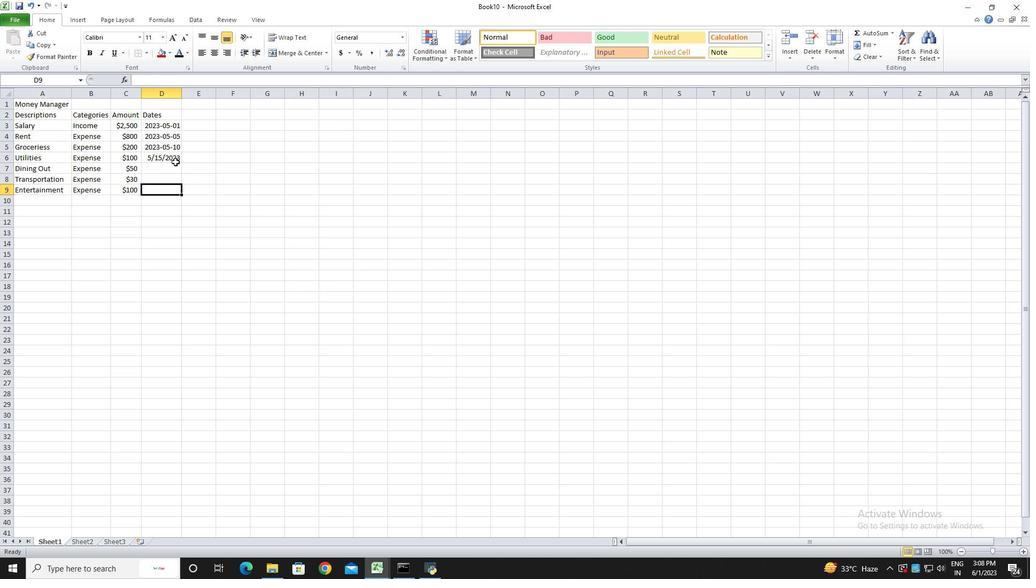 
Action: Mouse pressed left at (176, 159)
Screenshot: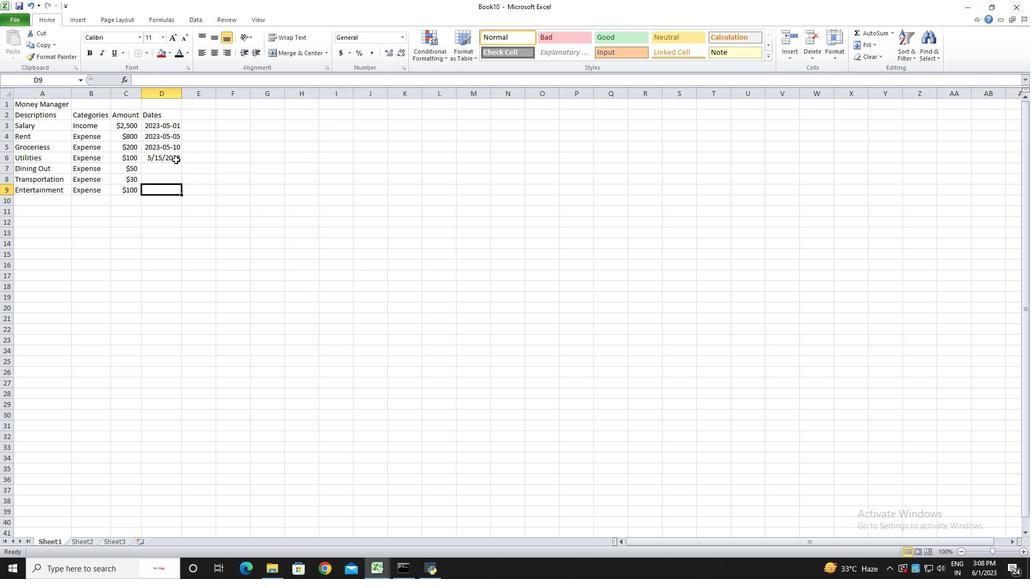 
Action: Mouse pressed right at (176, 159)
Screenshot: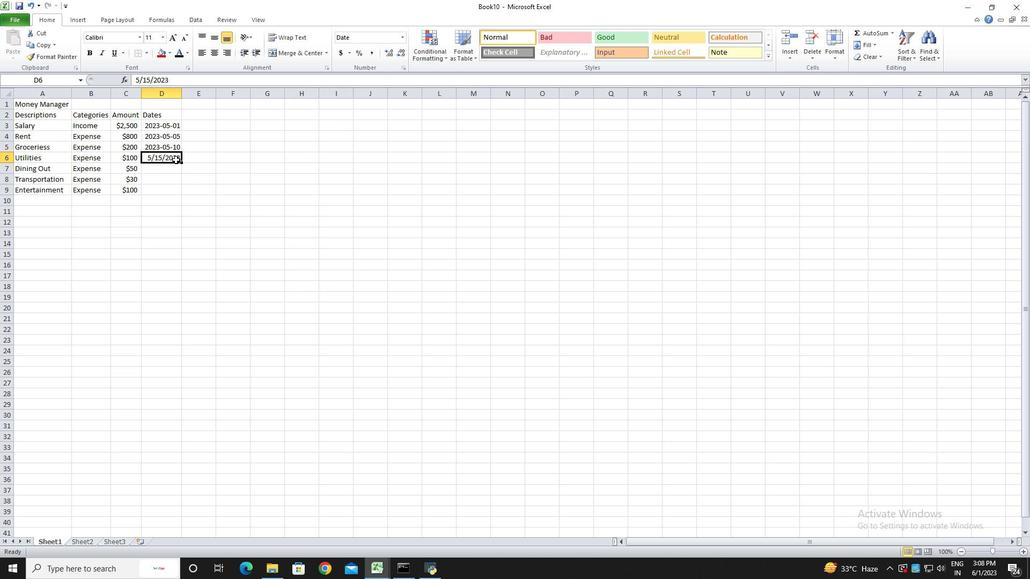 
Action: Mouse moved to (211, 305)
Screenshot: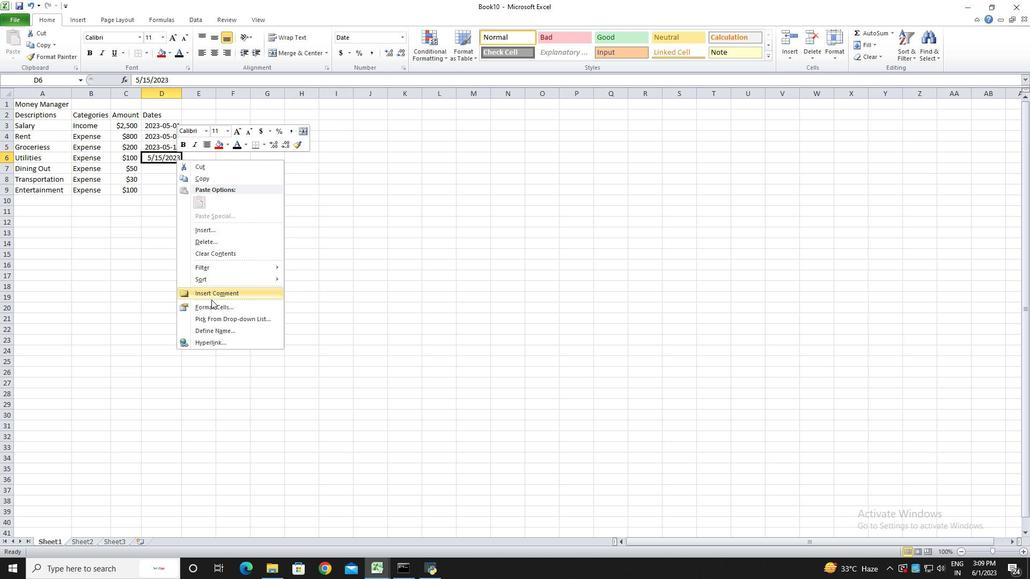 
Action: Mouse pressed left at (211, 305)
Screenshot: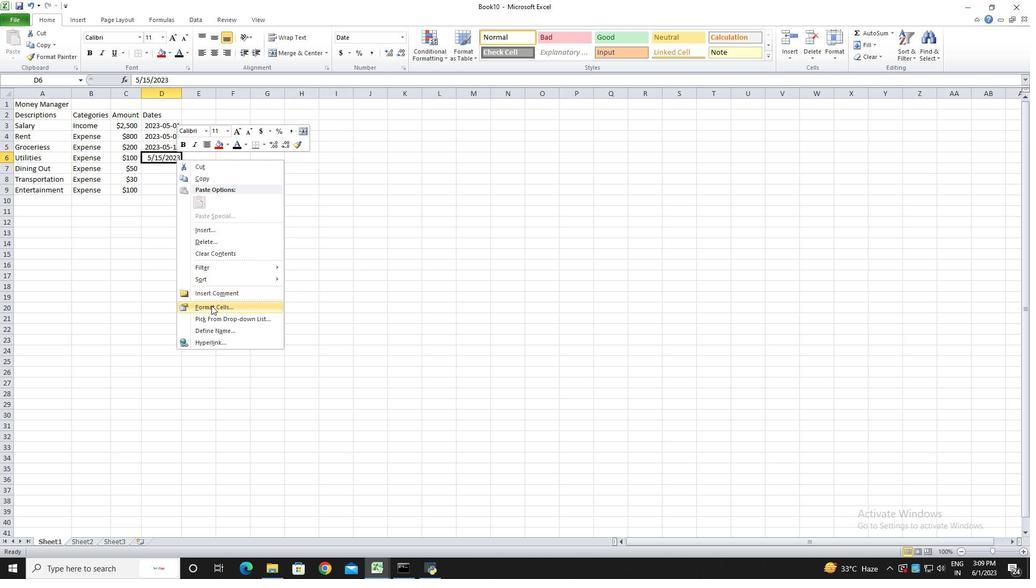 
Action: Mouse moved to (126, 288)
Screenshot: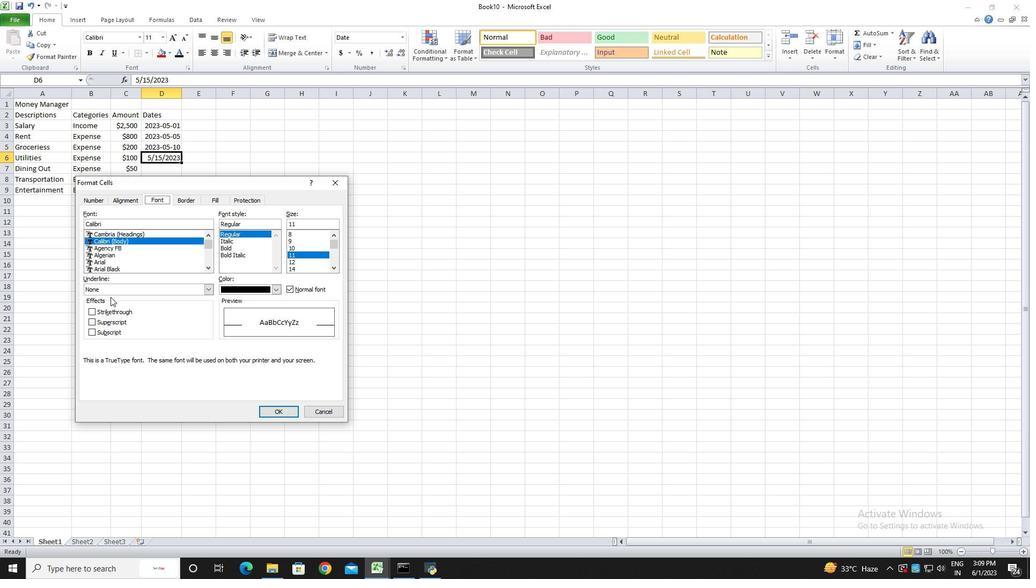 
Action: Mouse scrolled (126, 287) with delta (0, 0)
Screenshot: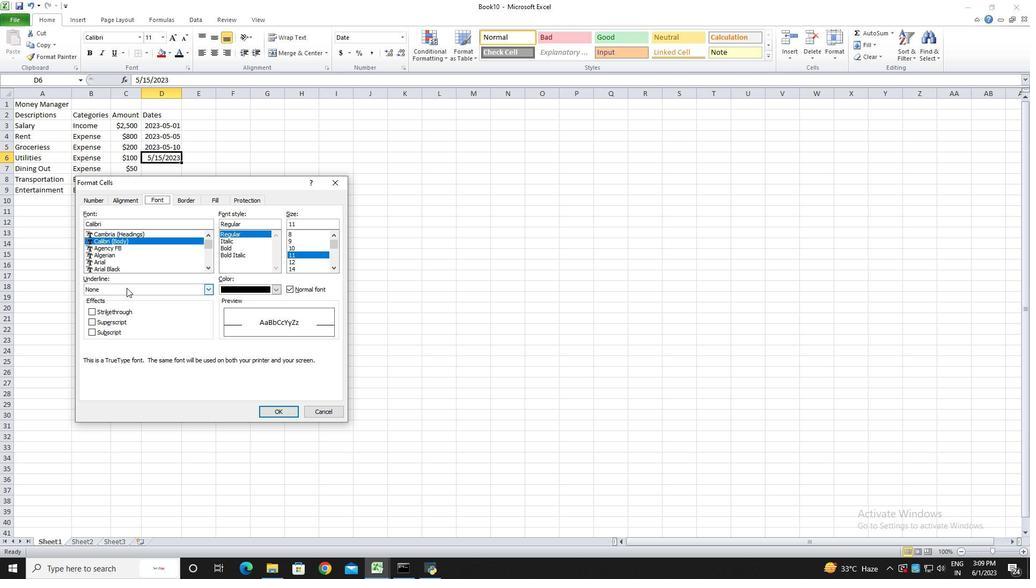 
Action: Mouse scrolled (126, 287) with delta (0, 0)
Screenshot: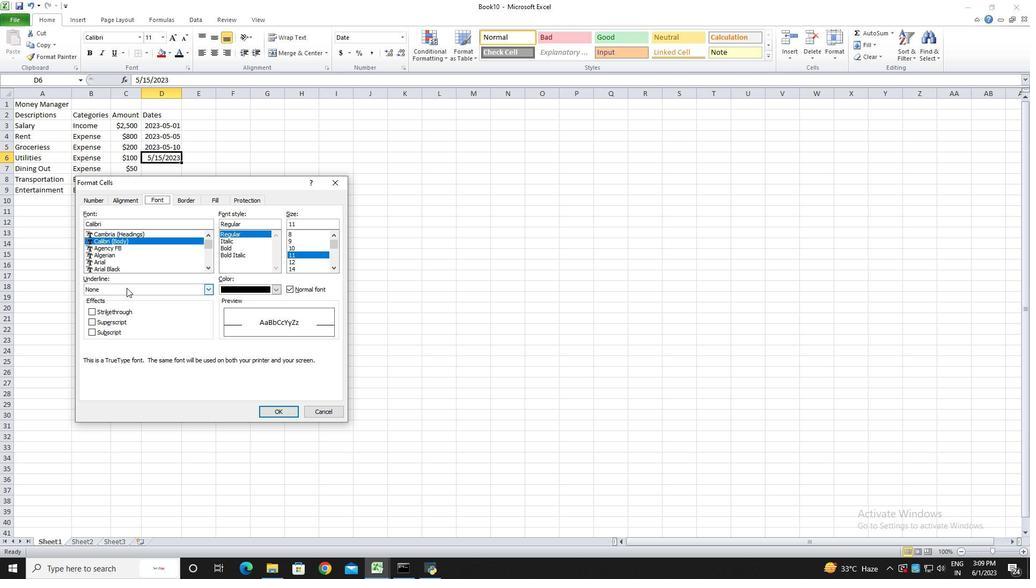 
Action: Mouse scrolled (126, 287) with delta (0, 0)
Screenshot: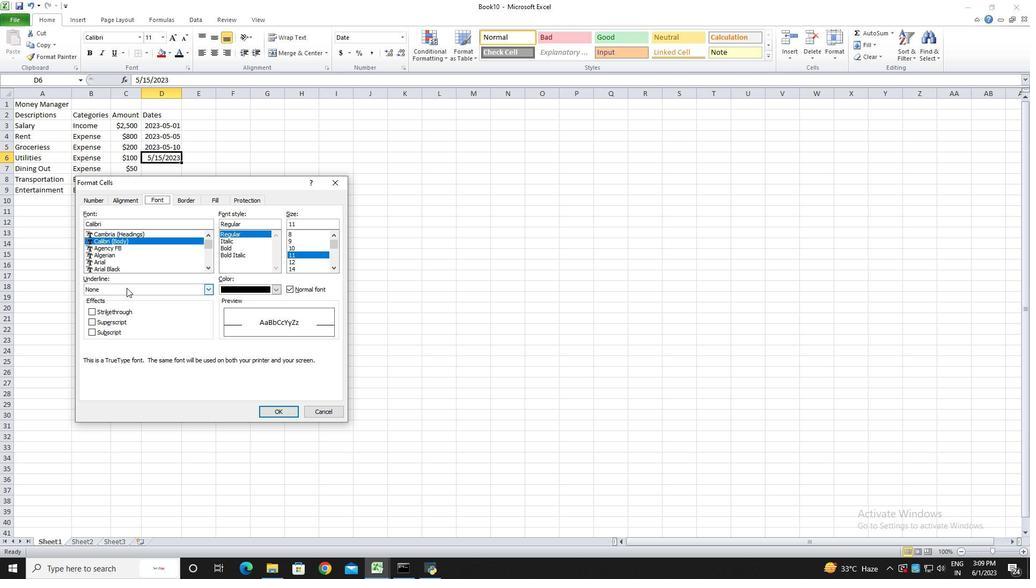 
Action: Mouse moved to (279, 143)
Screenshot: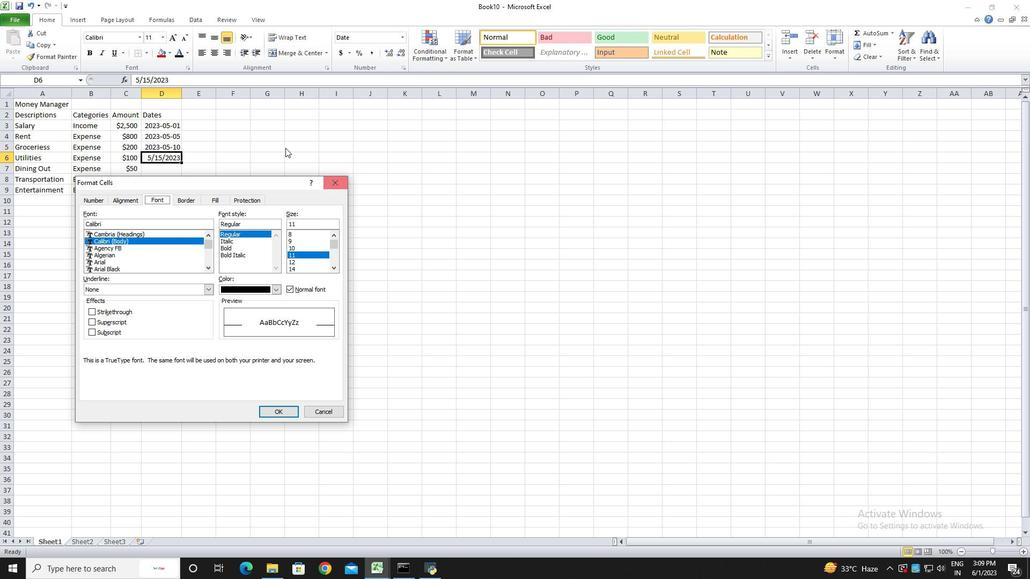 
Action: Mouse pressed left at (279, 143)
Screenshot: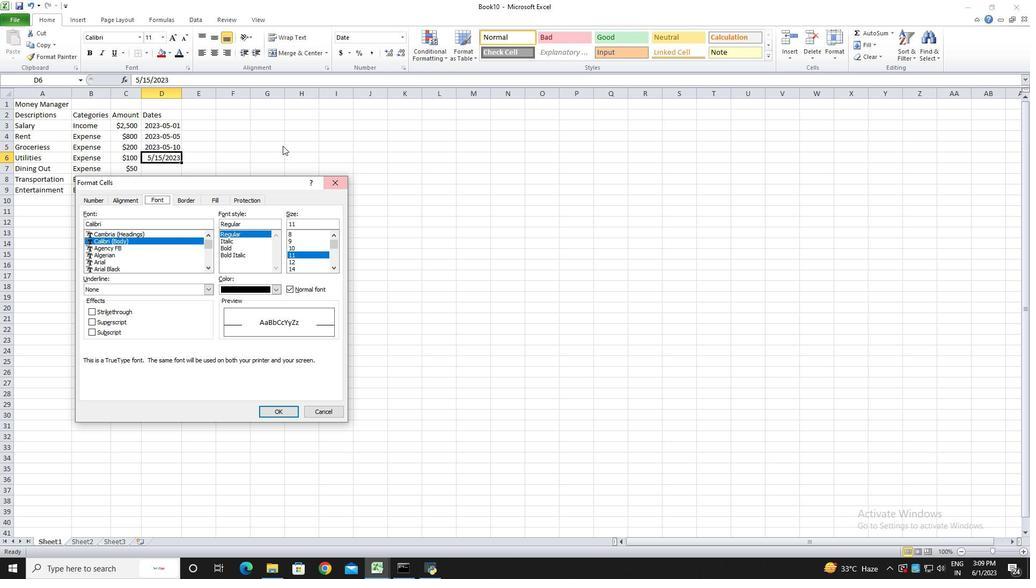 
Action: Mouse moved to (127, 202)
Screenshot: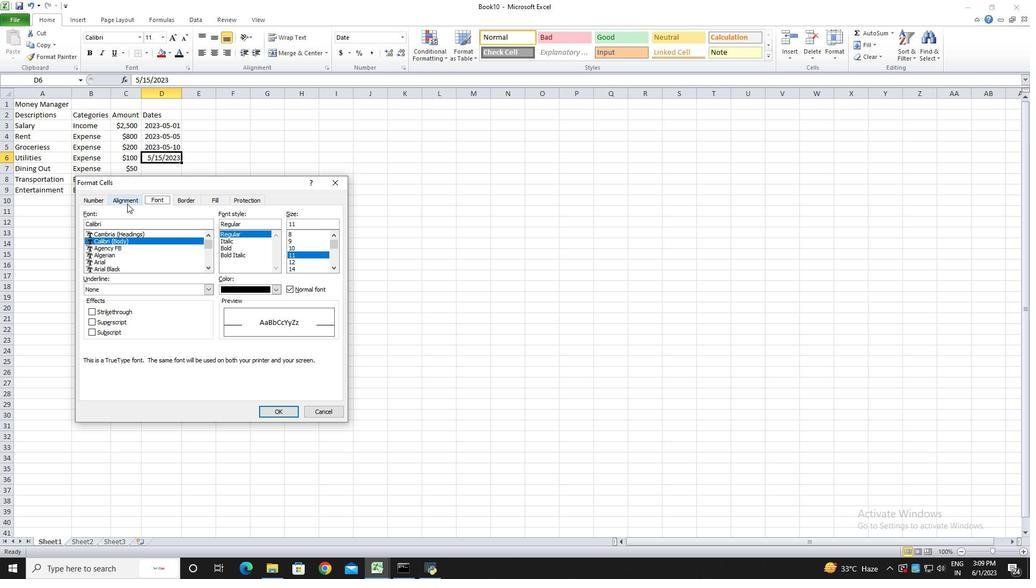 
Action: Mouse pressed left at (127, 202)
Screenshot: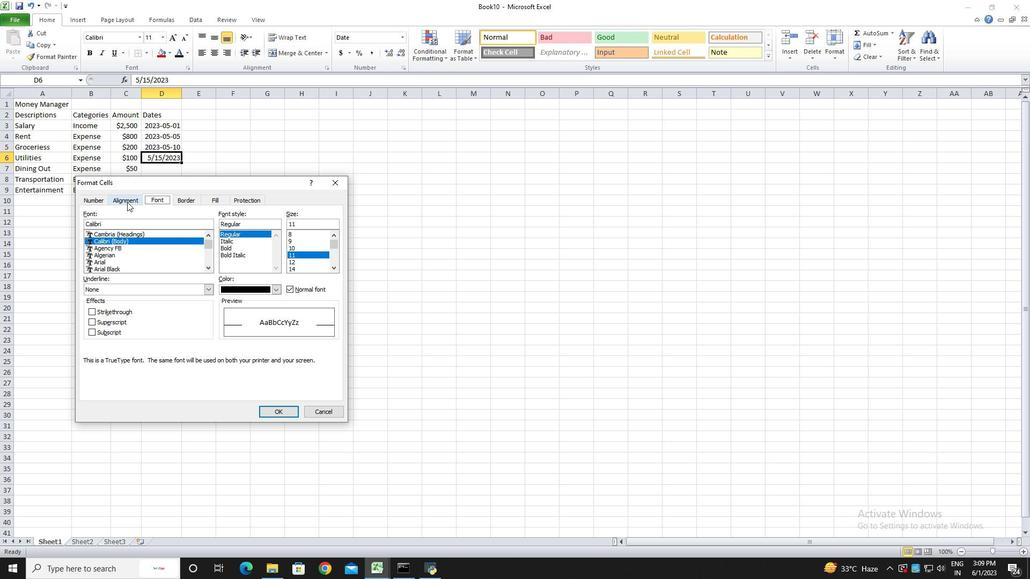 
Action: Mouse moved to (95, 201)
Screenshot: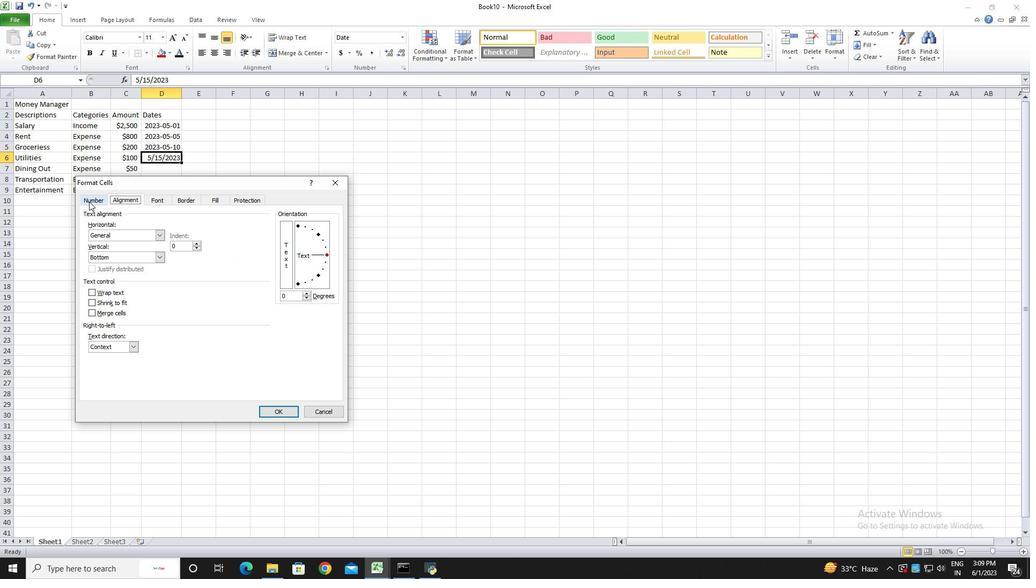 
Action: Mouse pressed left at (95, 201)
Screenshot: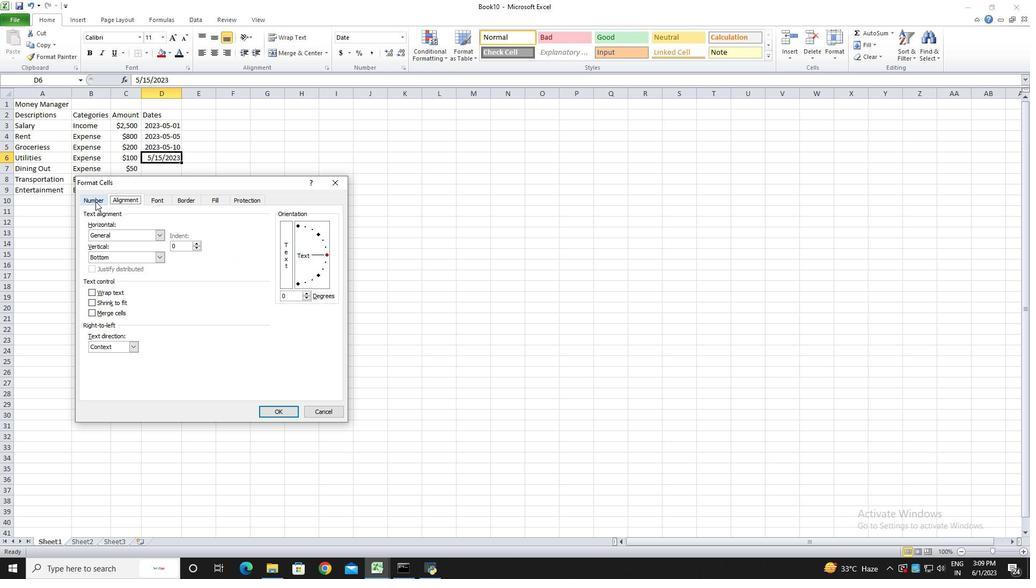 
Action: Mouse moved to (100, 301)
Screenshot: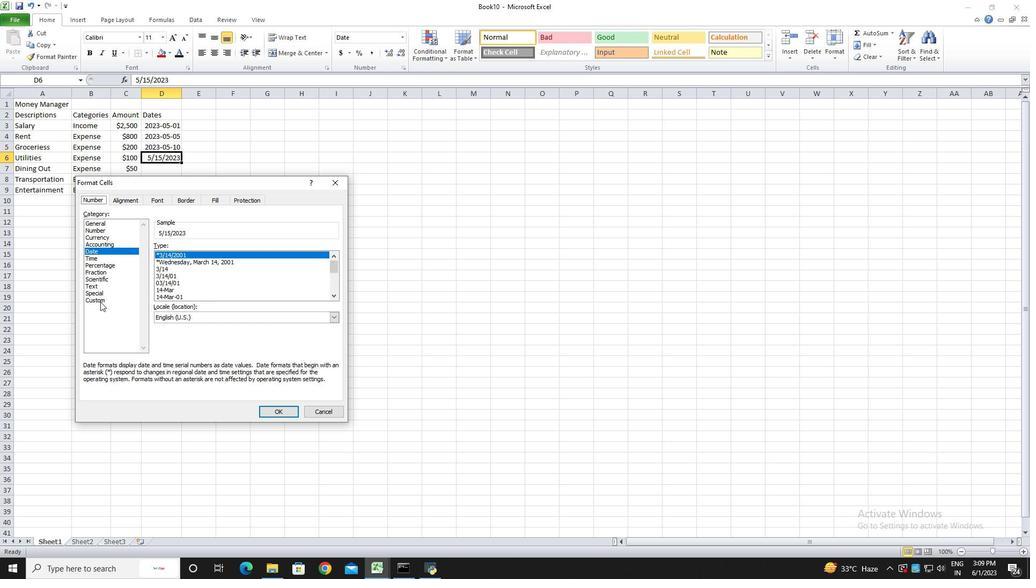
Action: Mouse pressed left at (100, 301)
Screenshot: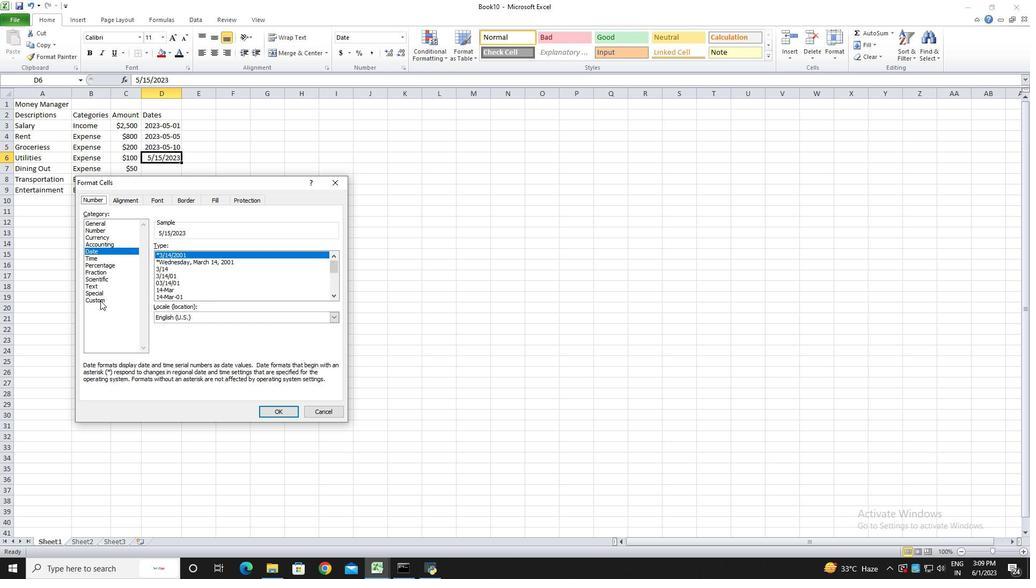 
Action: Mouse moved to (187, 255)
Screenshot: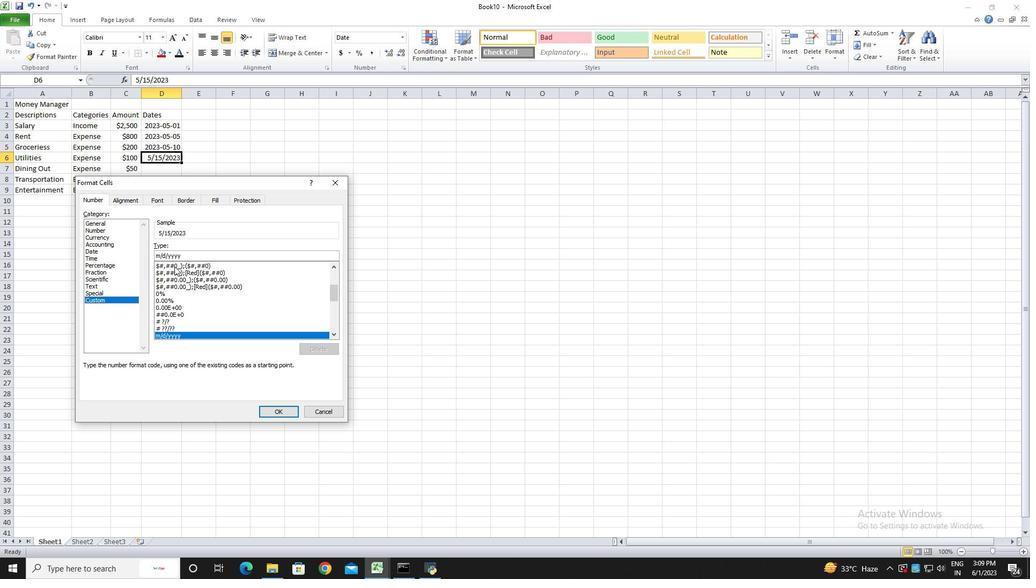 
Action: Mouse pressed left at (187, 255)
Screenshot: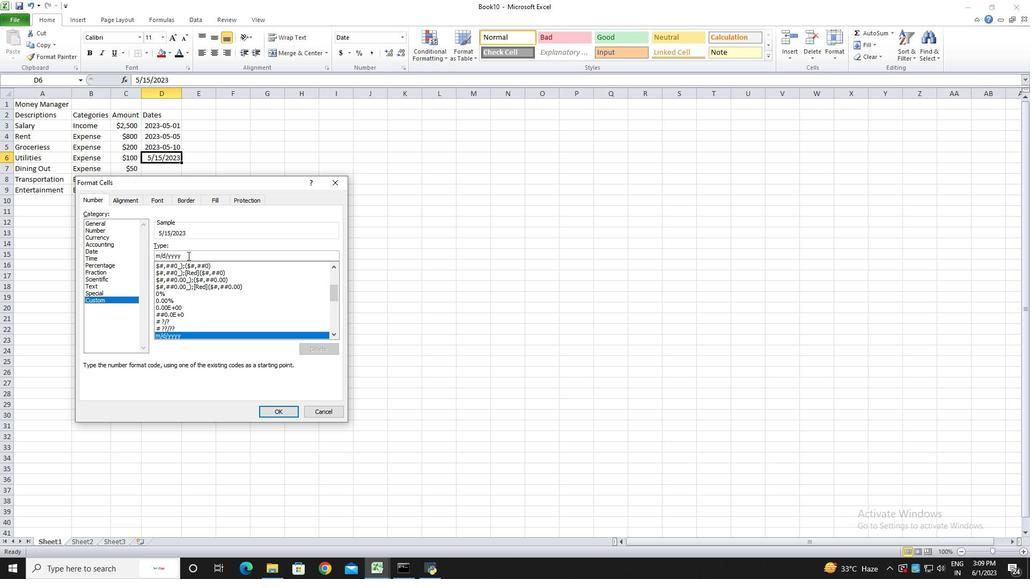 
Action: Key pressed <Key.backspace><Key.backspace><Key.backspace><Key.backspace><Key.backspace><Key.backspace><Key.backspace><Key.backspace><Key.backspace><Key.backspace><Key.backspace><Key.backspace><Key.backspace><Key.backspace><Key.backspace><Key.backspace><Key.backspace><Key.backspace><Key.backspace>yyyy-mm-dd
Screenshot: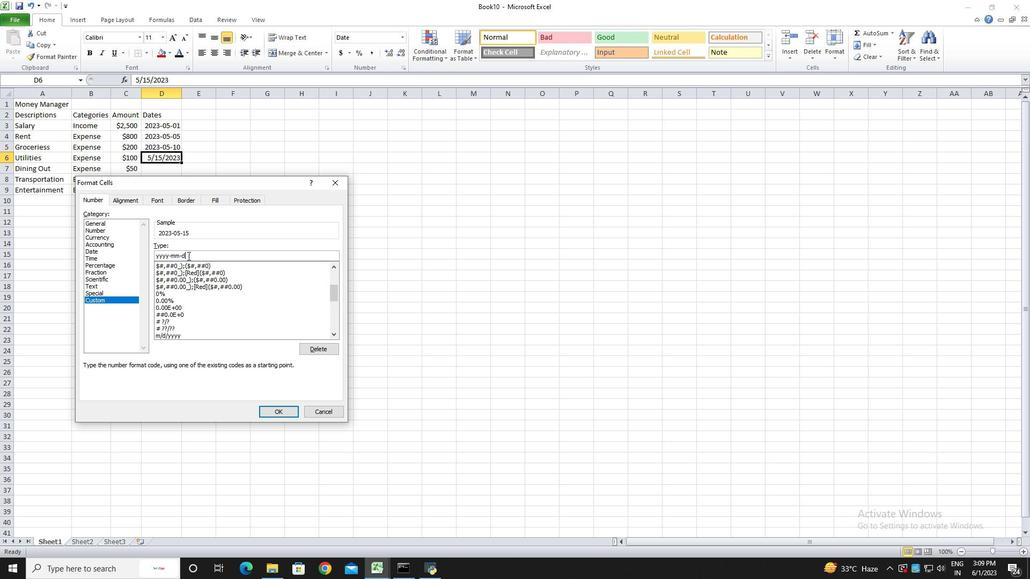 
Action: Mouse moved to (280, 410)
Screenshot: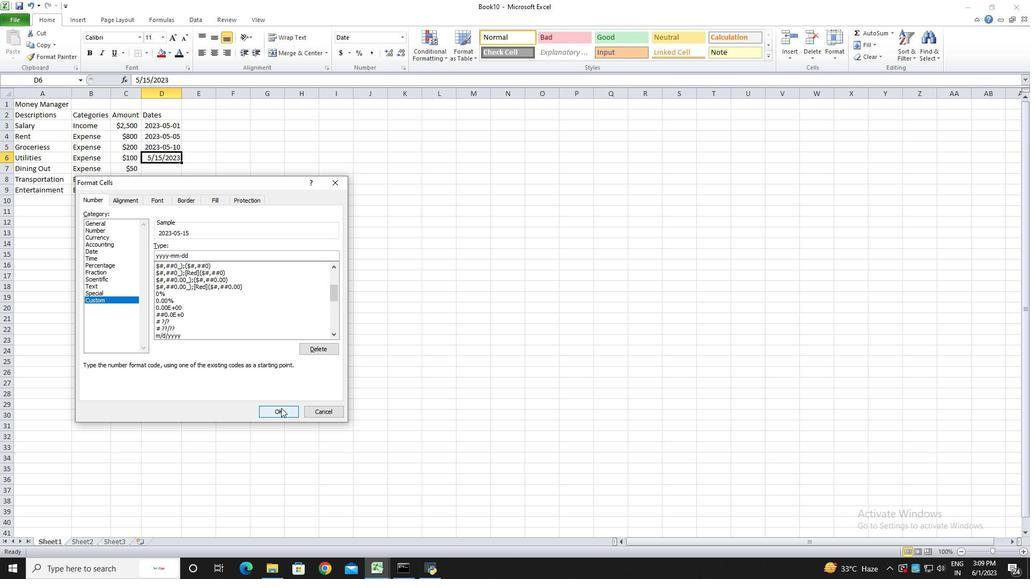
Action: Mouse pressed left at (280, 410)
Screenshot: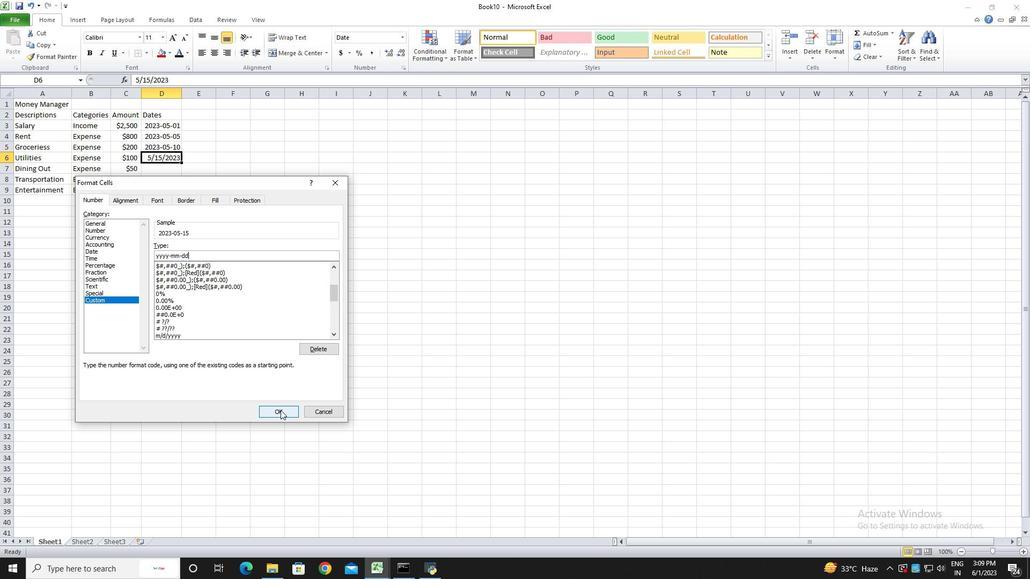 
Action: Mouse moved to (162, 172)
Screenshot: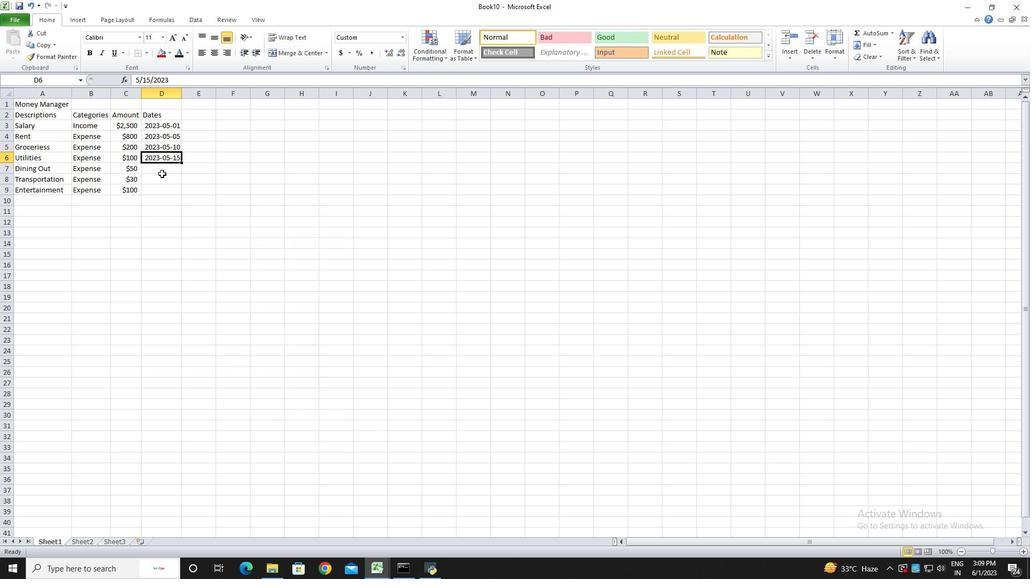 
Action: Mouse pressed left at (162, 172)
Screenshot: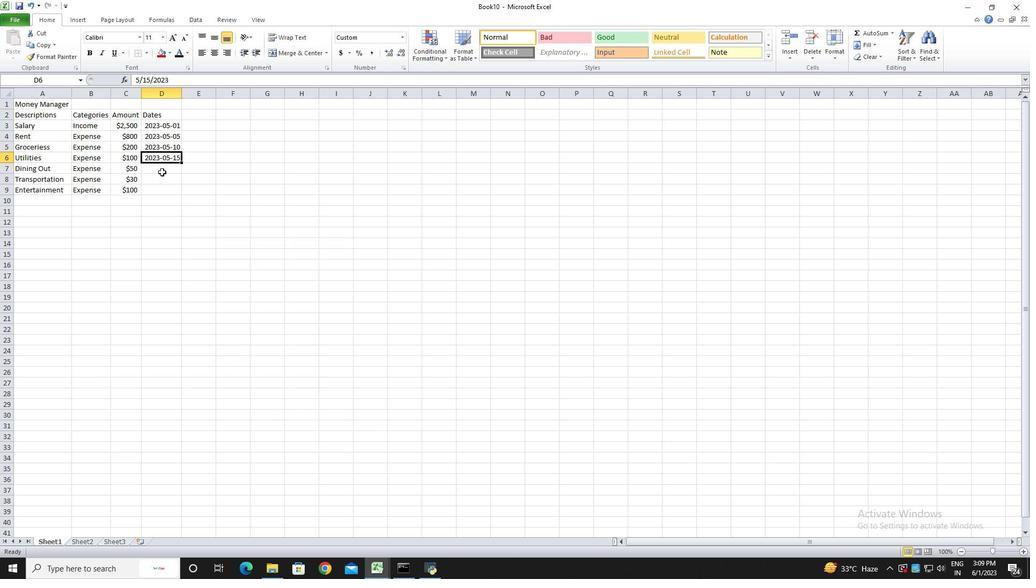 
Action: Key pressed 2023-05-20<Key.enter>
Screenshot: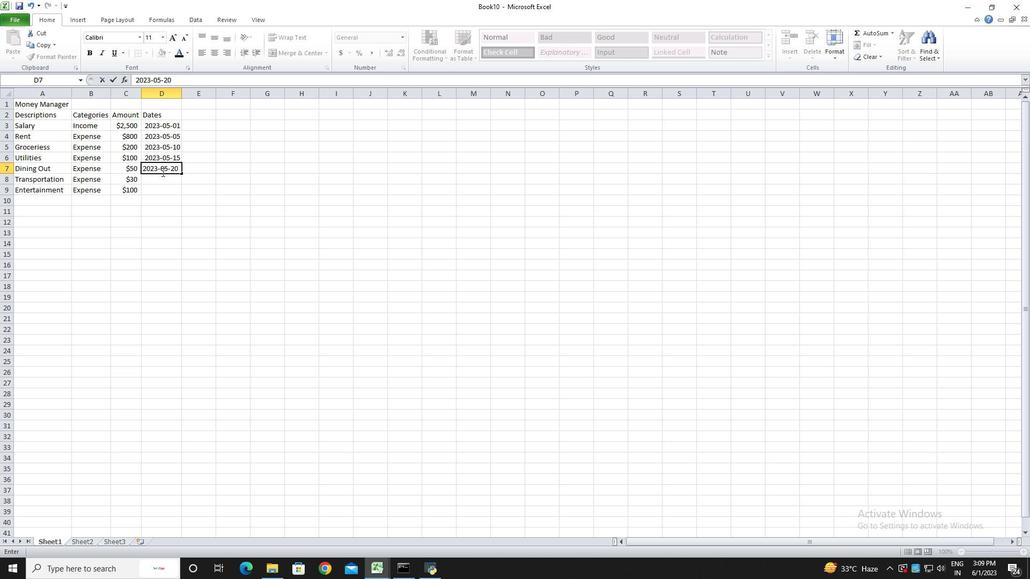 
Action: Mouse moved to (163, 167)
Screenshot: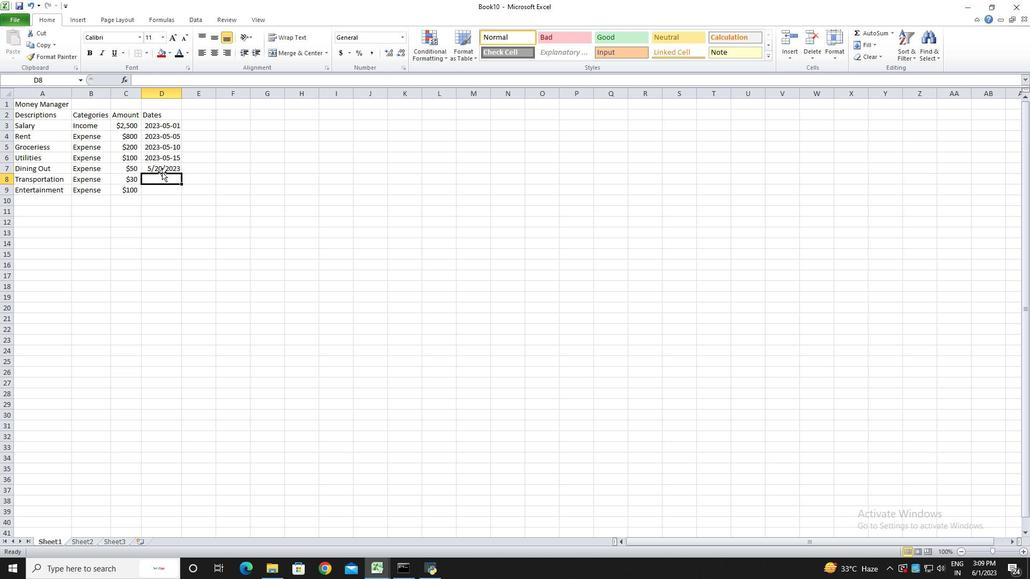 
Action: Mouse pressed left at (163, 167)
Screenshot: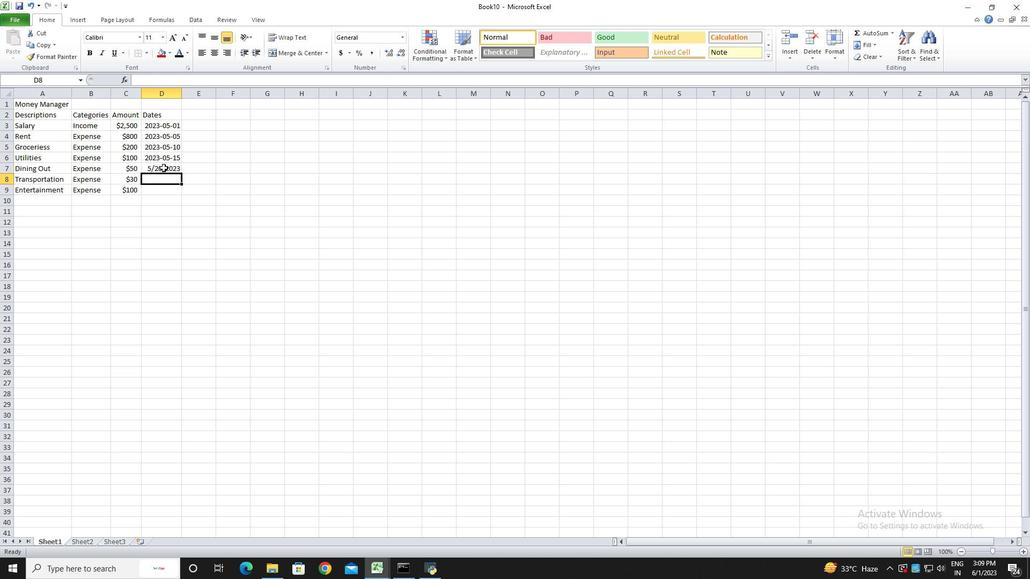 
Action: Mouse pressed right at (163, 167)
Screenshot: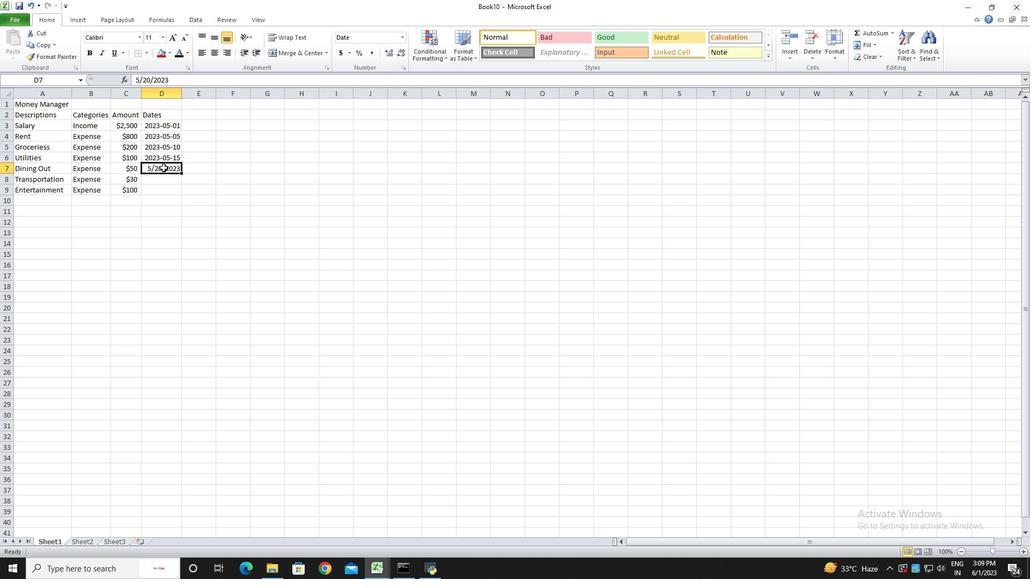 
Action: Mouse moved to (202, 313)
Screenshot: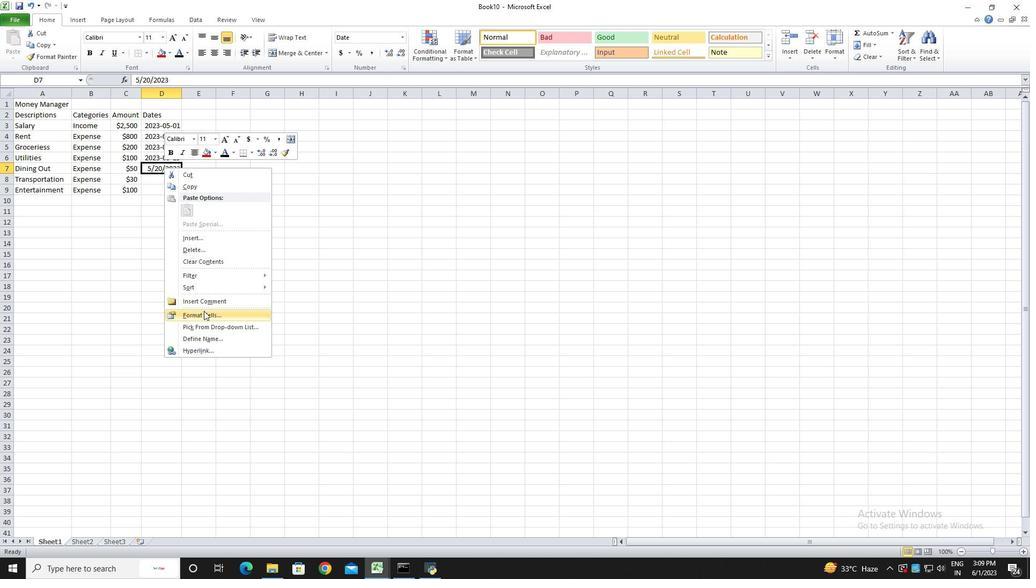 
Action: Mouse pressed left at (202, 313)
Screenshot: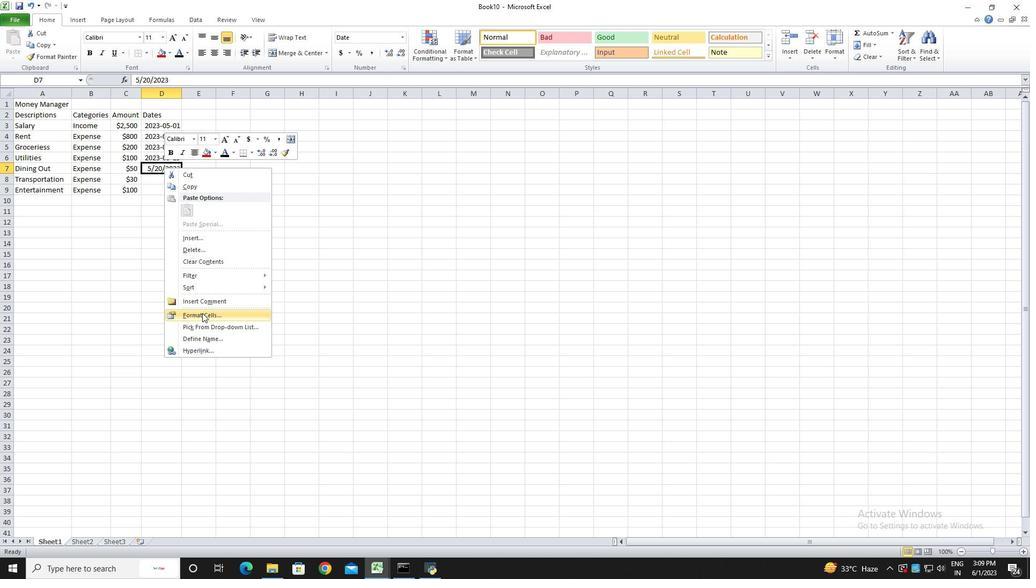 
Action: Mouse moved to (91, 309)
Screenshot: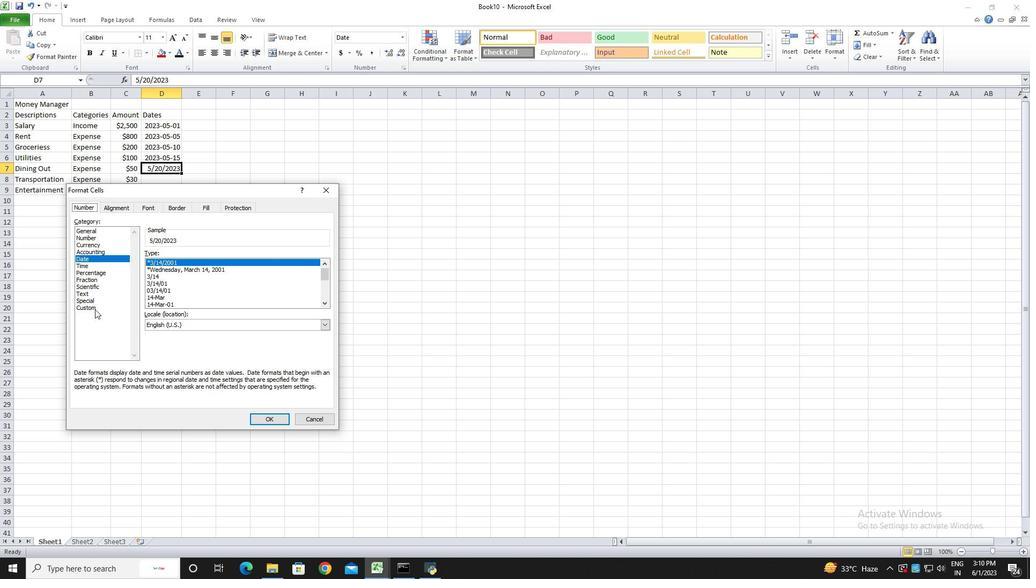 
Action: Mouse pressed left at (91, 309)
Screenshot: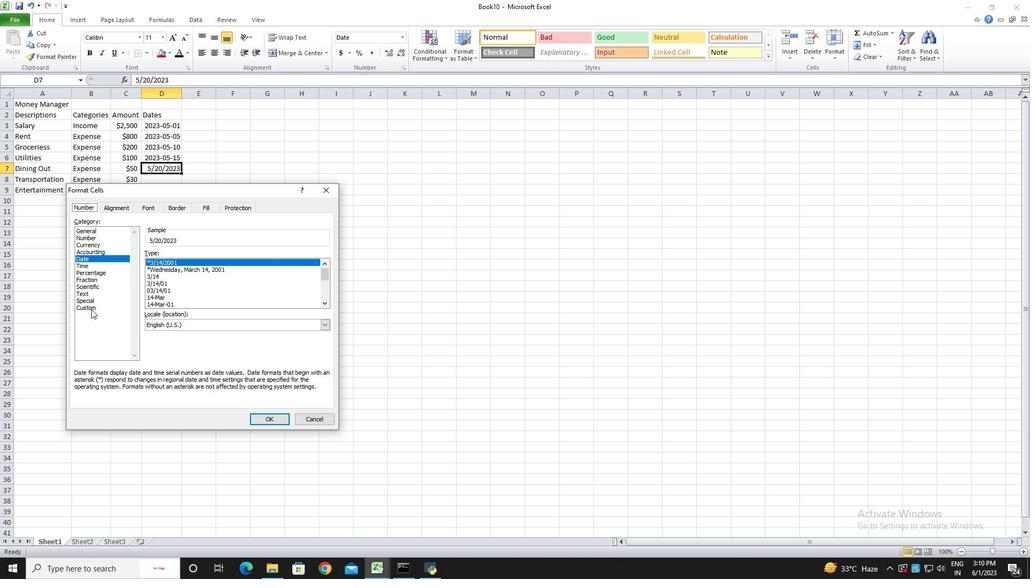 
Action: Mouse moved to (179, 261)
Screenshot: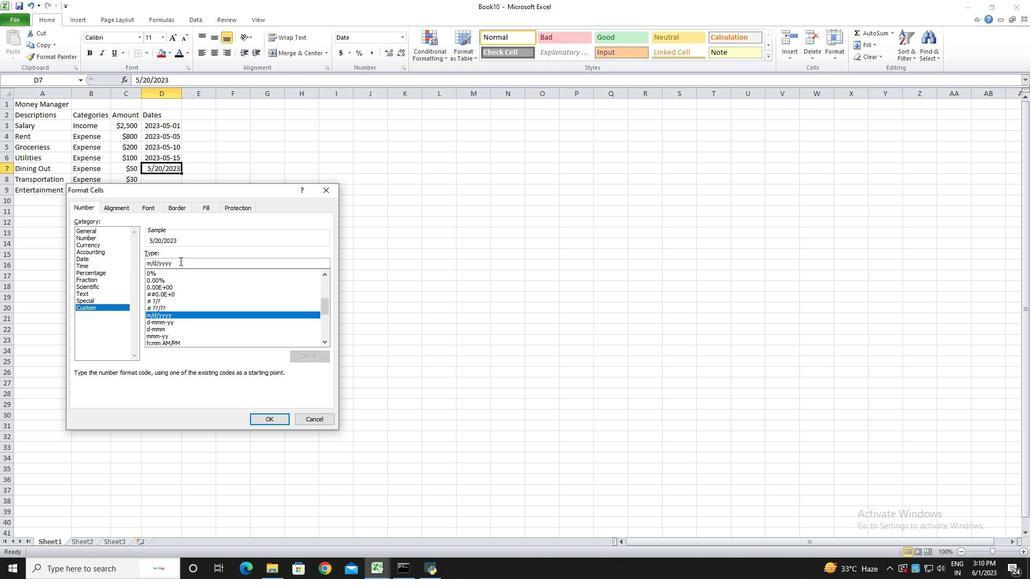 
Action: Mouse pressed left at (179, 261)
Screenshot: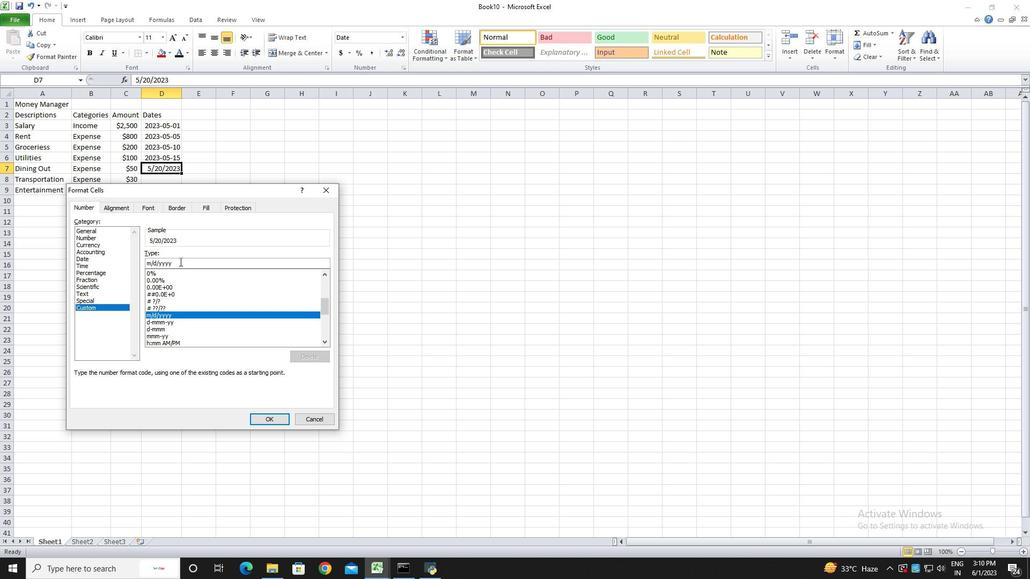 
Action: Key pressed <Key.backspace><Key.backspace><Key.backspace><Key.backspace><Key.backspace><Key.backspace><Key.backspace><Key.backspace><Key.backspace><Key.backspace><Key.backspace><Key.backspace><Key.backspace><Key.backspace><Key.backspace><Key.backspace><Key.backspace><Key.backspace><Key.backspace><Key.backspace><Key.backspace><Key.backspace><Key.backspace><Key.backspace><Key.backspace>yyyy-mmm<Key.backspace>-dd<Key.enter>
Screenshot: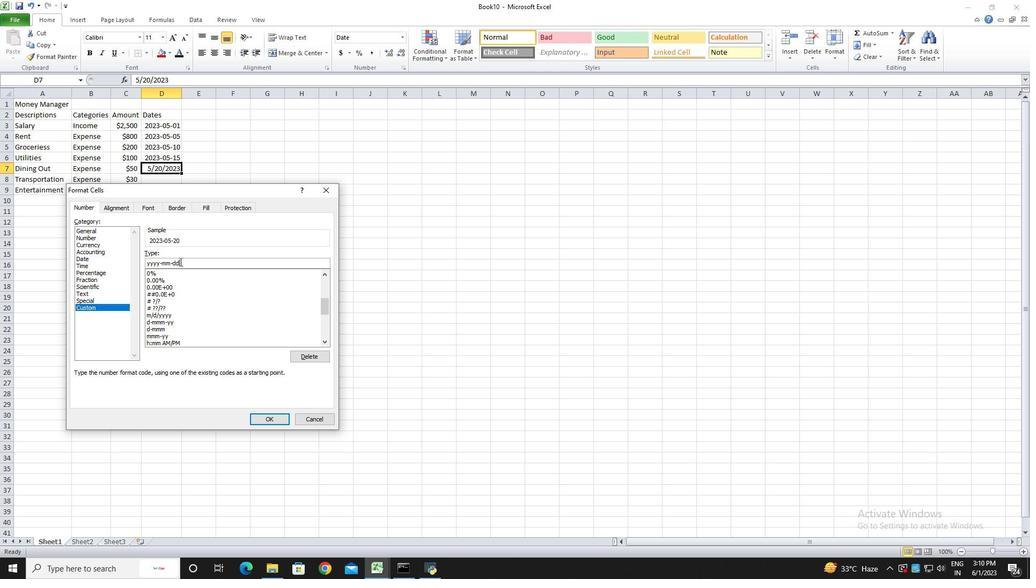 
Action: Mouse moved to (157, 176)
Screenshot: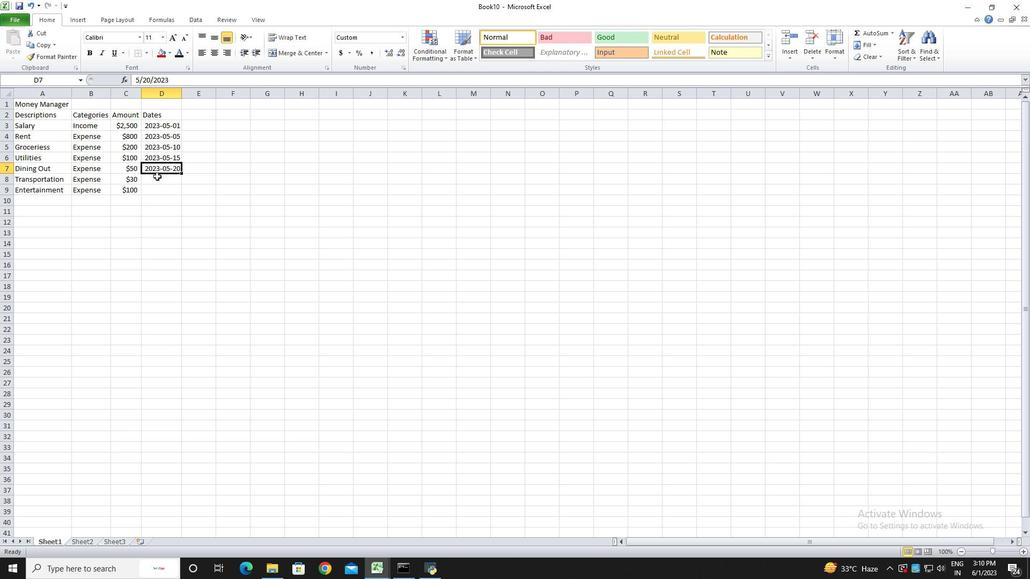 
Action: Mouse pressed left at (157, 176)
Screenshot: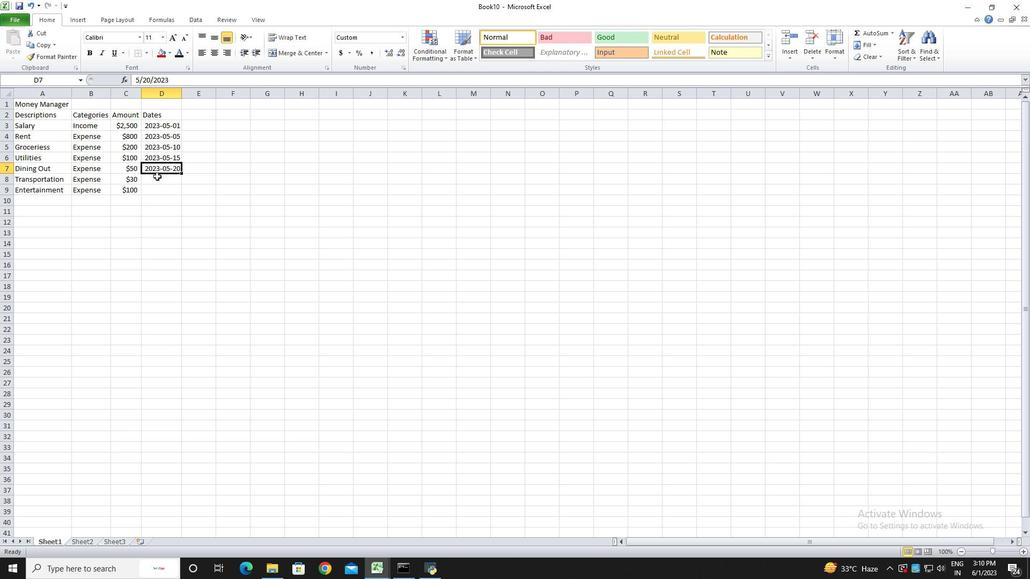 
Action: Mouse moved to (157, 177)
Screenshot: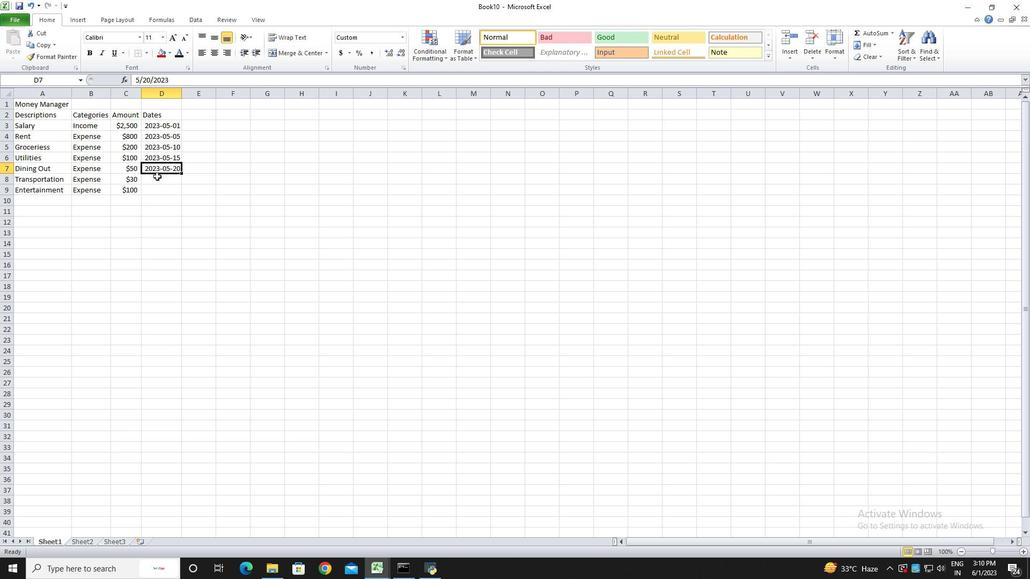 
Action: Key pressed 2023-05-25<Key.enter>
Screenshot: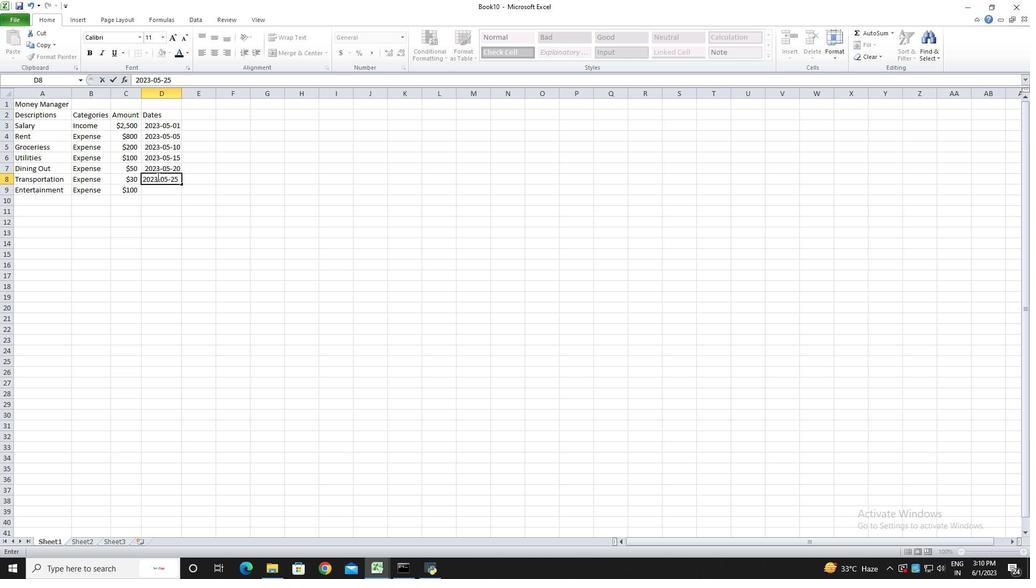
Action: Mouse moved to (155, 191)
Screenshot: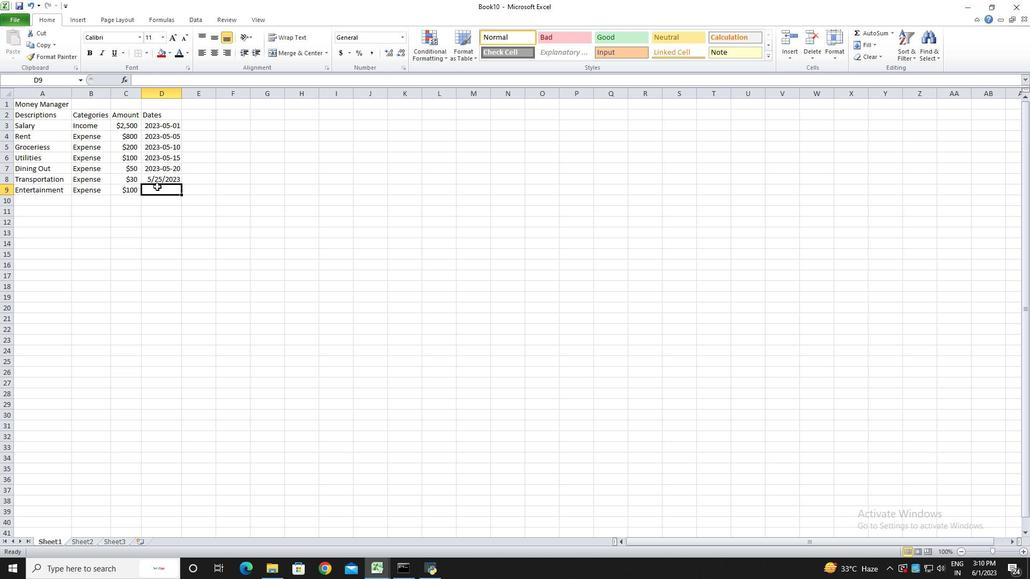 
Action: Mouse pressed left at (155, 191)
Screenshot: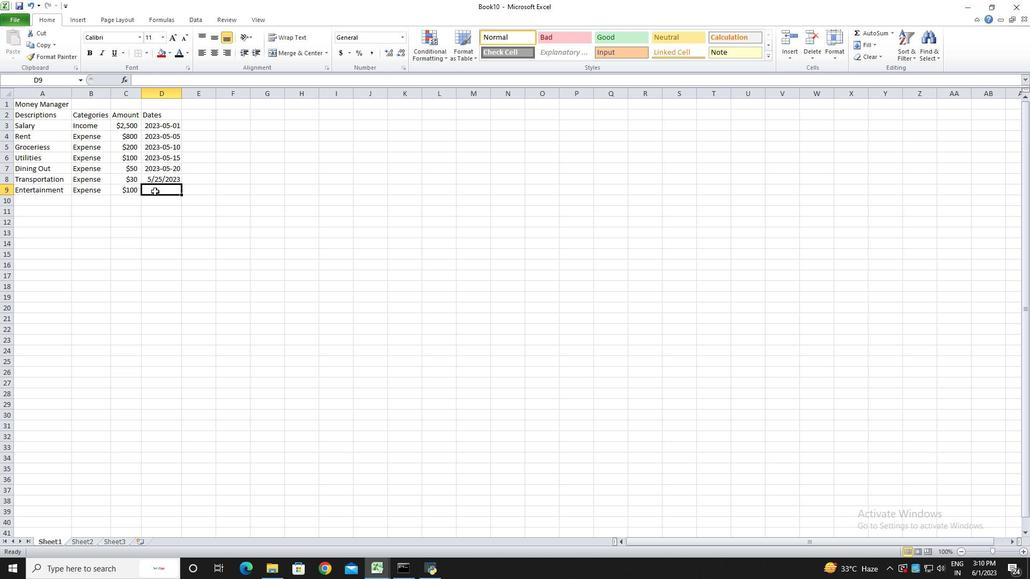 
Action: Mouse moved to (160, 179)
Screenshot: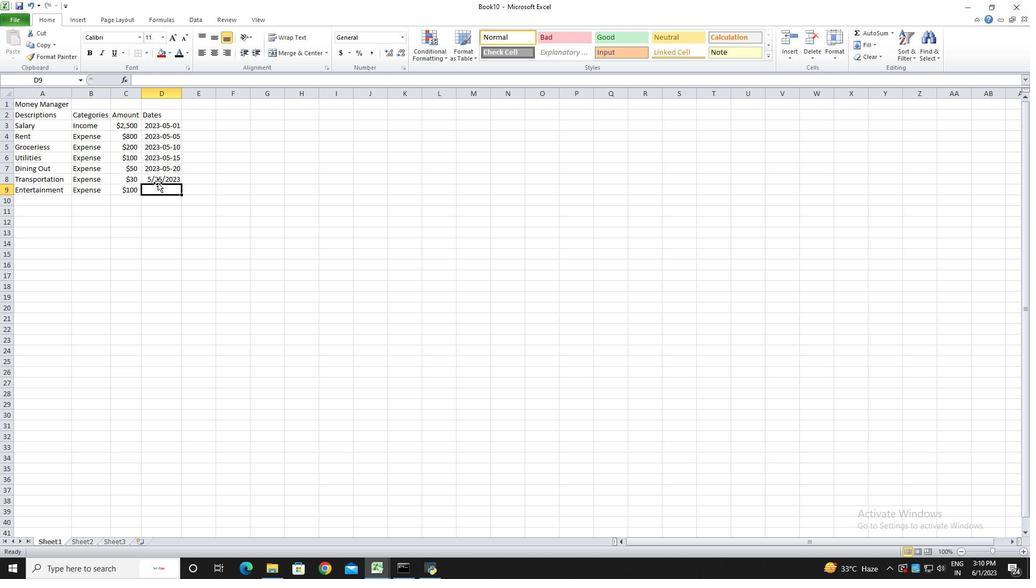 
Action: Mouse pressed left at (160, 179)
Screenshot: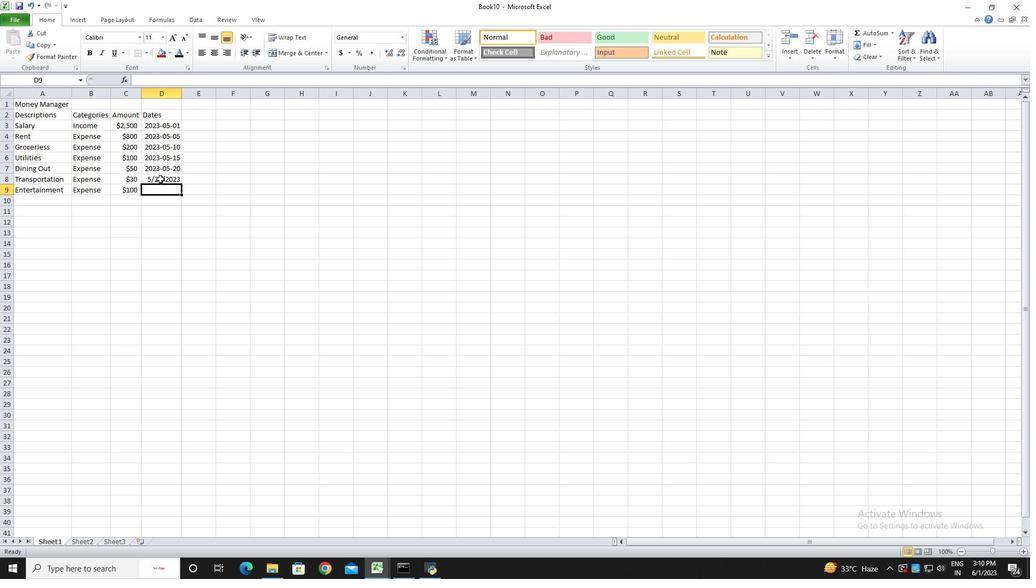 
Action: Mouse pressed right at (160, 179)
Screenshot: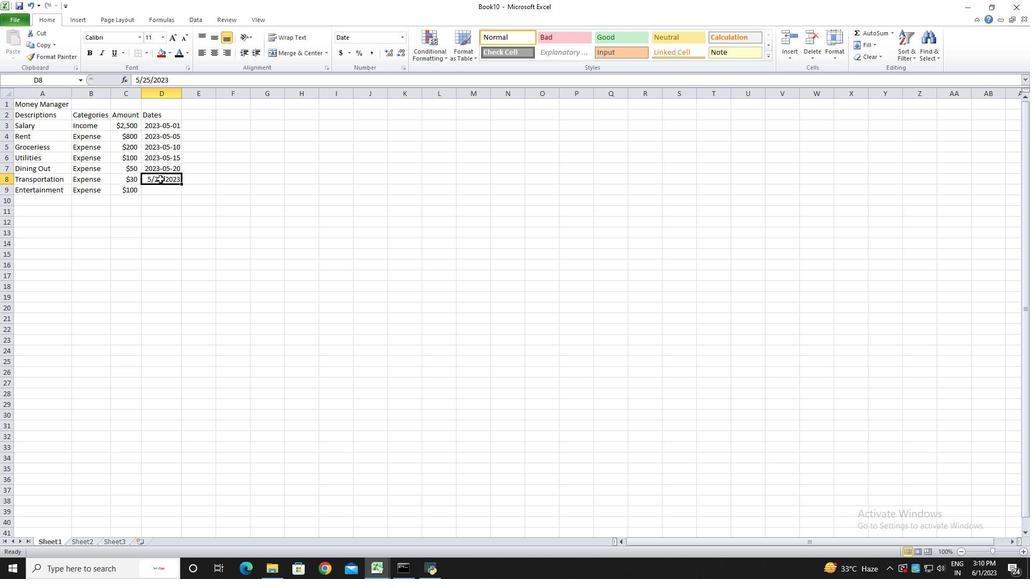 
Action: Mouse moved to (207, 325)
Screenshot: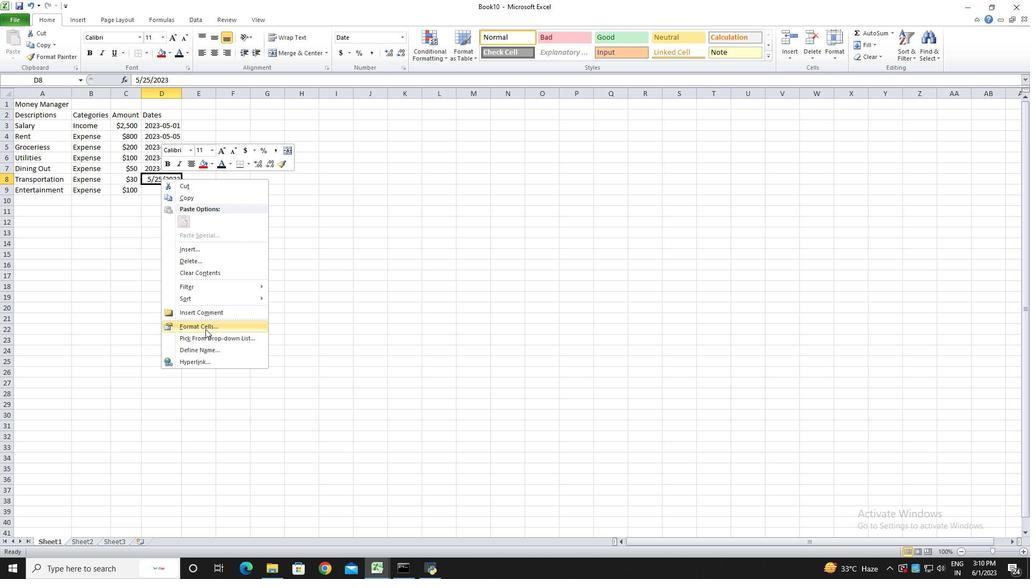 
Action: Mouse pressed left at (207, 325)
Screenshot: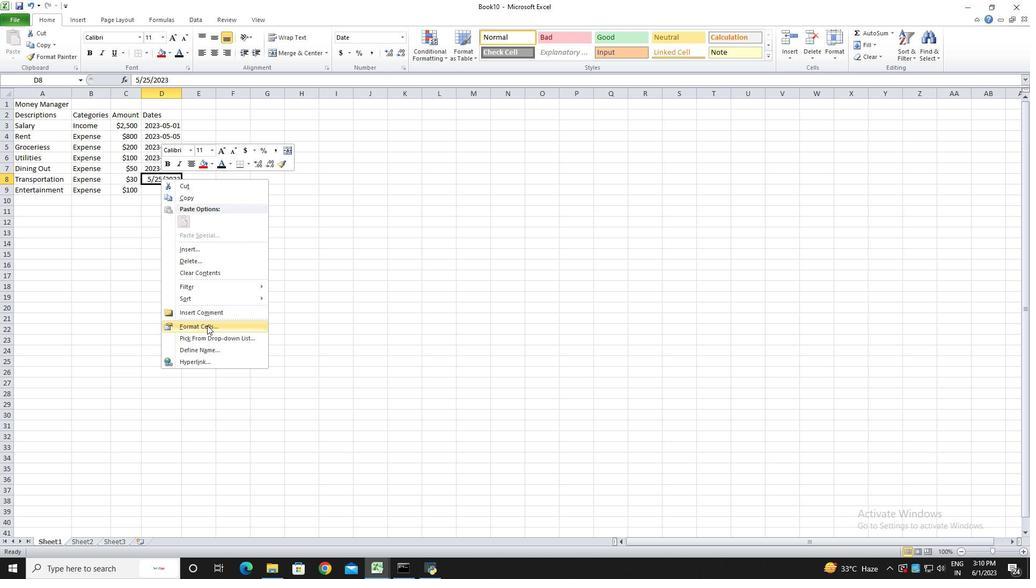 
Action: Mouse moved to (83, 318)
Screenshot: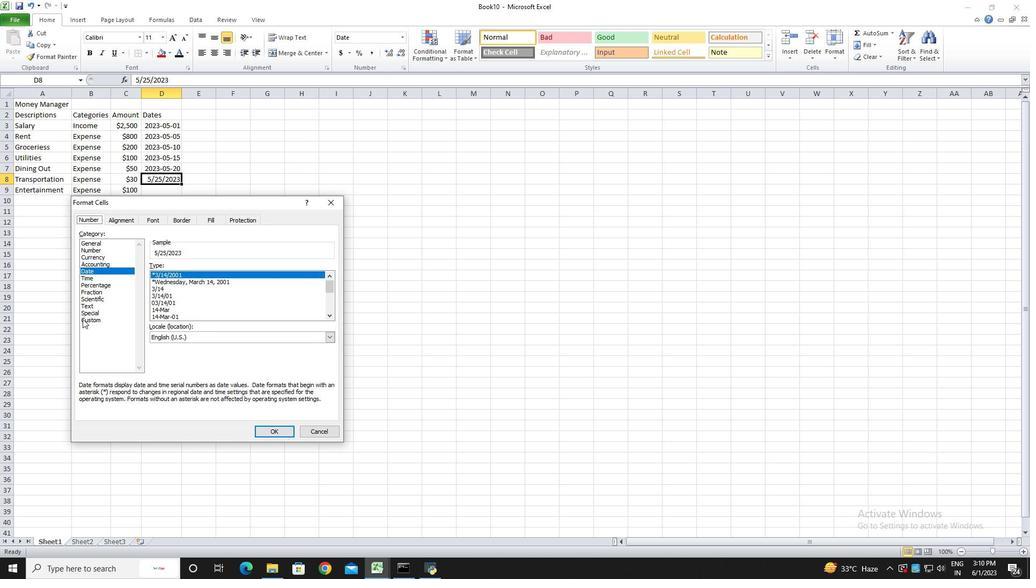 
Action: Mouse pressed left at (83, 318)
Screenshot: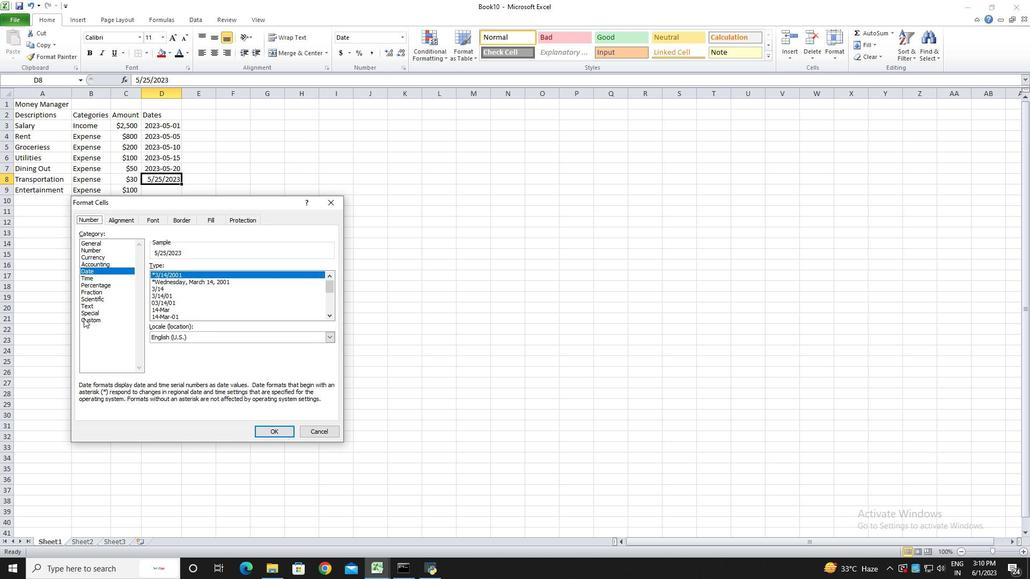 
Action: Mouse moved to (180, 276)
Screenshot: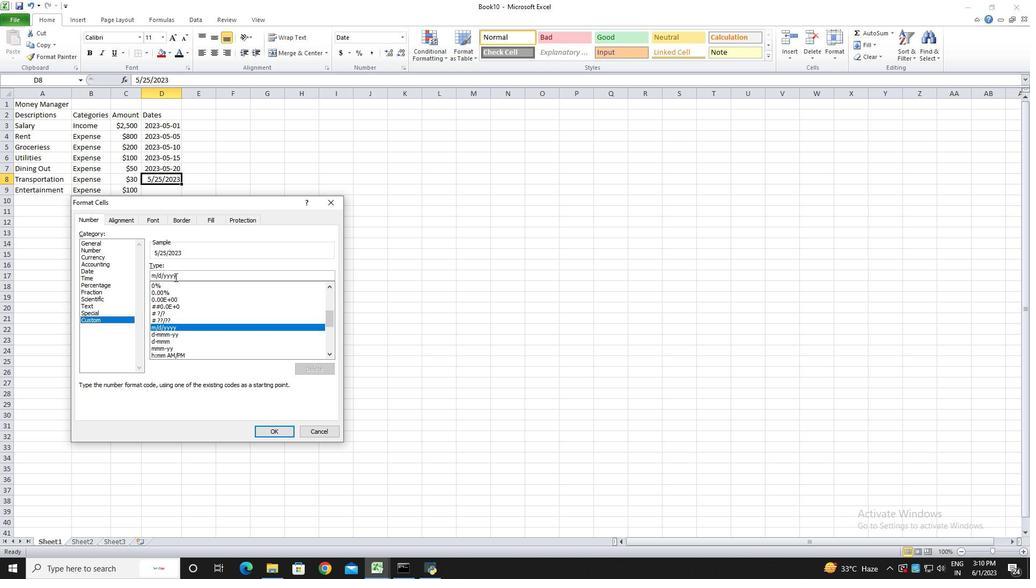 
Action: Mouse pressed left at (180, 276)
Screenshot: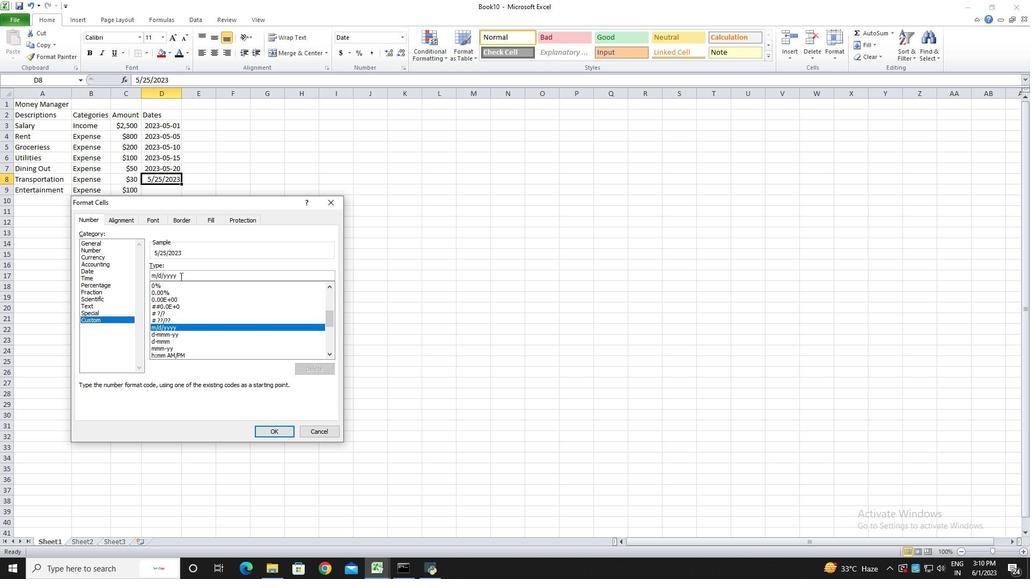 
Action: Key pressed <Key.backspace><Key.backspace><Key.backspace><Key.backspace><Key.backspace><Key.backspace><Key.backspace><Key.backspace><Key.backspace><Key.backspace><Key.backspace><Key.backspace><Key.backspace><Key.backspace><Key.backspace><Key.backspace><Key.backspace><Key.backspace><Key.backspace>yyyy-mm-dd
Screenshot: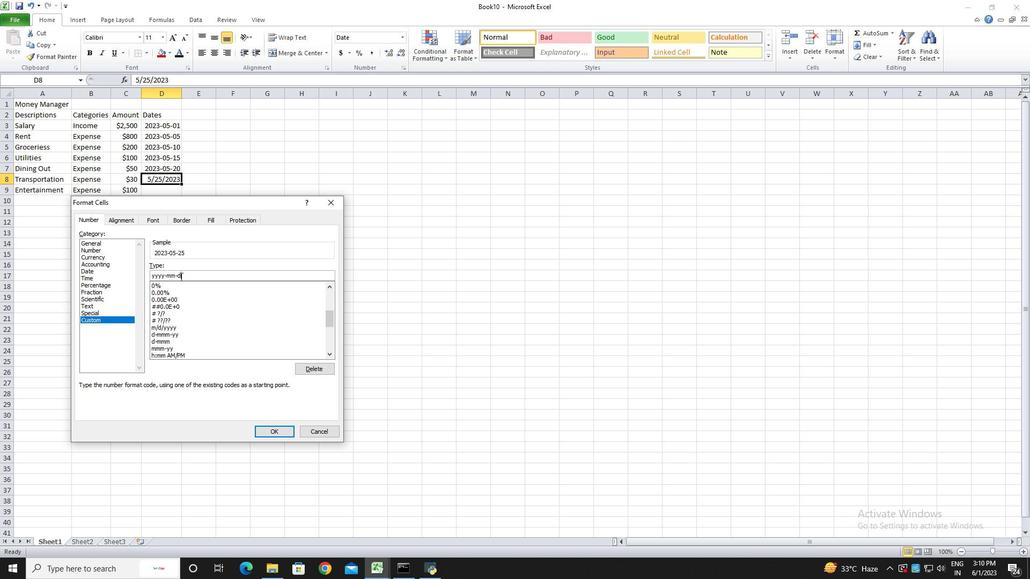 
Action: Mouse moved to (271, 434)
Screenshot: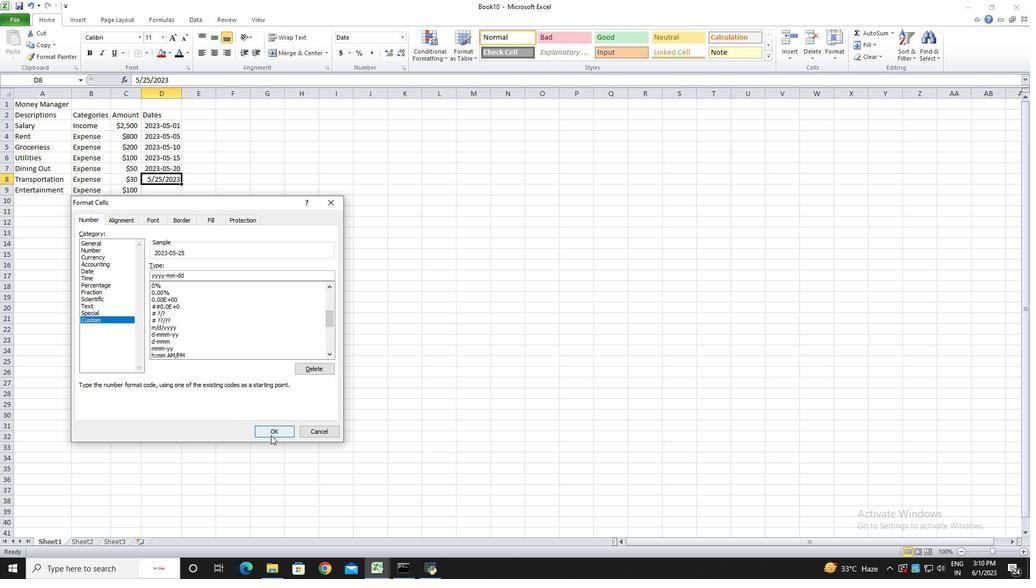 
Action: Mouse pressed left at (271, 434)
Screenshot: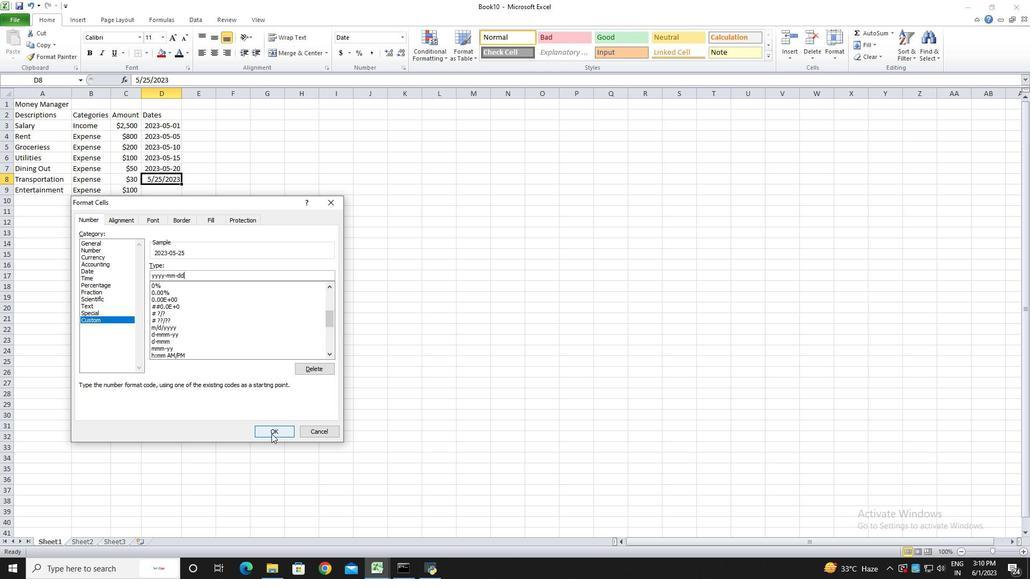 
Action: Mouse moved to (151, 193)
Screenshot: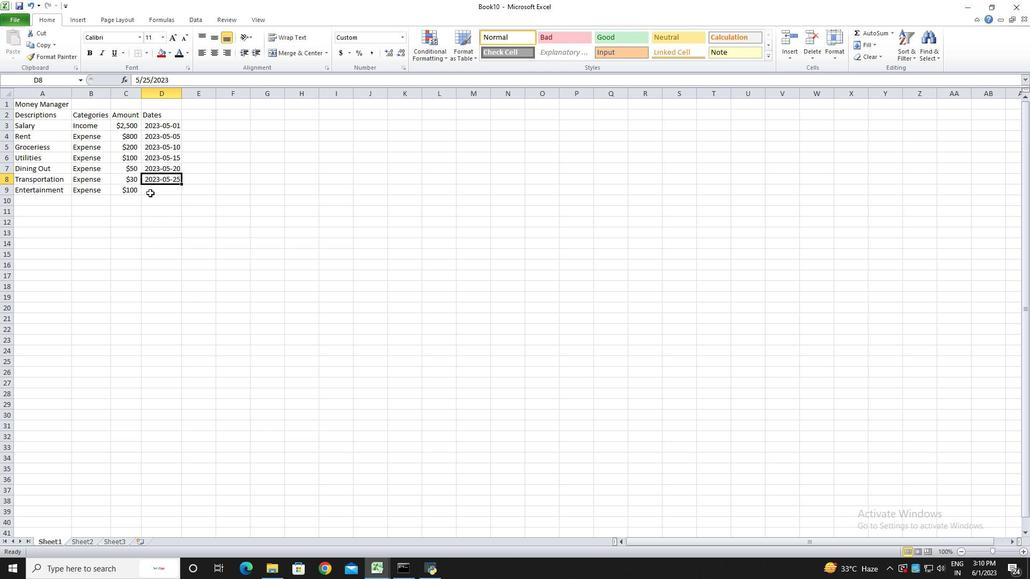 
Action: Mouse pressed left at (151, 193)
Screenshot: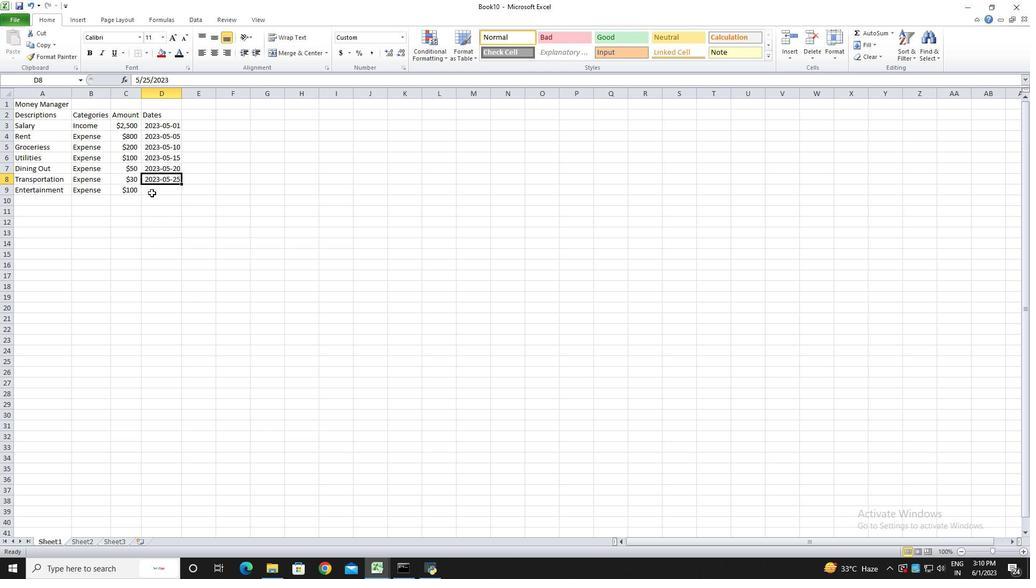 
Action: Key pressed 2023--5-<Key.backspace><Key.backspace><Key.backspace>05-30<Key.backspace>1<Key.enter>
Screenshot: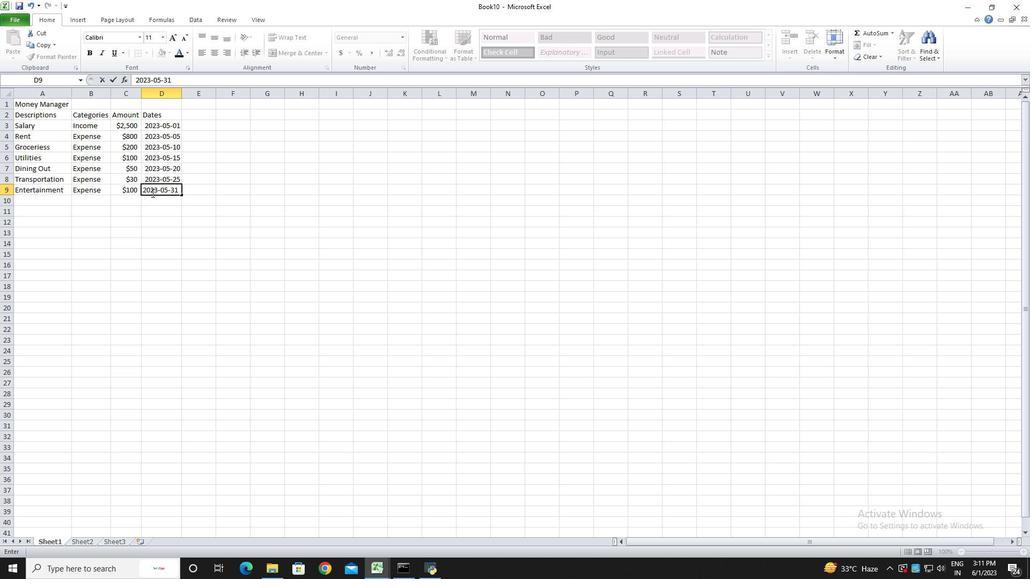 
Action: Mouse moved to (154, 191)
Screenshot: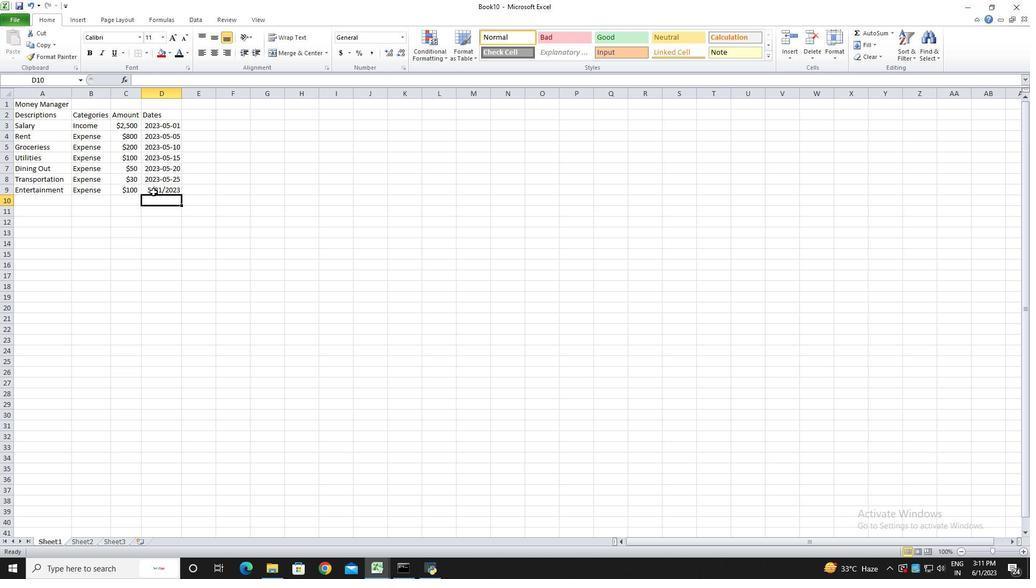 
Action: Mouse pressed left at (154, 191)
Screenshot: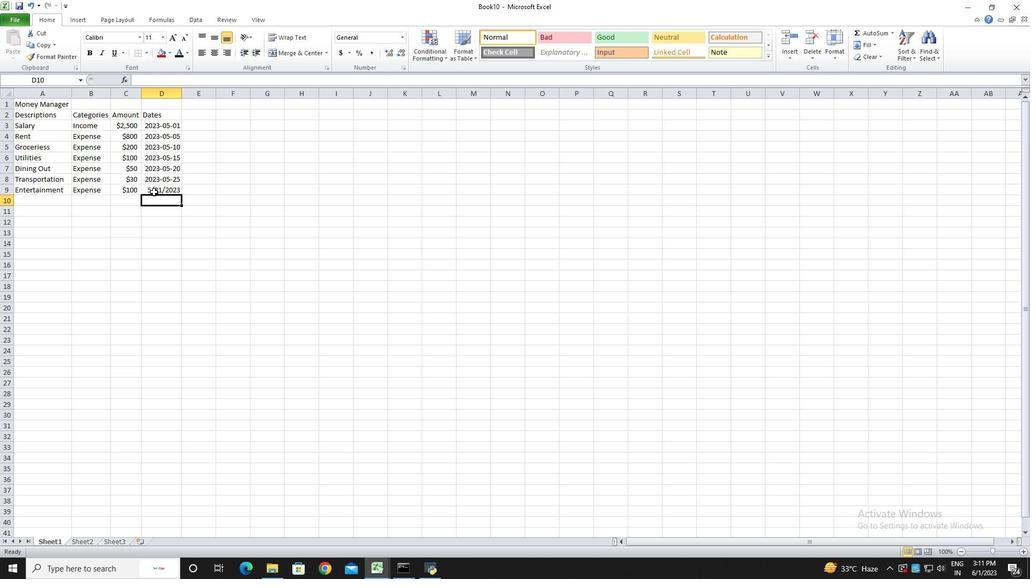 
Action: Mouse pressed right at (154, 191)
Screenshot: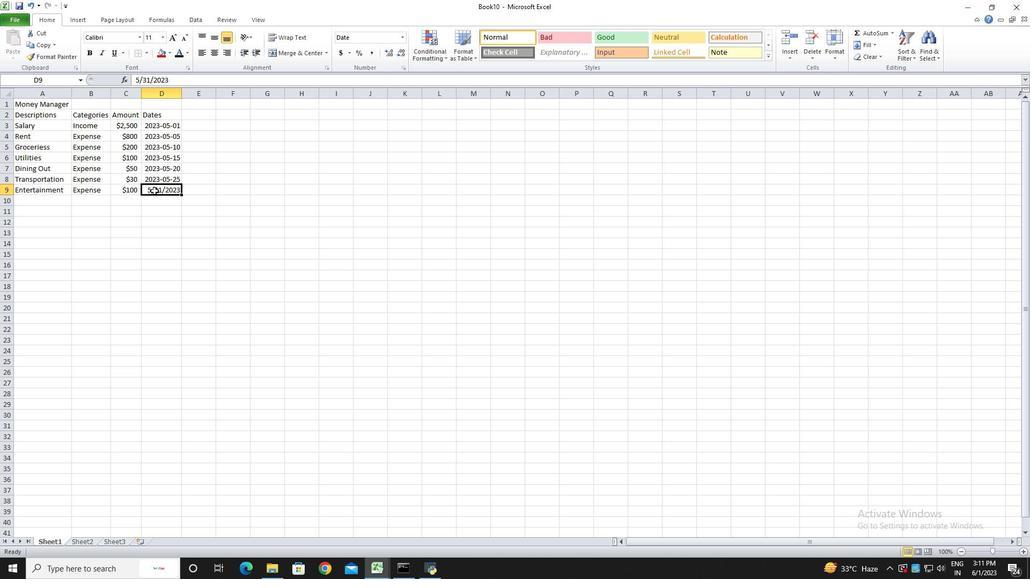 
Action: Mouse moved to (188, 338)
Screenshot: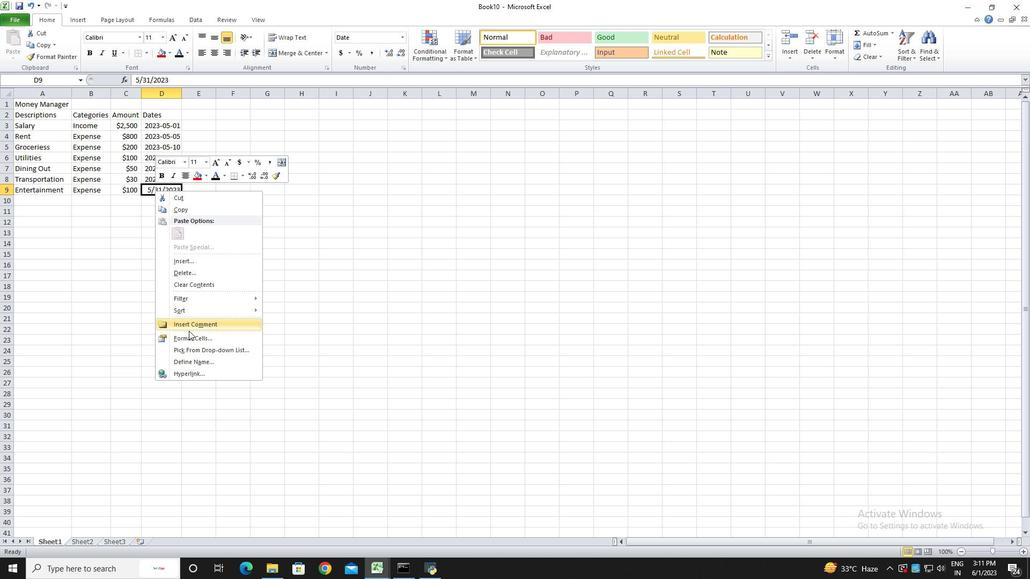 
Action: Mouse pressed left at (188, 338)
Screenshot: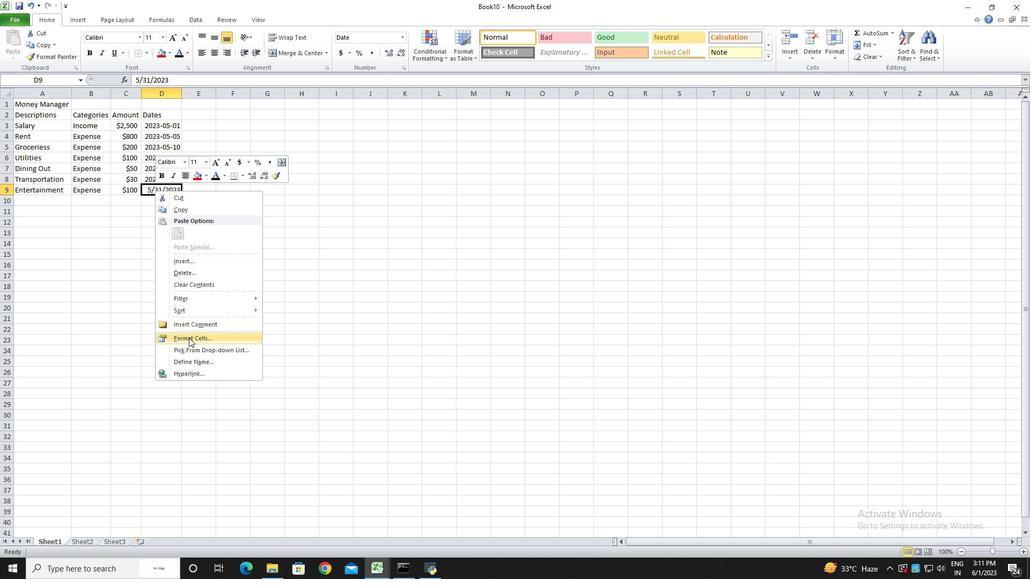 
Action: Mouse moved to (72, 334)
Screenshot: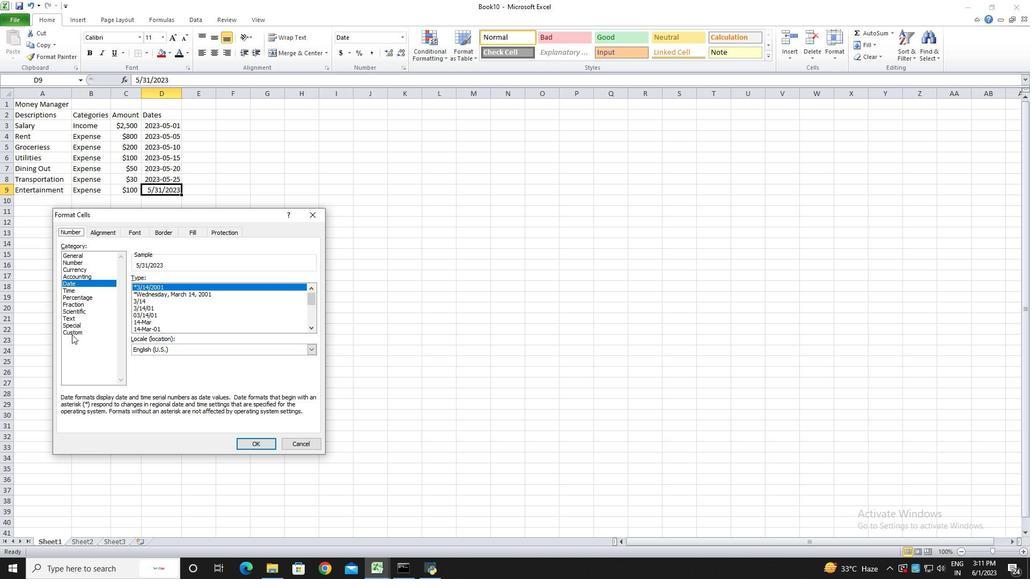 
Action: Mouse pressed left at (72, 334)
Screenshot: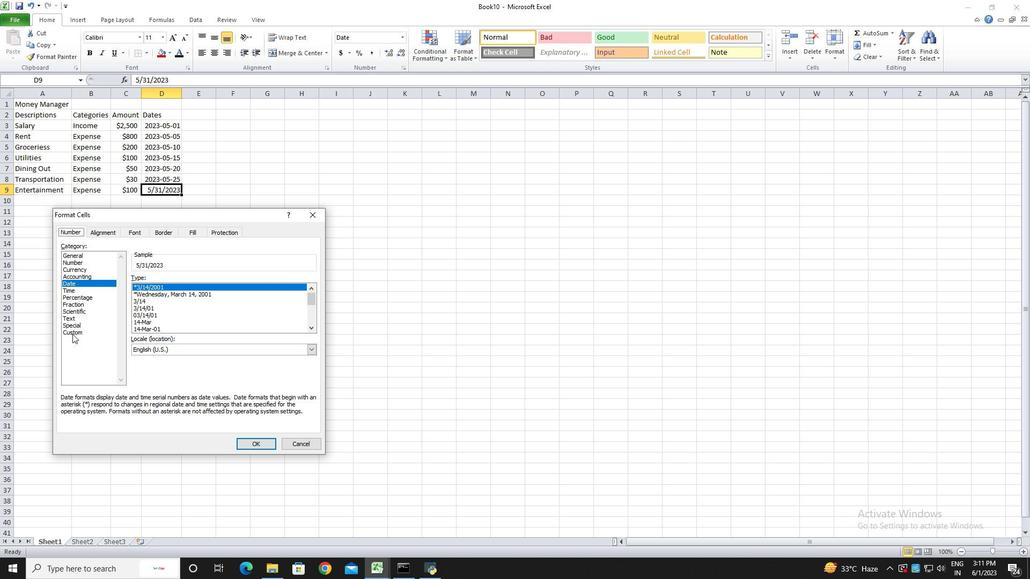 
Action: Mouse moved to (167, 288)
Screenshot: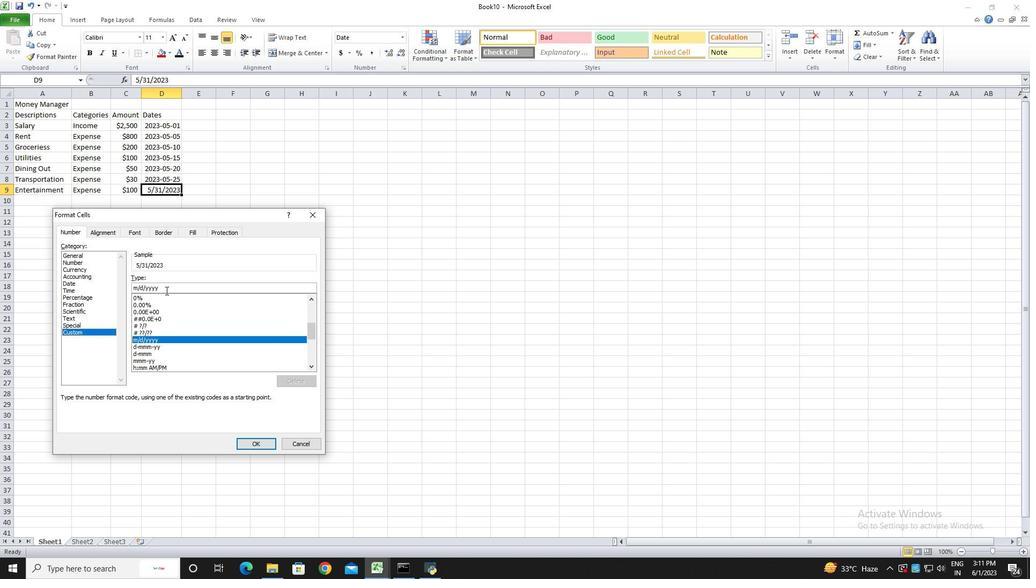 
Action: Mouse pressed left at (167, 288)
Screenshot: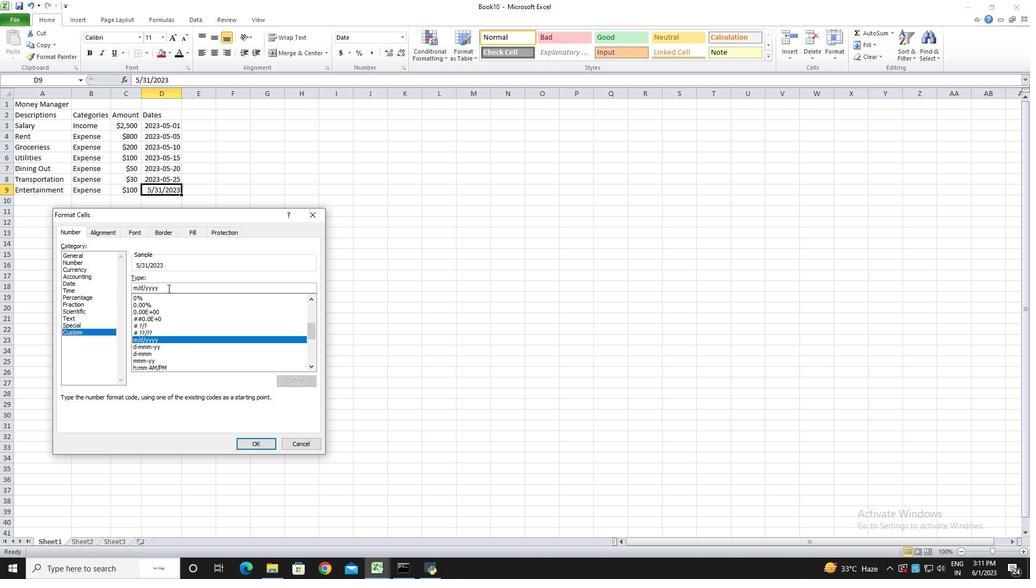 
Action: Key pressed <Key.backspace><Key.backspace><Key.backspace><Key.backspace><Key.backspace><Key.backspace><Key.backspace><Key.backspace><Key.backspace><Key.backspace><Key.backspace><Key.backspace><Key.backspace><Key.backspace><Key.backspace><Key.backspace><Key.backspace><Key.backspace><Key.backspace><Key.backspace>yyyy-mm-dd
Screenshot: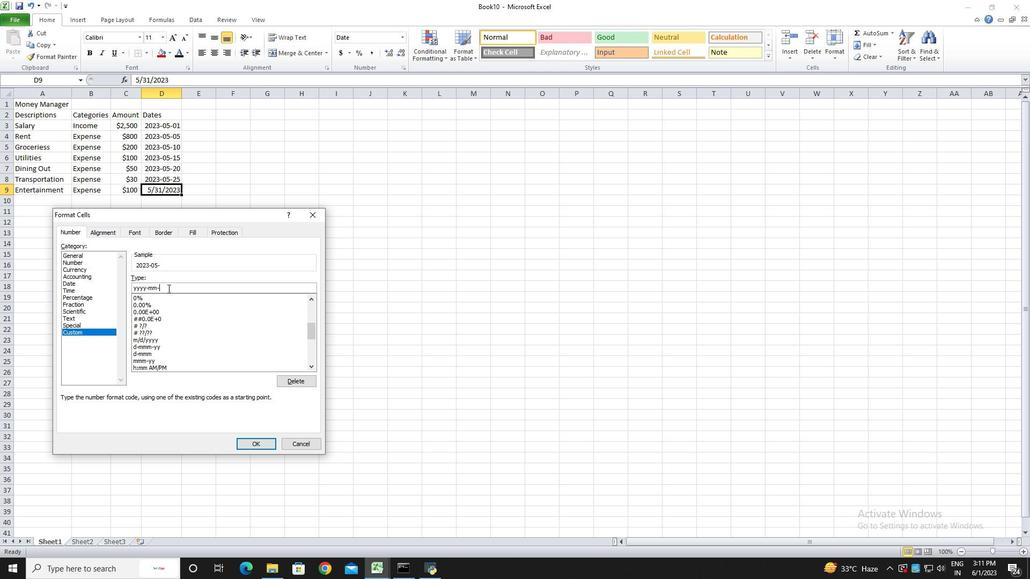 
Action: Mouse moved to (252, 443)
Screenshot: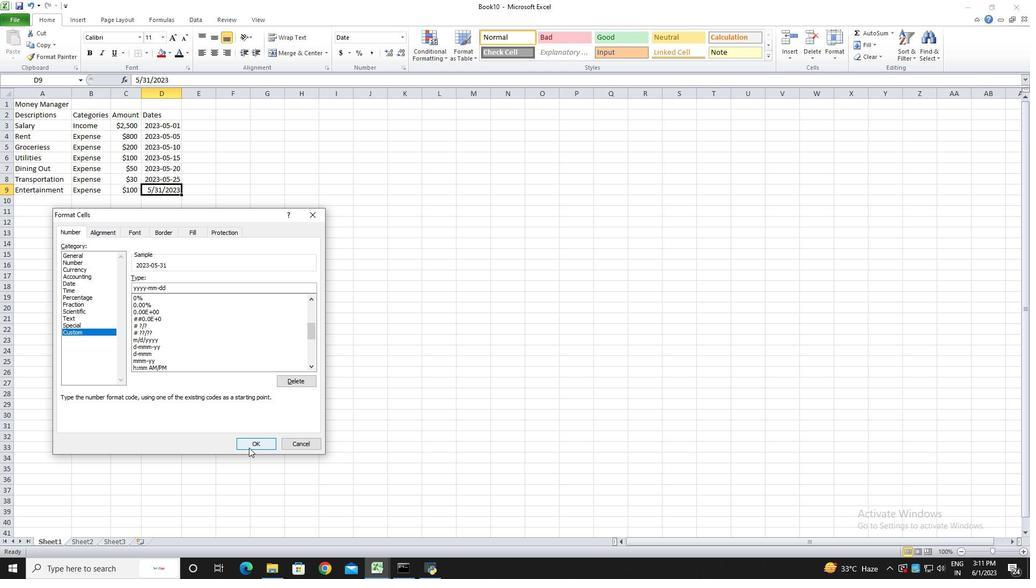 
Action: Mouse pressed left at (252, 443)
Screenshot: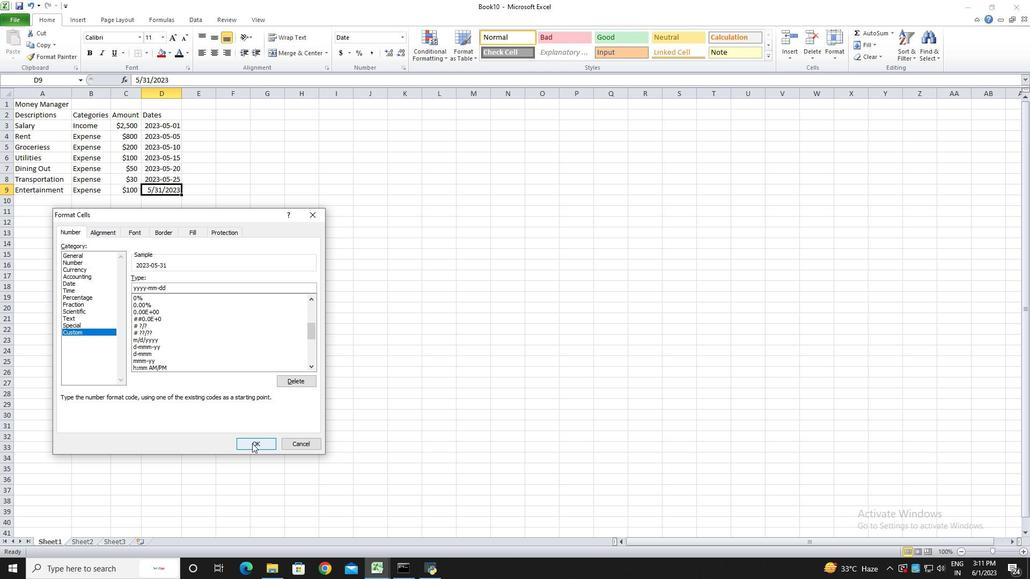 
Action: Mouse moved to (181, 96)
Screenshot: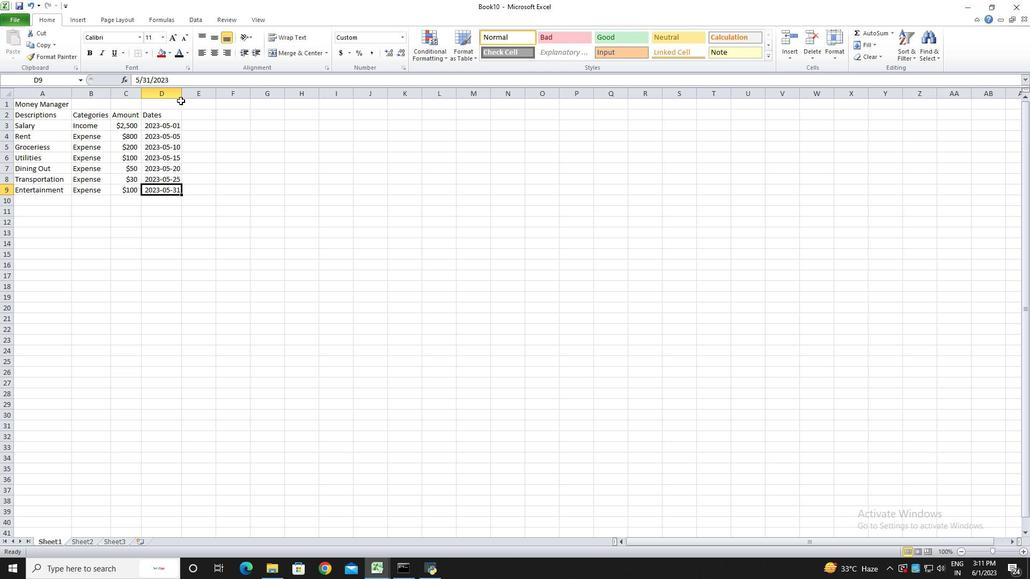 
Action: Mouse pressed left at (181, 96)
Screenshot: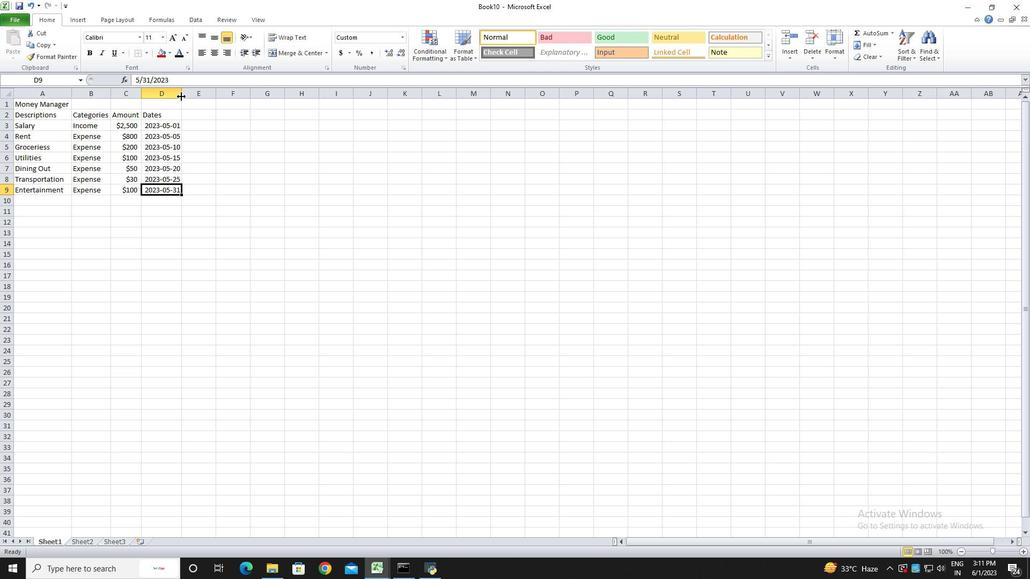 
Action: Mouse pressed left at (181, 96)
Screenshot: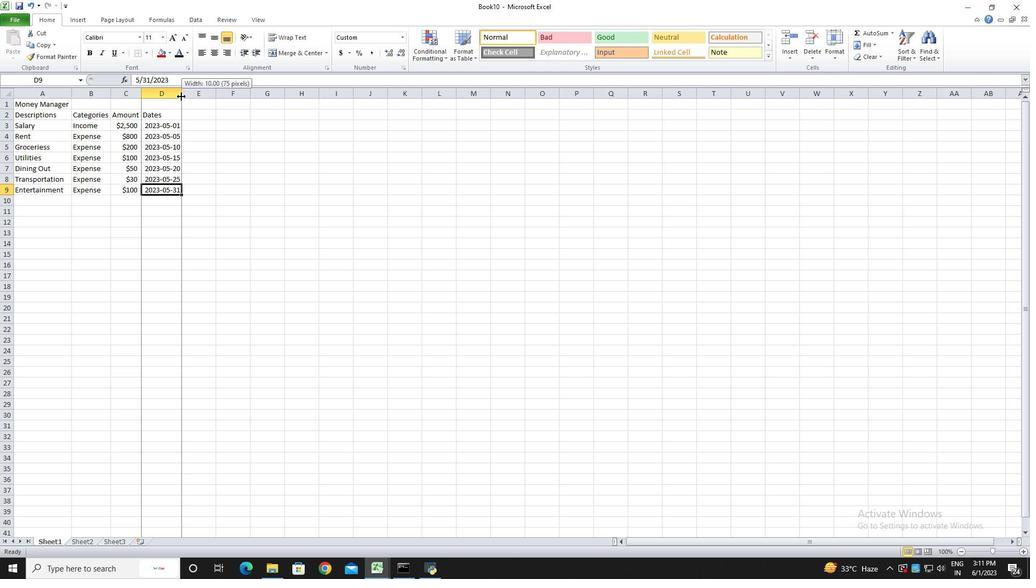 
Action: Mouse moved to (195, 116)
Screenshot: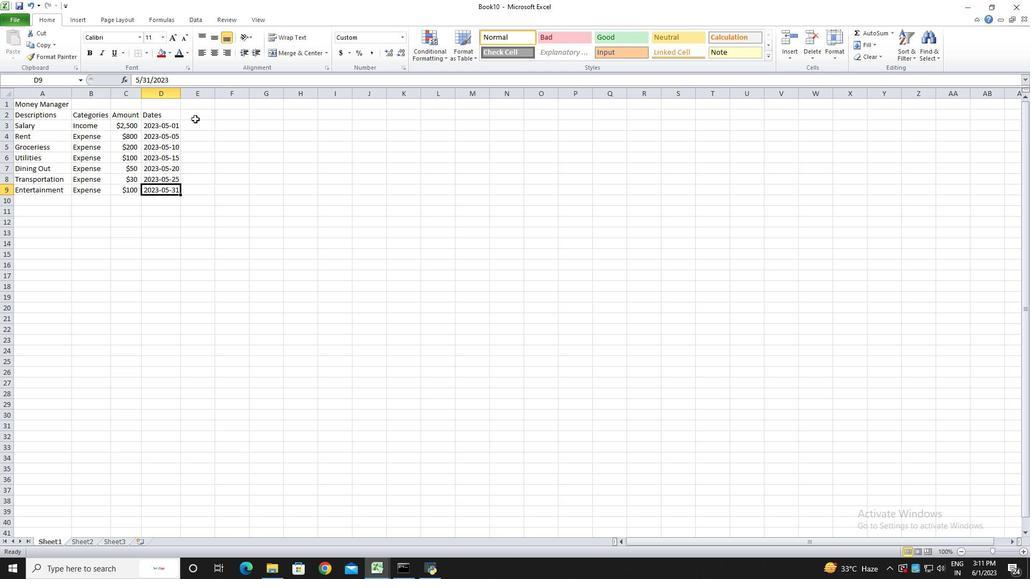 
Action: Mouse pressed left at (195, 116)
Screenshot: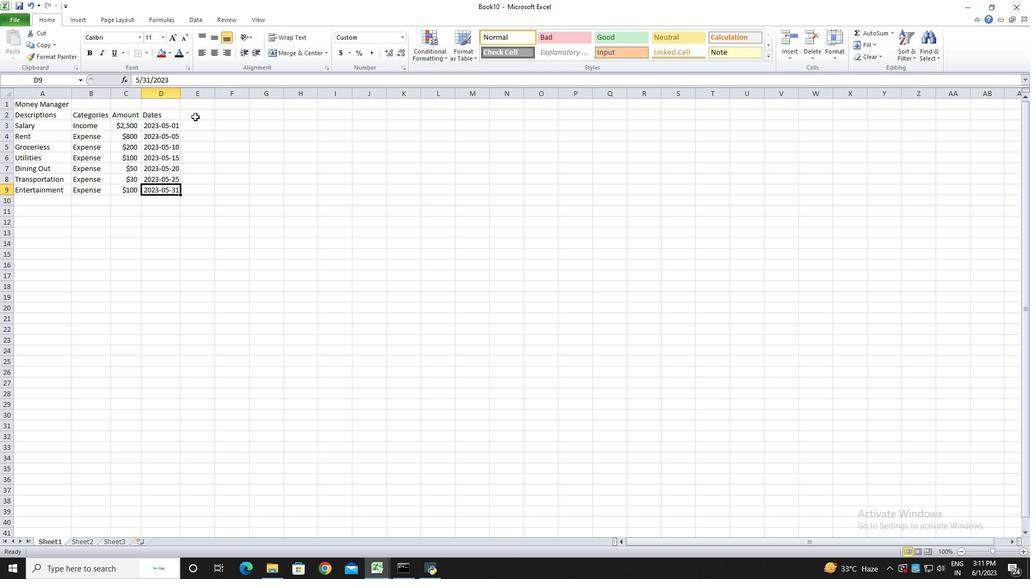 
Action: Mouse moved to (209, 228)
Screenshot: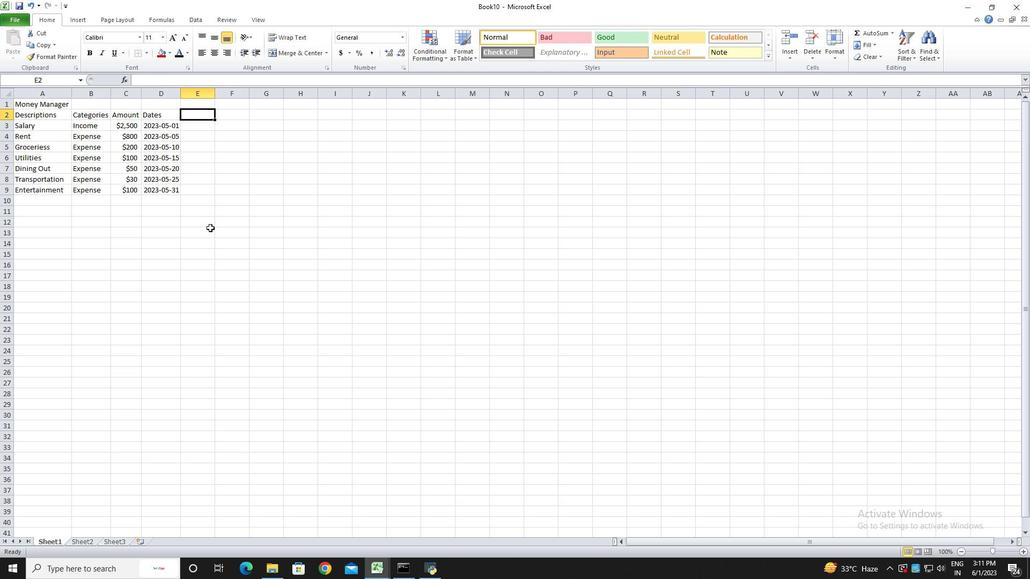 
Action: Mouse pressed left at (209, 228)
Screenshot: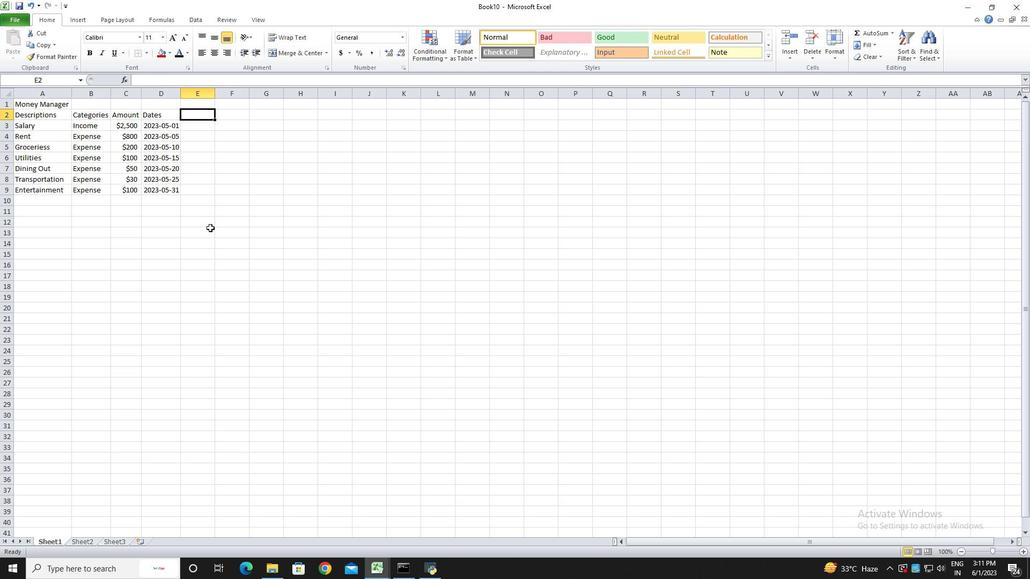 
Action: Mouse moved to (48, 104)
Screenshot: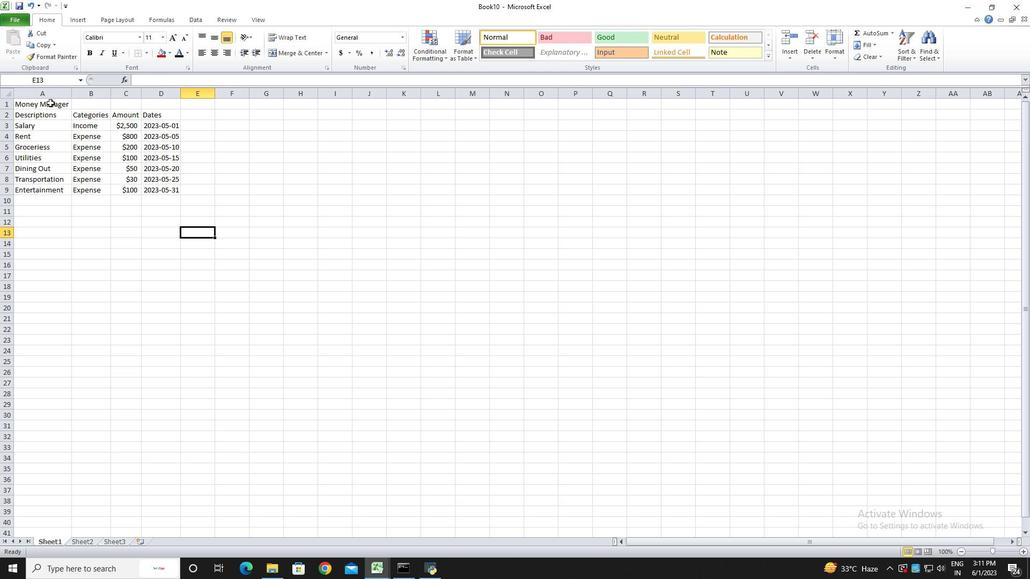 
Action: Mouse pressed left at (48, 104)
Screenshot: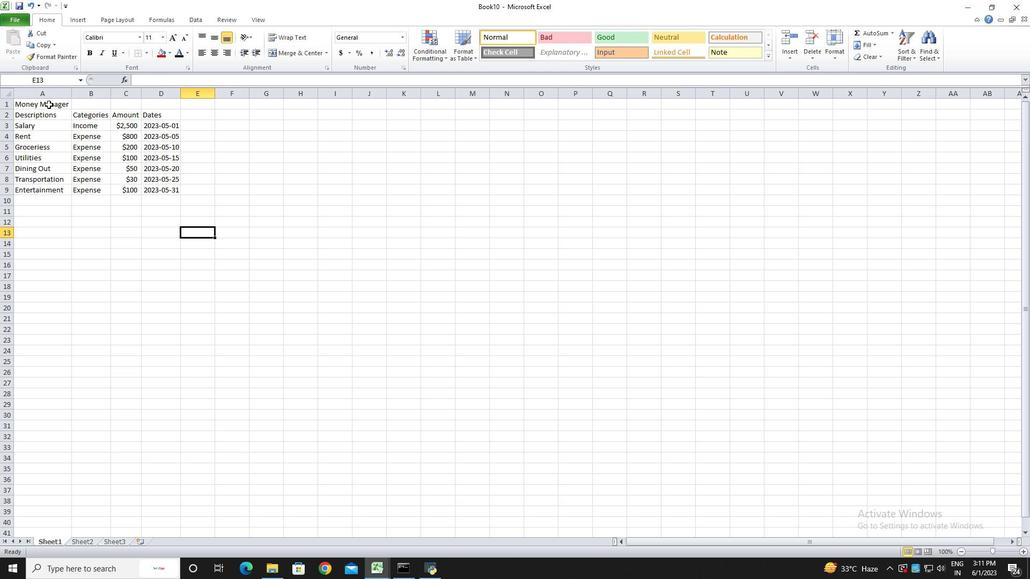 
Action: Mouse moved to (289, 53)
Screenshot: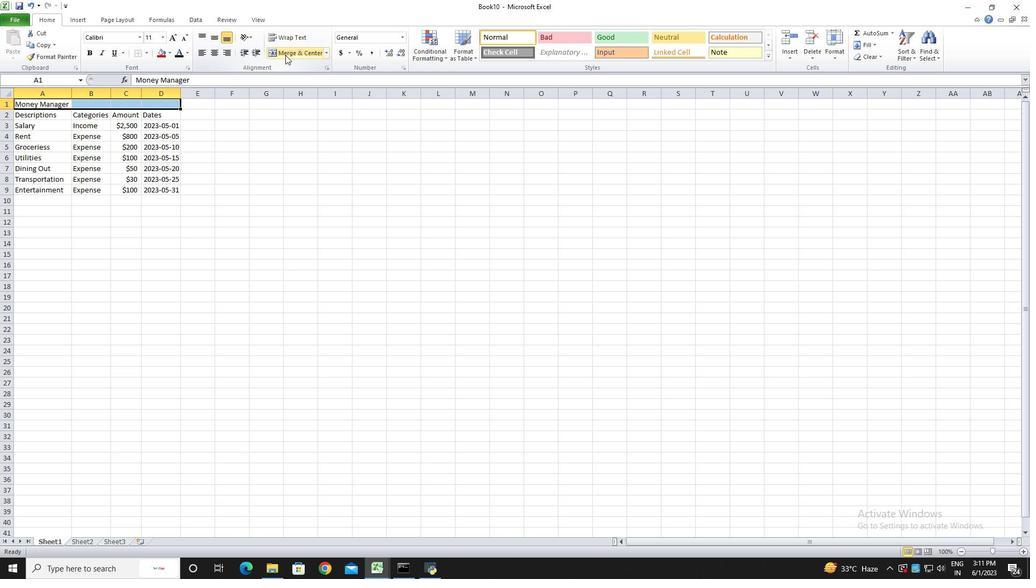 
Action: Mouse pressed left at (289, 53)
Screenshot: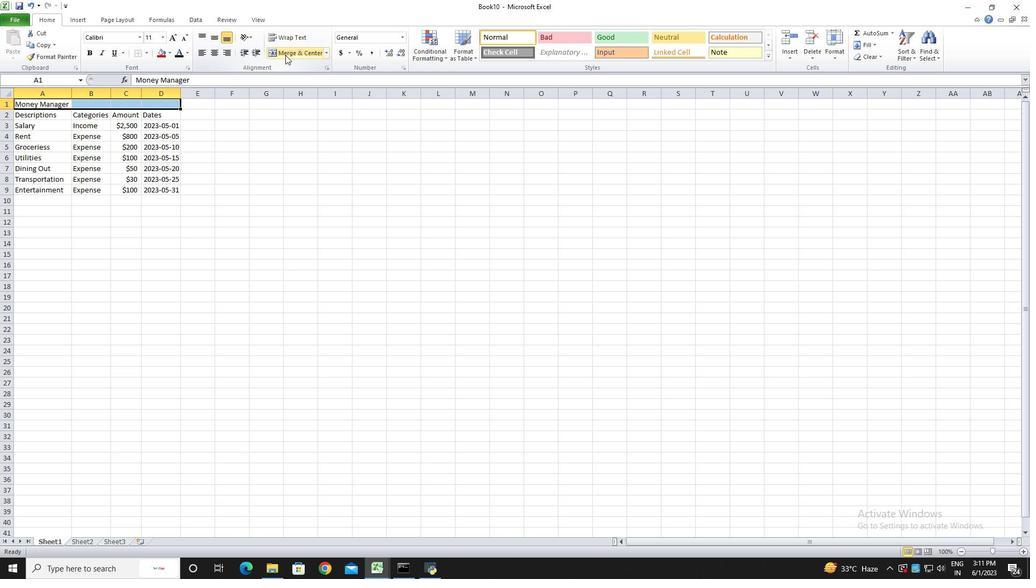 
Action: Mouse moved to (14, 19)
Screenshot: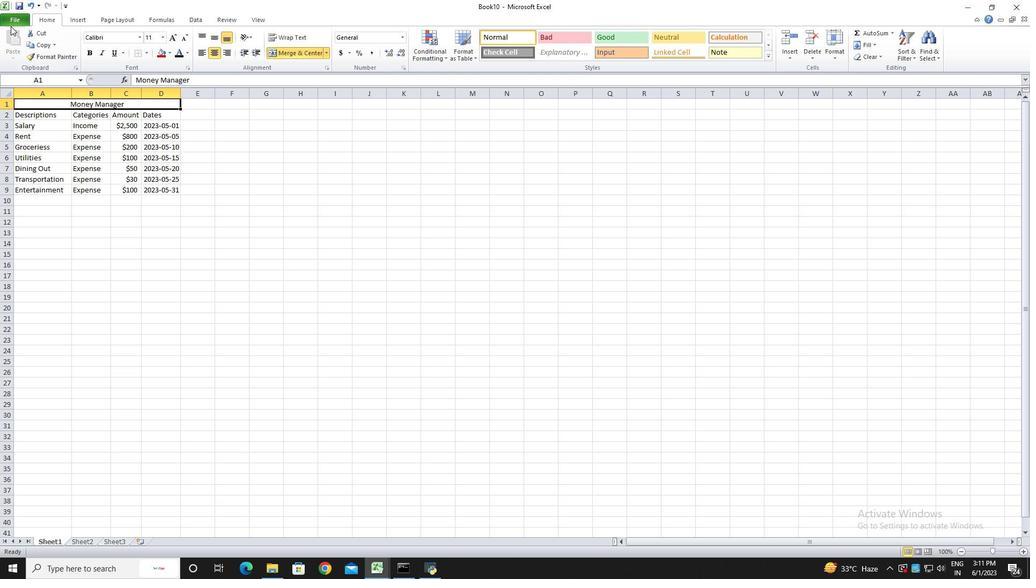 
Action: Mouse pressed left at (14, 19)
Screenshot: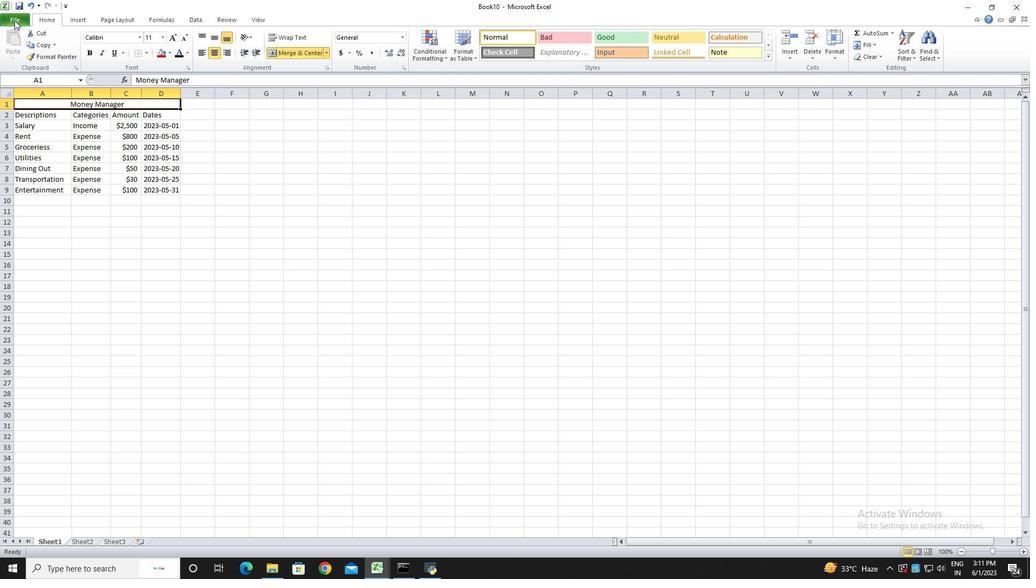 
Action: Mouse moved to (50, 54)
Screenshot: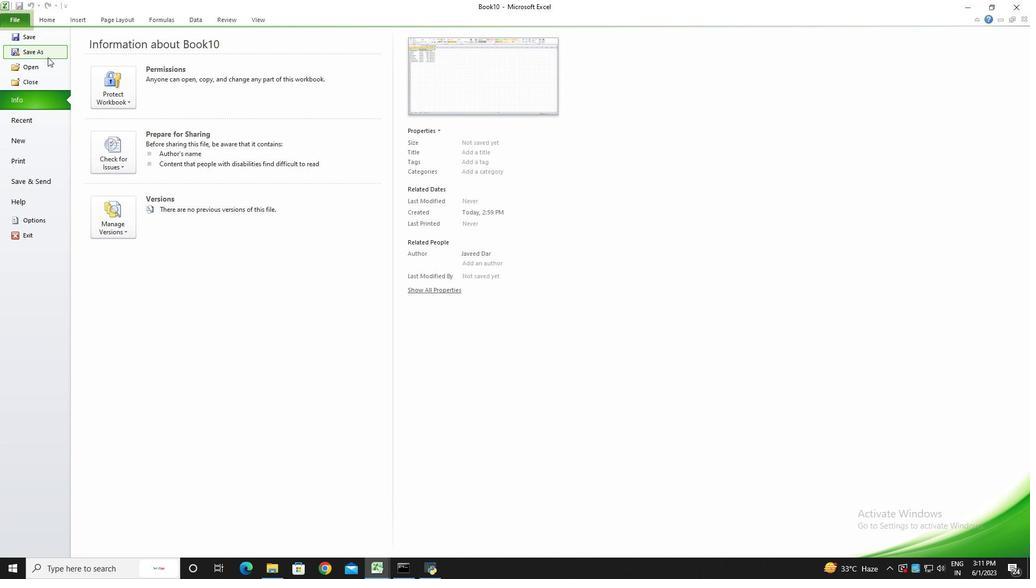 
Action: Mouse pressed left at (50, 54)
Screenshot: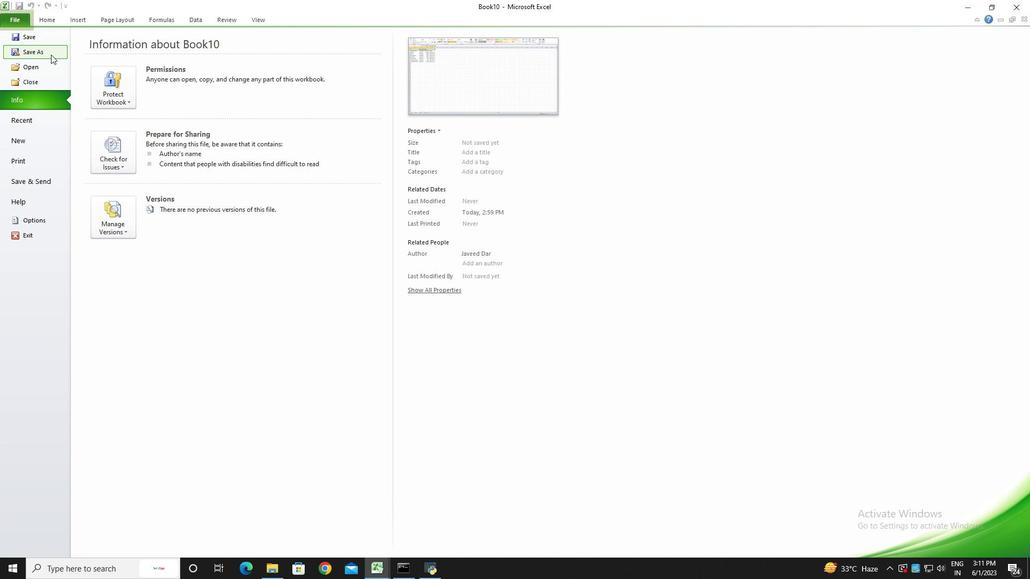 
Action: Key pressed <Key.shift>Assetalloc<Key.backspace><Key.backspace><Key.backspace><Key.backspace><Key.backspace><Key.shift><Key.shift><Key.shift><Key.shift><Key.shift><Key.shift><Key.shift>Allocation<Key.shift>B<Key.backspace>book
Screenshot: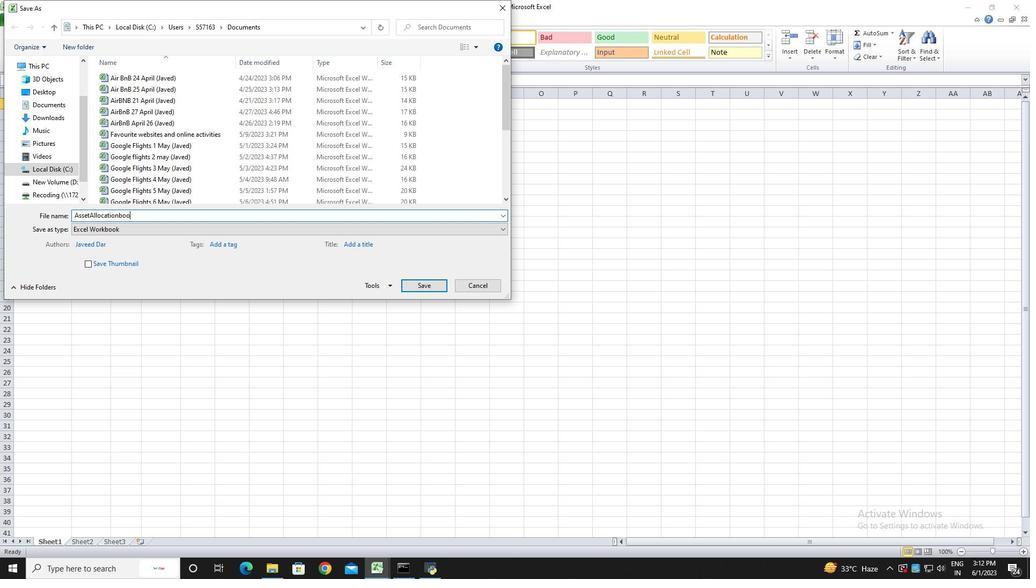 
Action: Mouse moved to (421, 286)
Screenshot: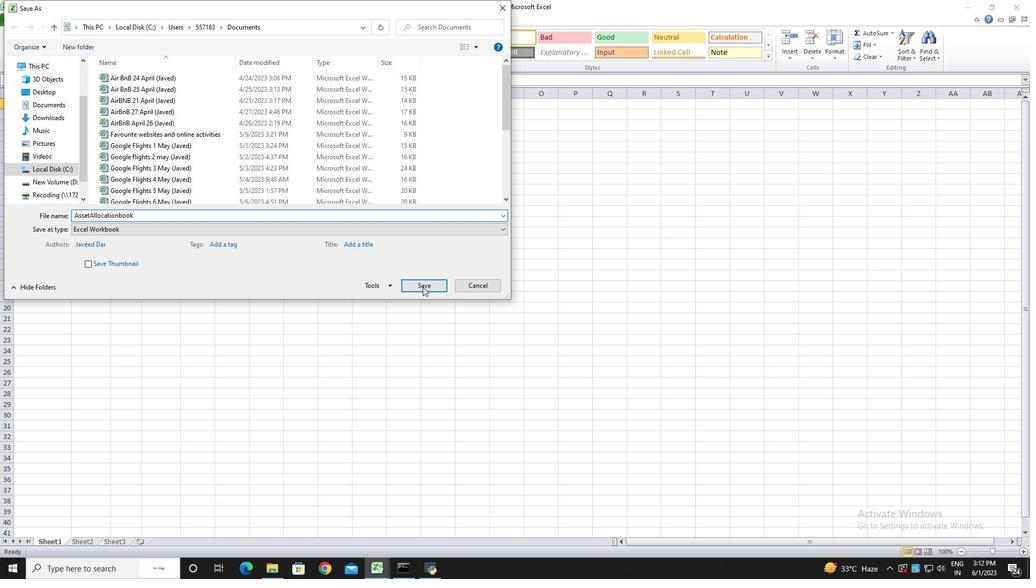 
Action: Mouse pressed left at (421, 286)
Screenshot: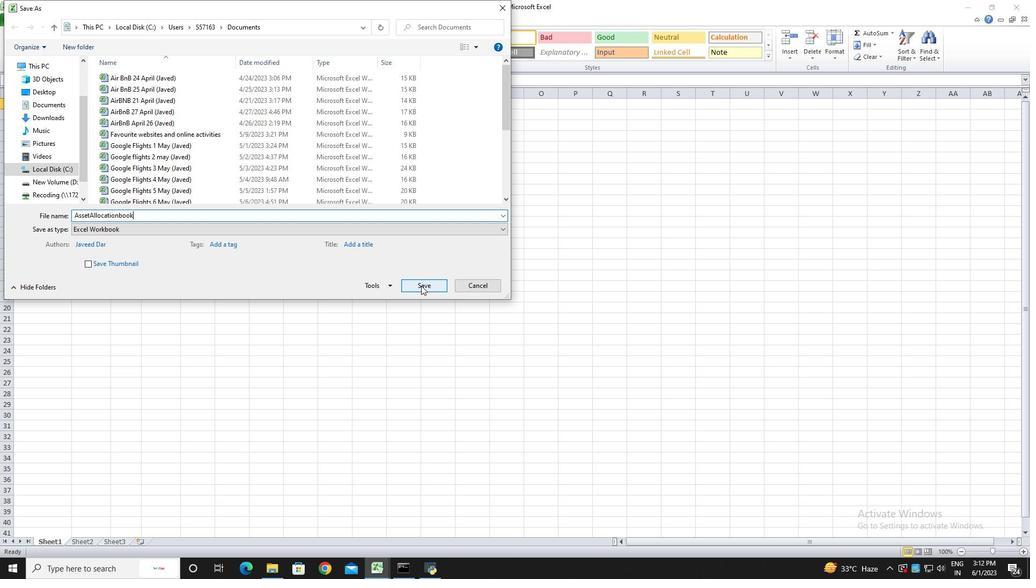 
Action: Mouse moved to (238, 277)
Screenshot: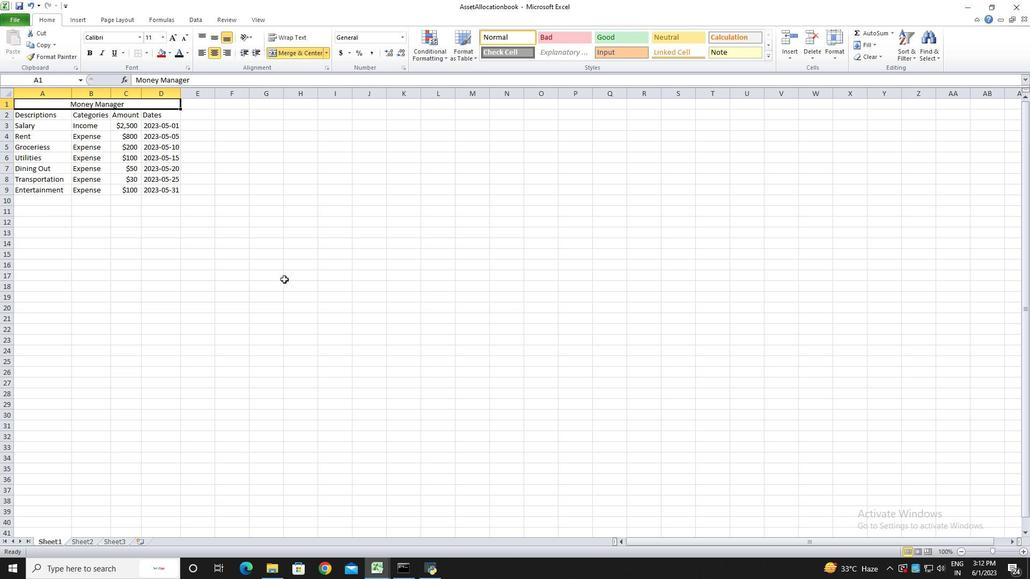 
Action: Key pressed ctrl+S
Screenshot: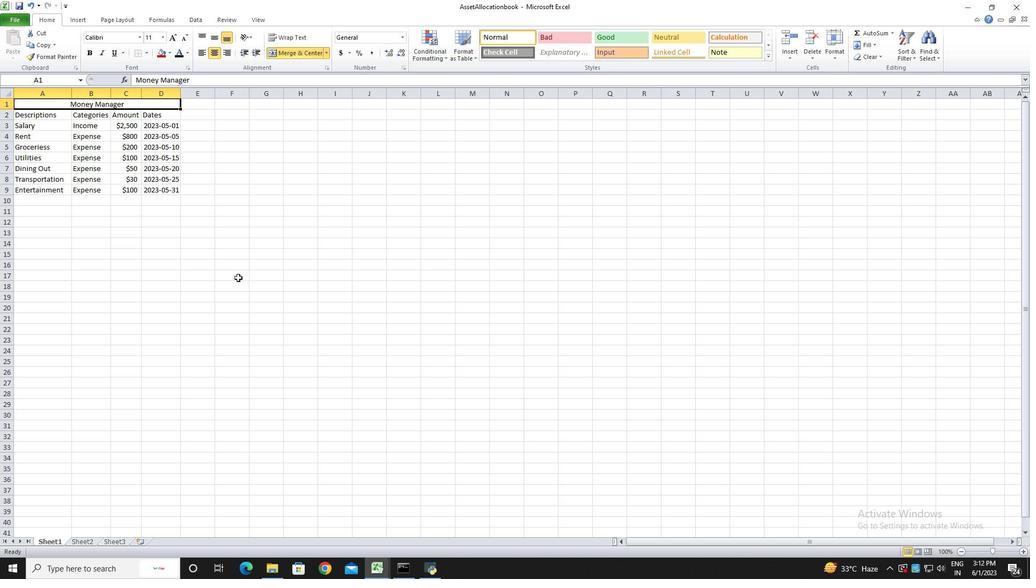 
Action: Mouse pressed left at (238, 277)
Screenshot: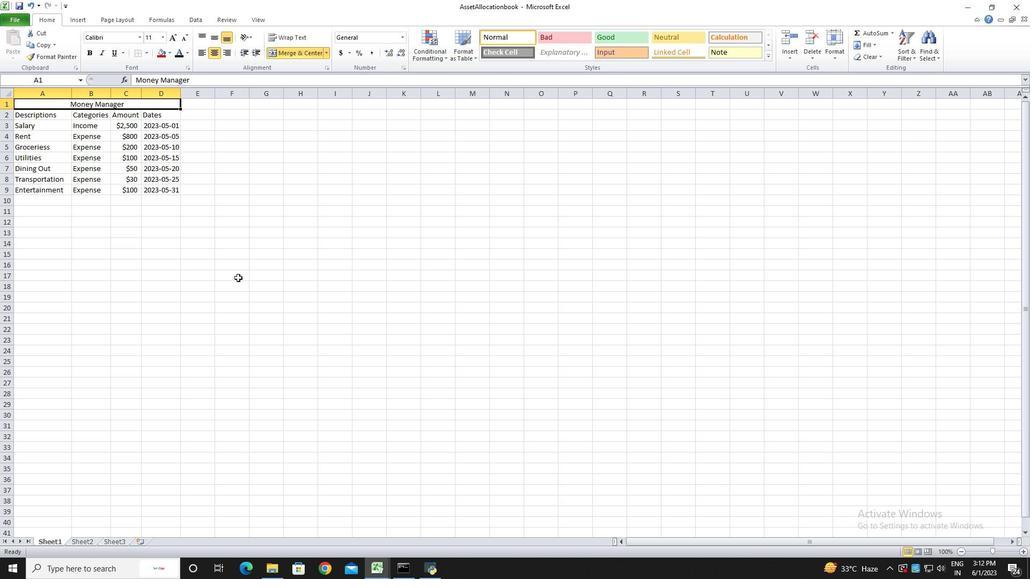 
Action: Key pressed ctrl+S<'\x13'><'\x13'><'\x13'><'\x13'><'\x13'><'\x13'><'\x13'><'\x13'><'\x13'>
Screenshot: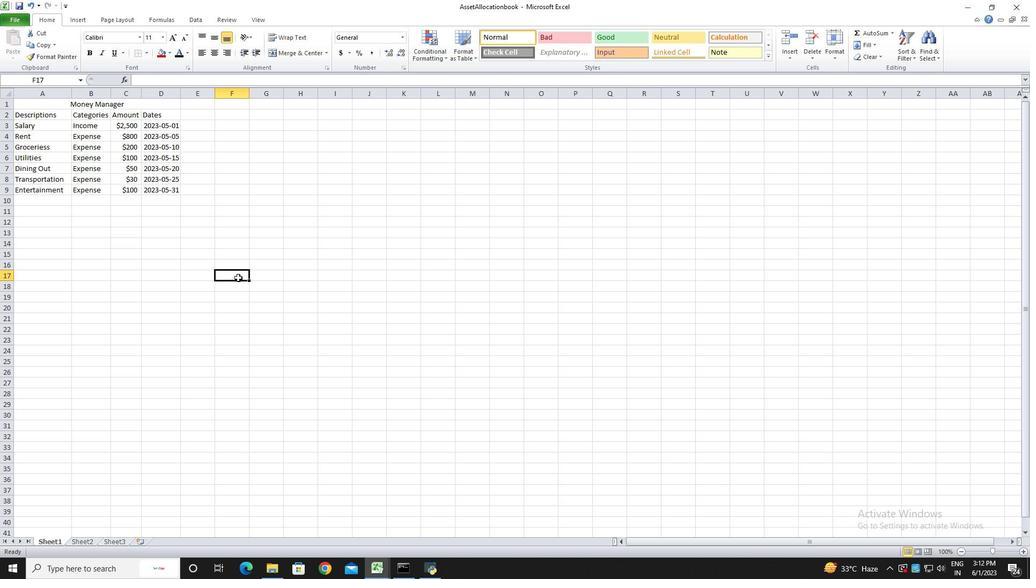 
Action: Mouse moved to (24, 69)
Screenshot: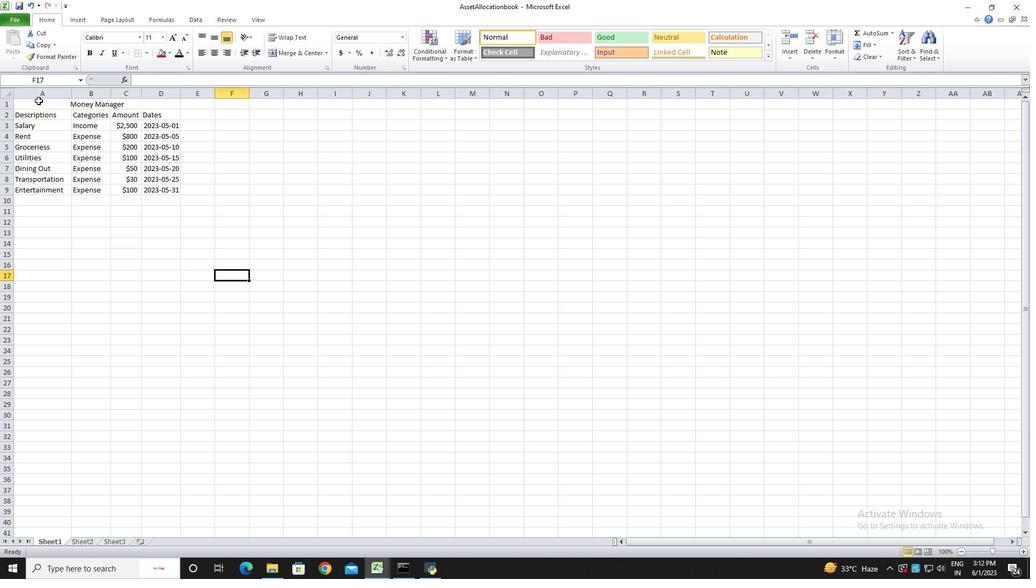 
